Task: Look for space in Christiana, South Africa from 10th July, 2023 to 25th July, 2023 for 3 adults, 1 child in price range Rs.15000 to Rs.25000. Place can be shared room with 2 bedrooms having 3 beds and 2 bathrooms. Property type can be house, flat, guest house. Amenities needed are: wifi, TV, free parkinig on premises, gym, breakfast. Booking option can be shelf check-in. Required host language is English.
Action: Mouse moved to (608, 146)
Screenshot: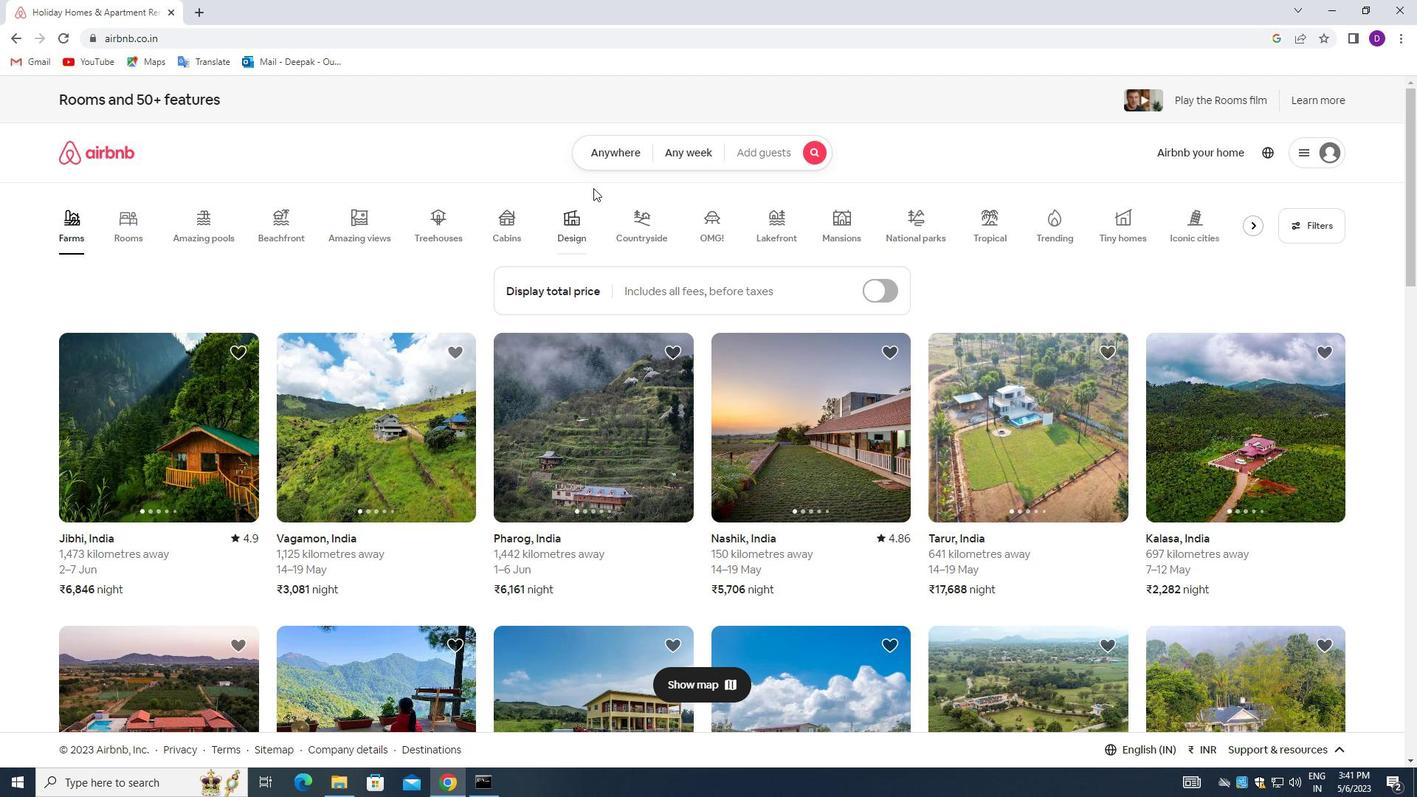 
Action: Mouse pressed left at (608, 146)
Screenshot: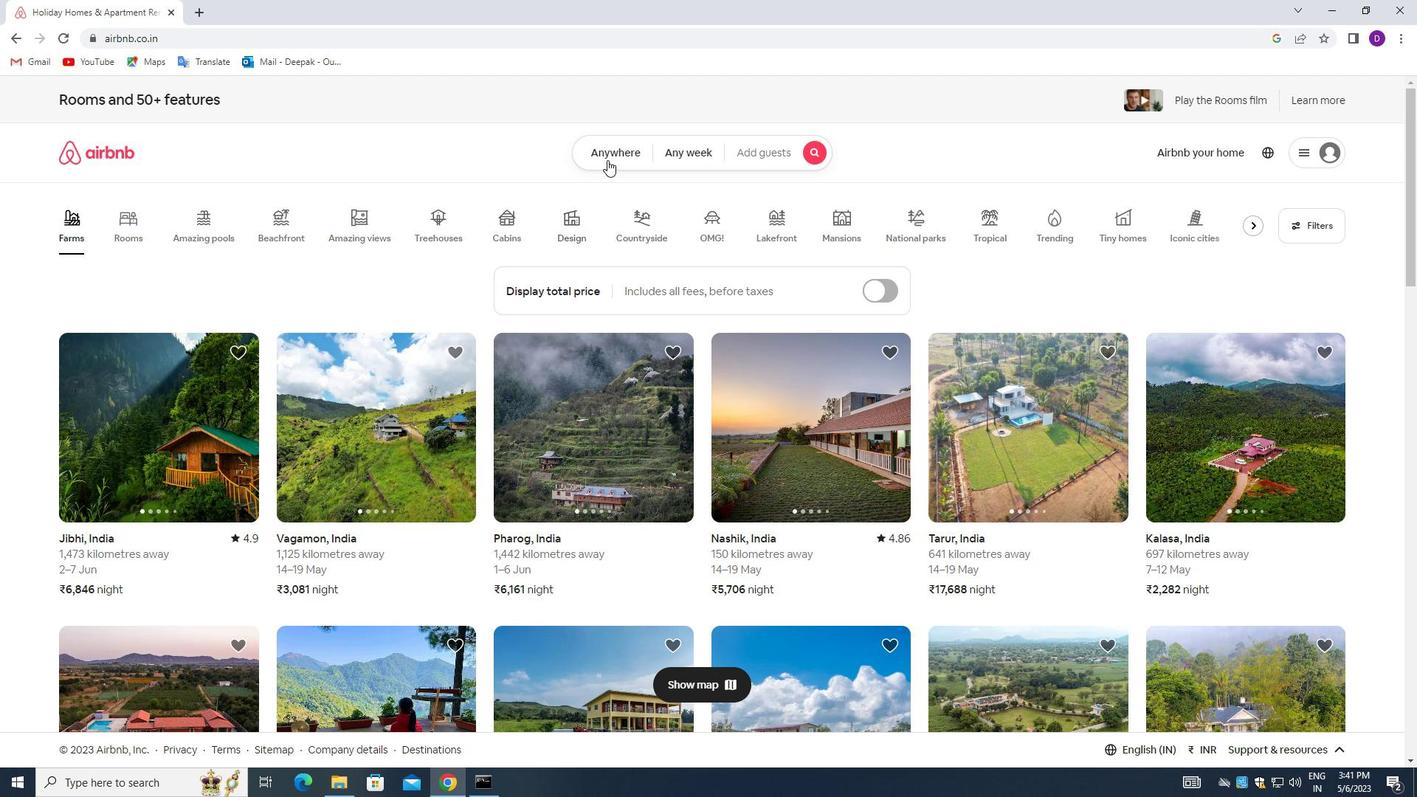 
Action: Mouse moved to (556, 207)
Screenshot: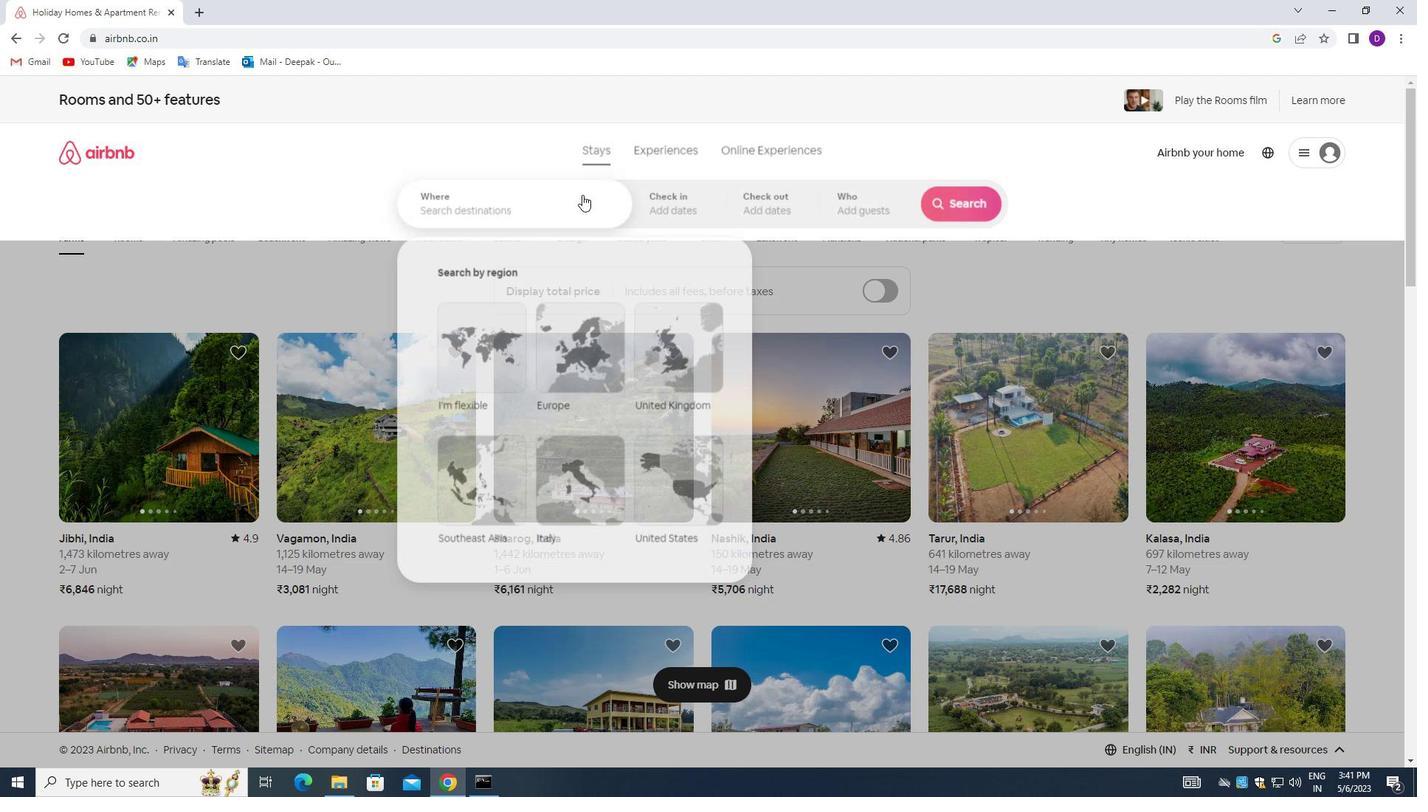 
Action: Mouse pressed left at (556, 207)
Screenshot: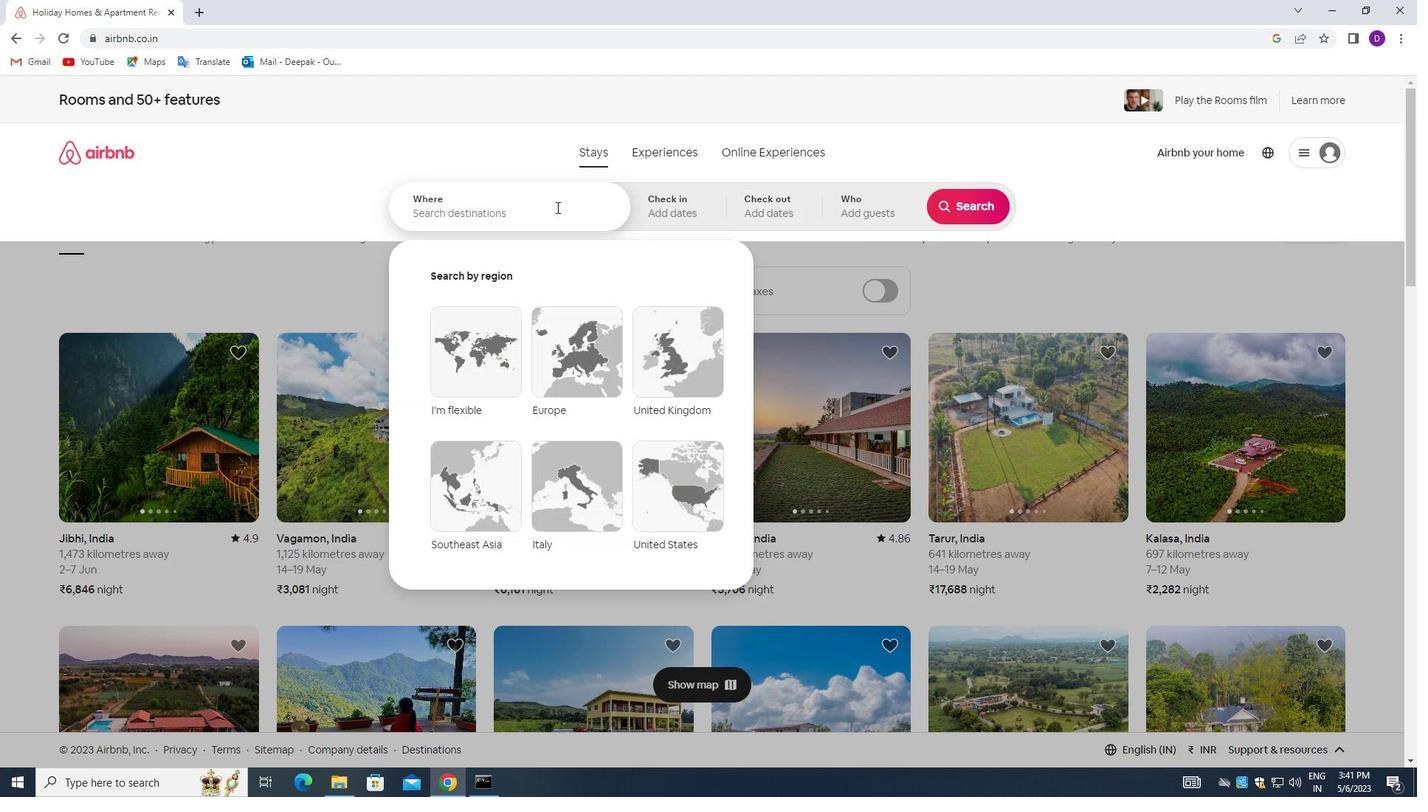 
Action: Mouse moved to (183, 350)
Screenshot: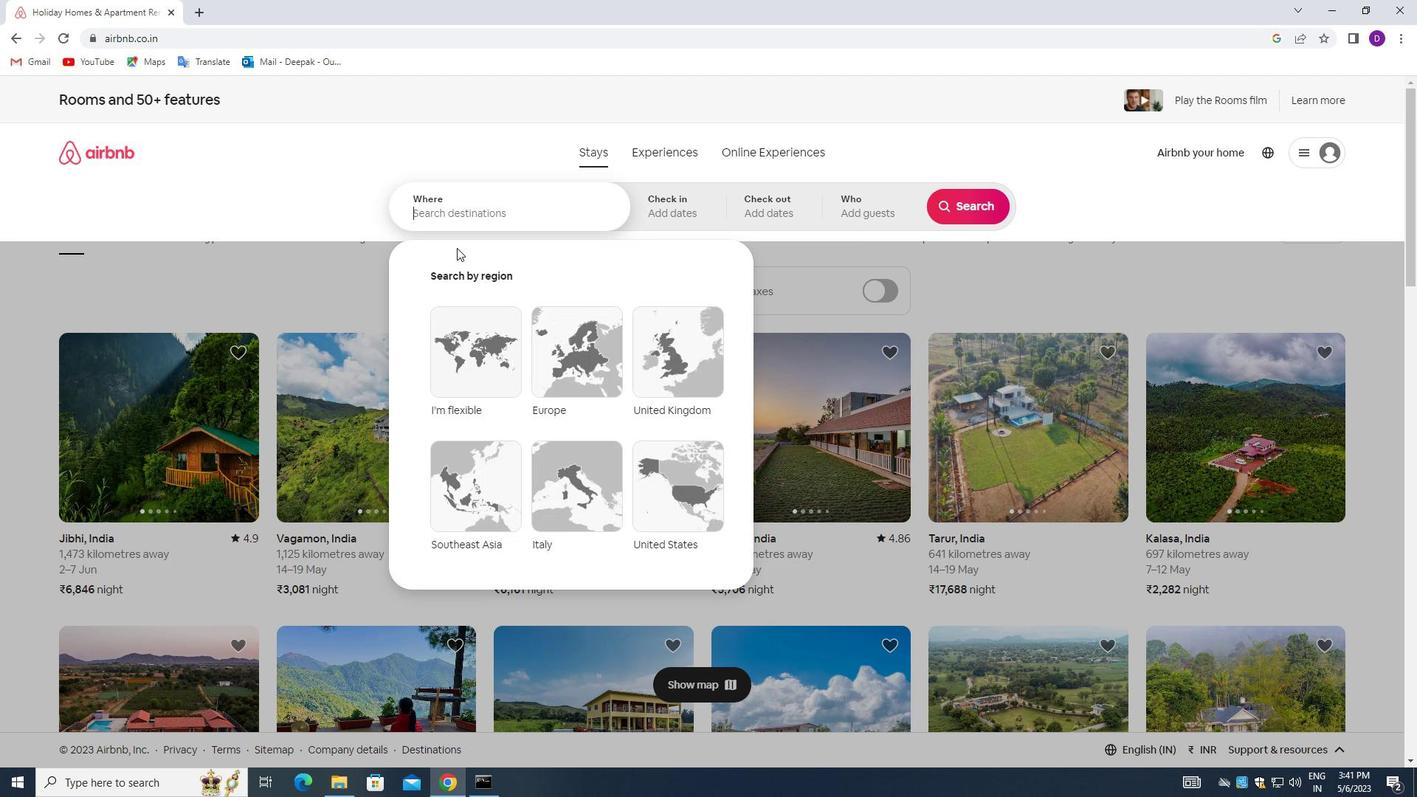 
Action: Key pressed <Key.shift_r>Christiana,<Key.space><Key.shift_r>South<Key.space><Key.shift_r><Key.shift_r>Africa<Key.down><Key.enter>
Screenshot: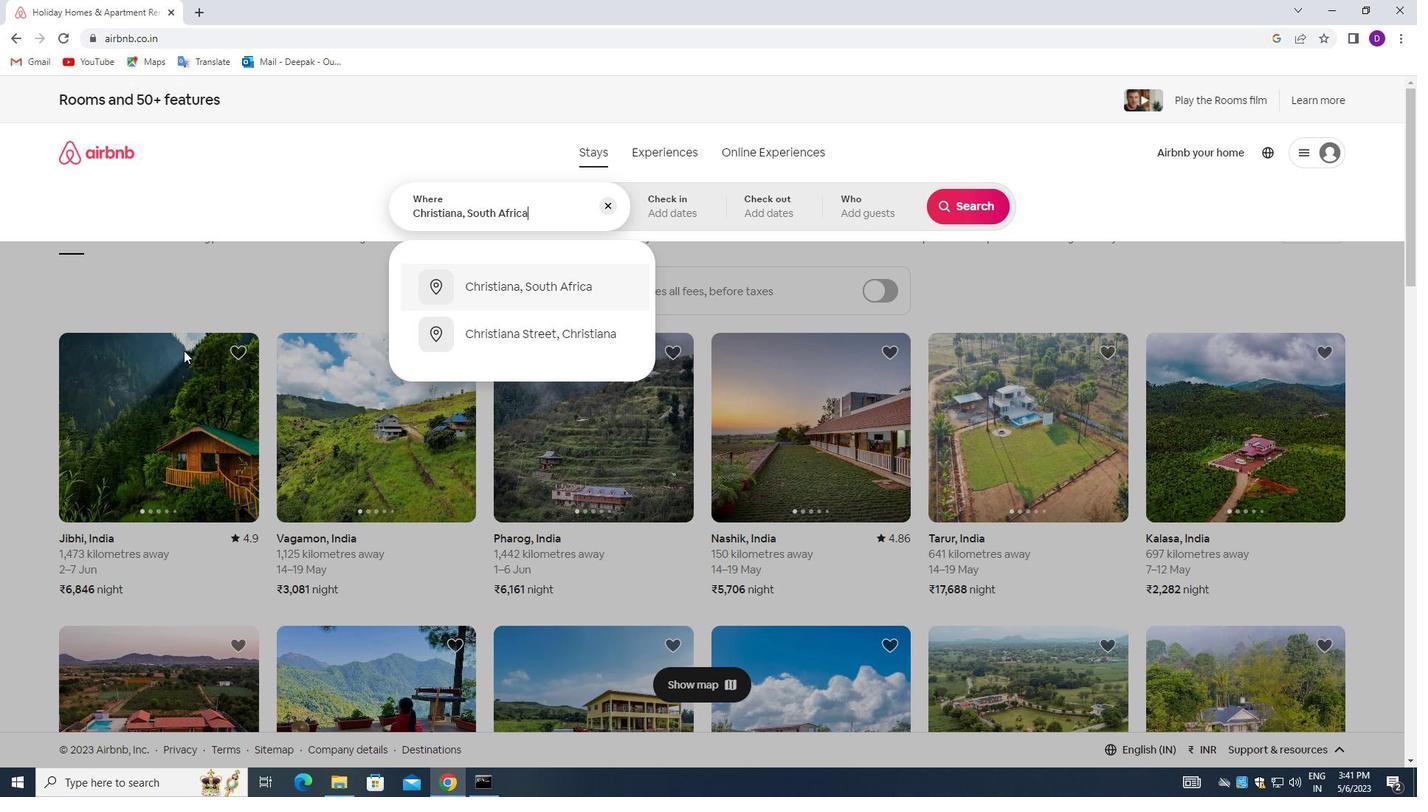
Action: Mouse moved to (964, 330)
Screenshot: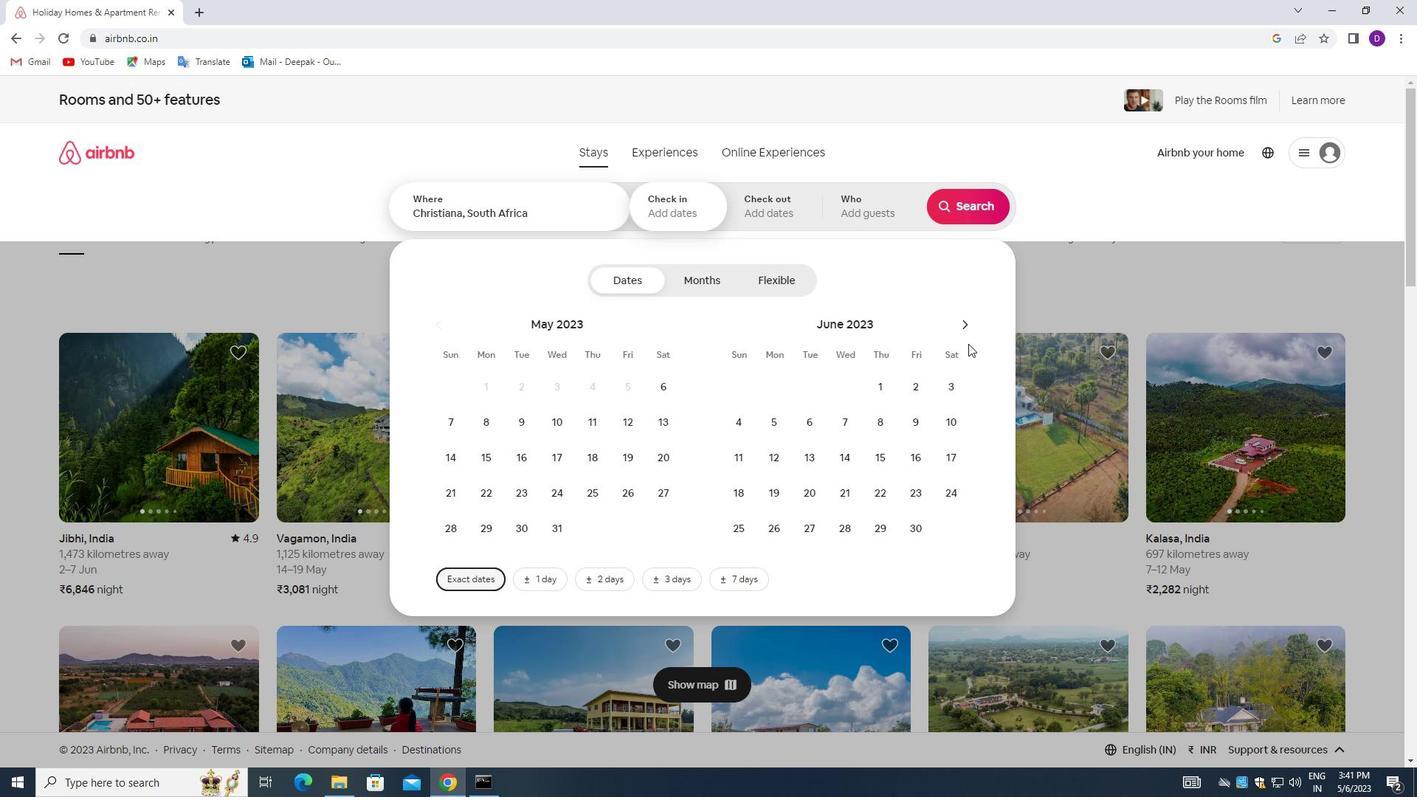 
Action: Mouse pressed left at (964, 330)
Screenshot: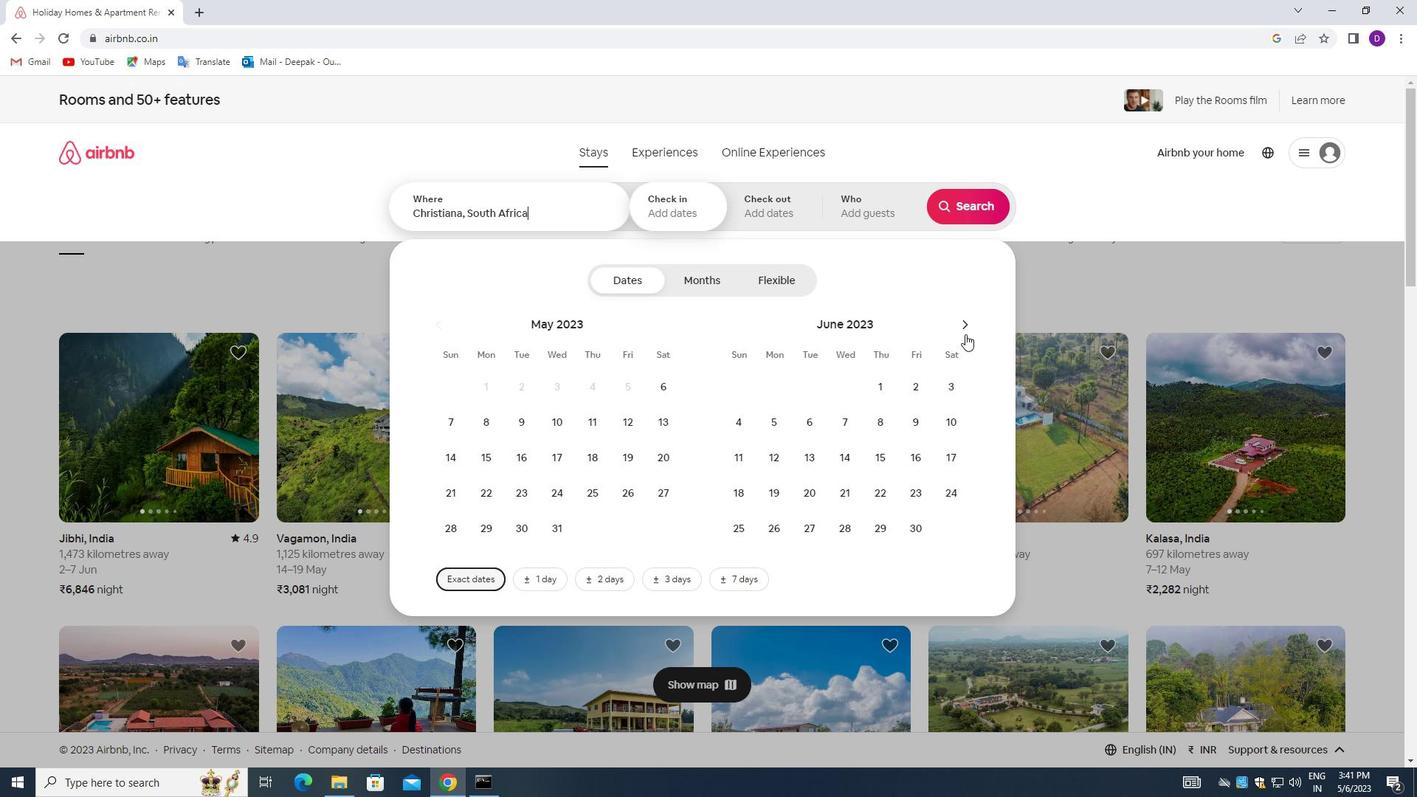 
Action: Mouse moved to (779, 463)
Screenshot: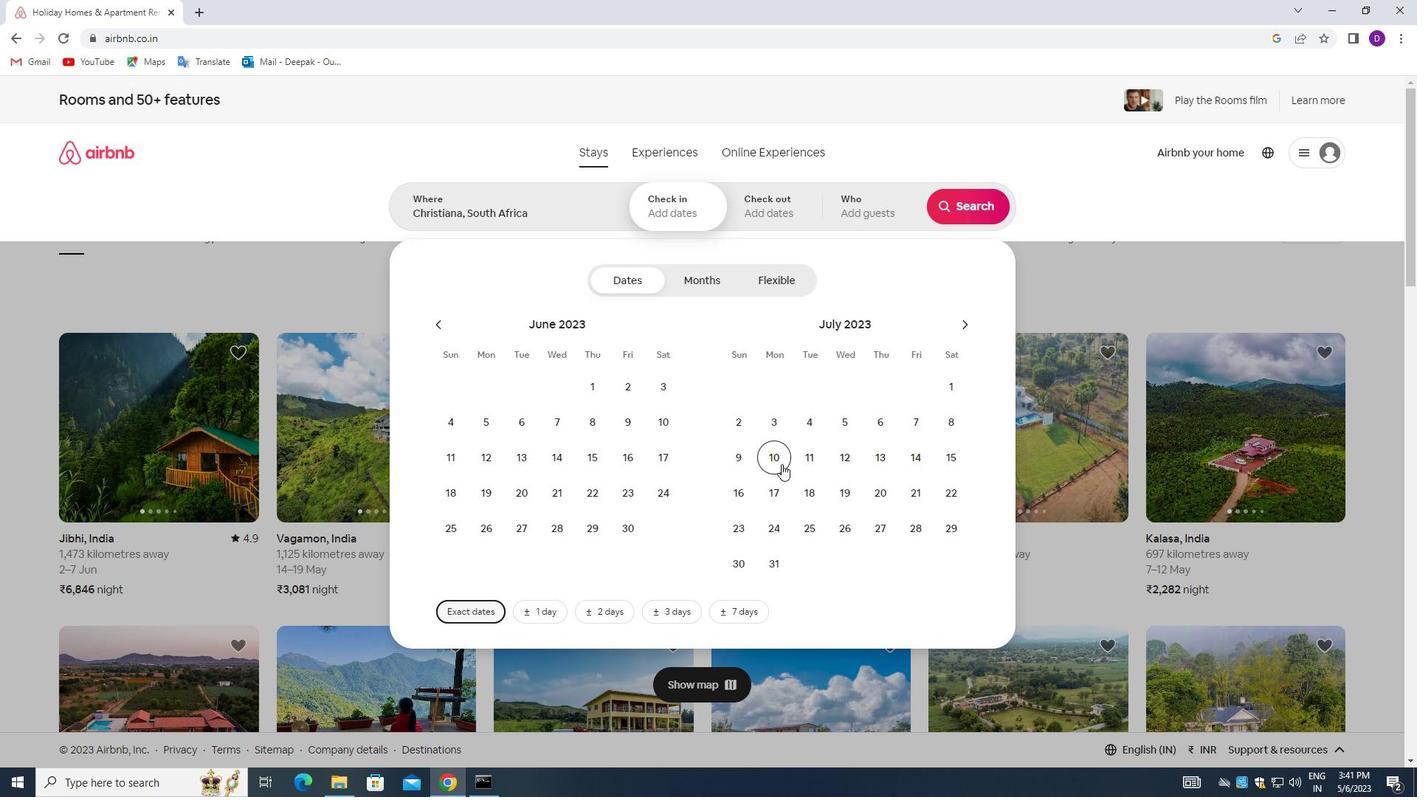 
Action: Mouse pressed left at (779, 463)
Screenshot: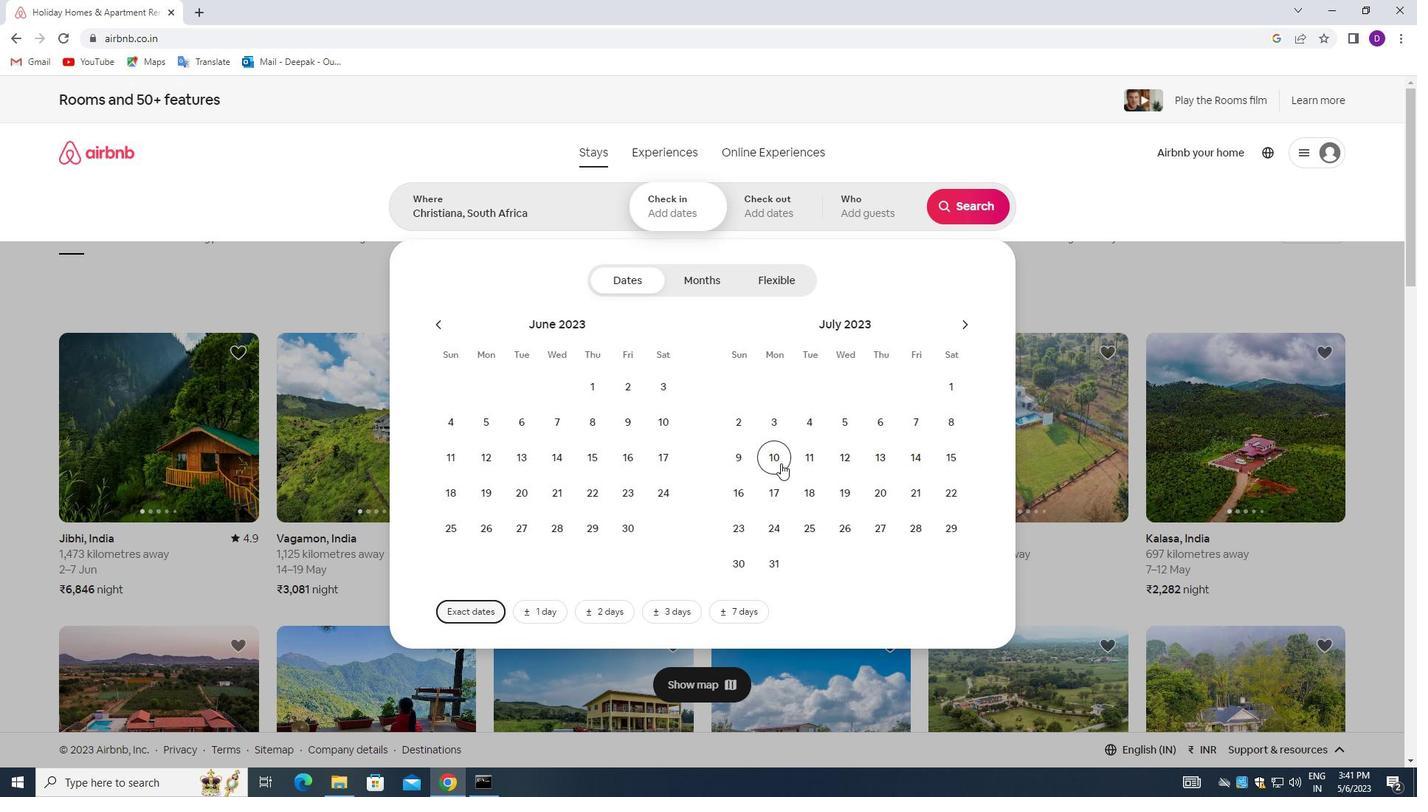 
Action: Mouse moved to (818, 524)
Screenshot: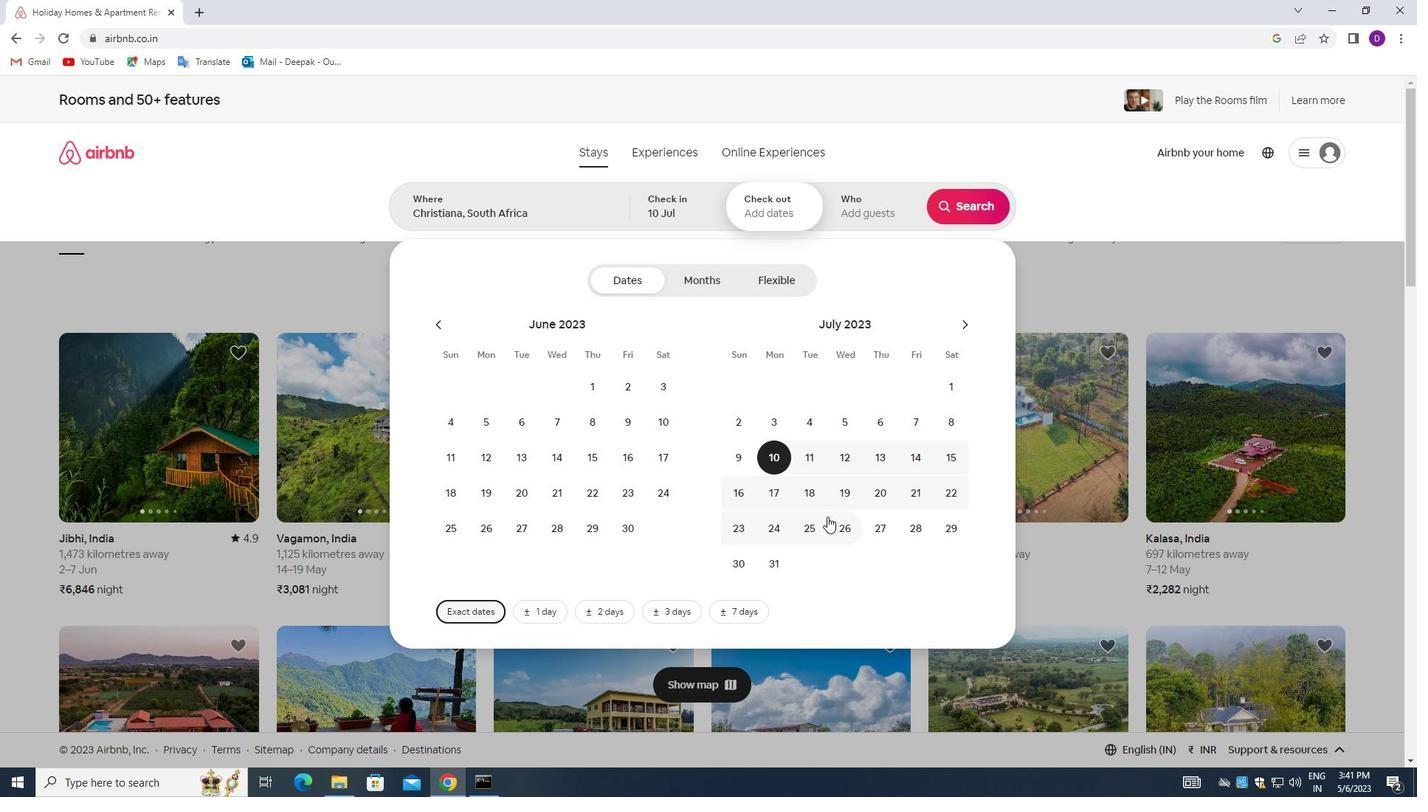 
Action: Mouse pressed left at (818, 524)
Screenshot: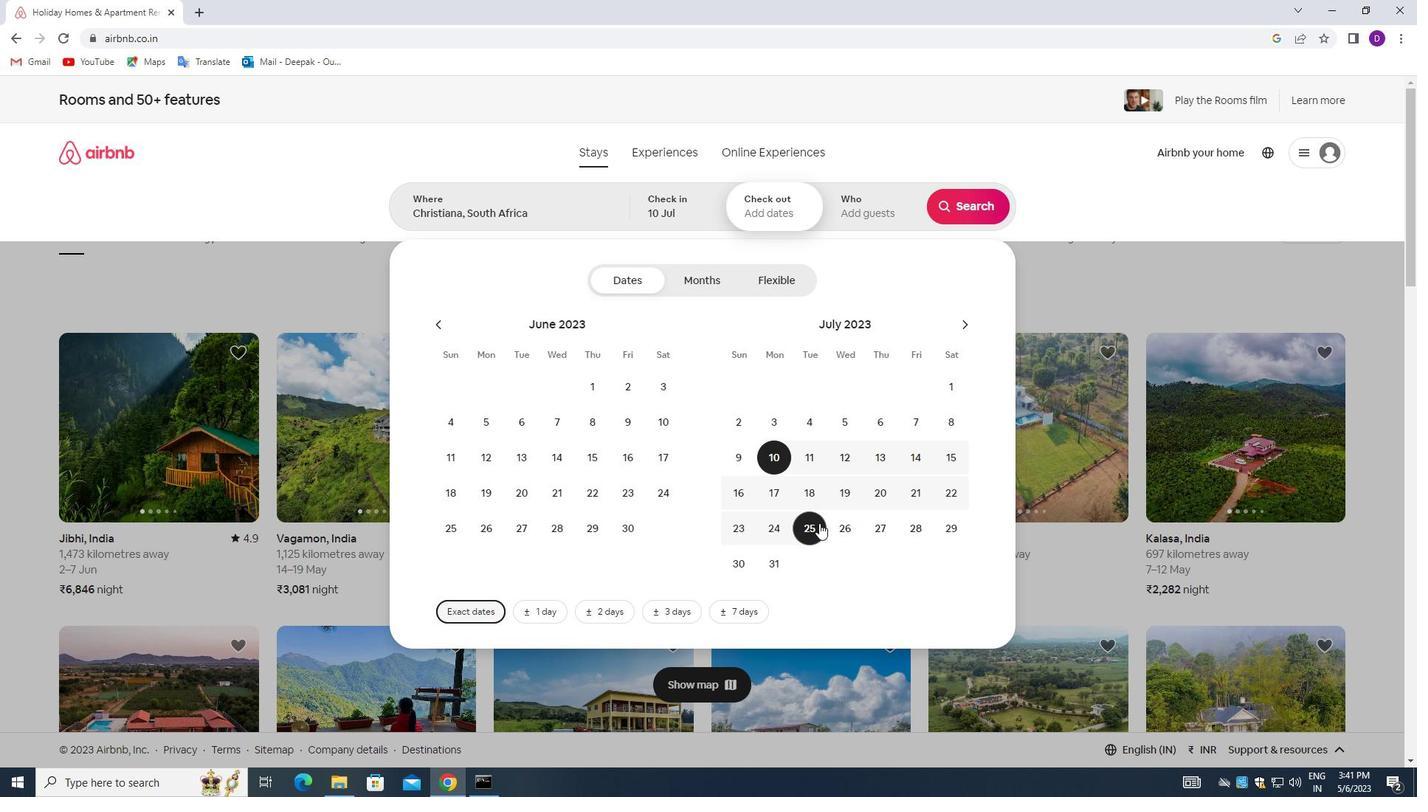 
Action: Mouse moved to (864, 209)
Screenshot: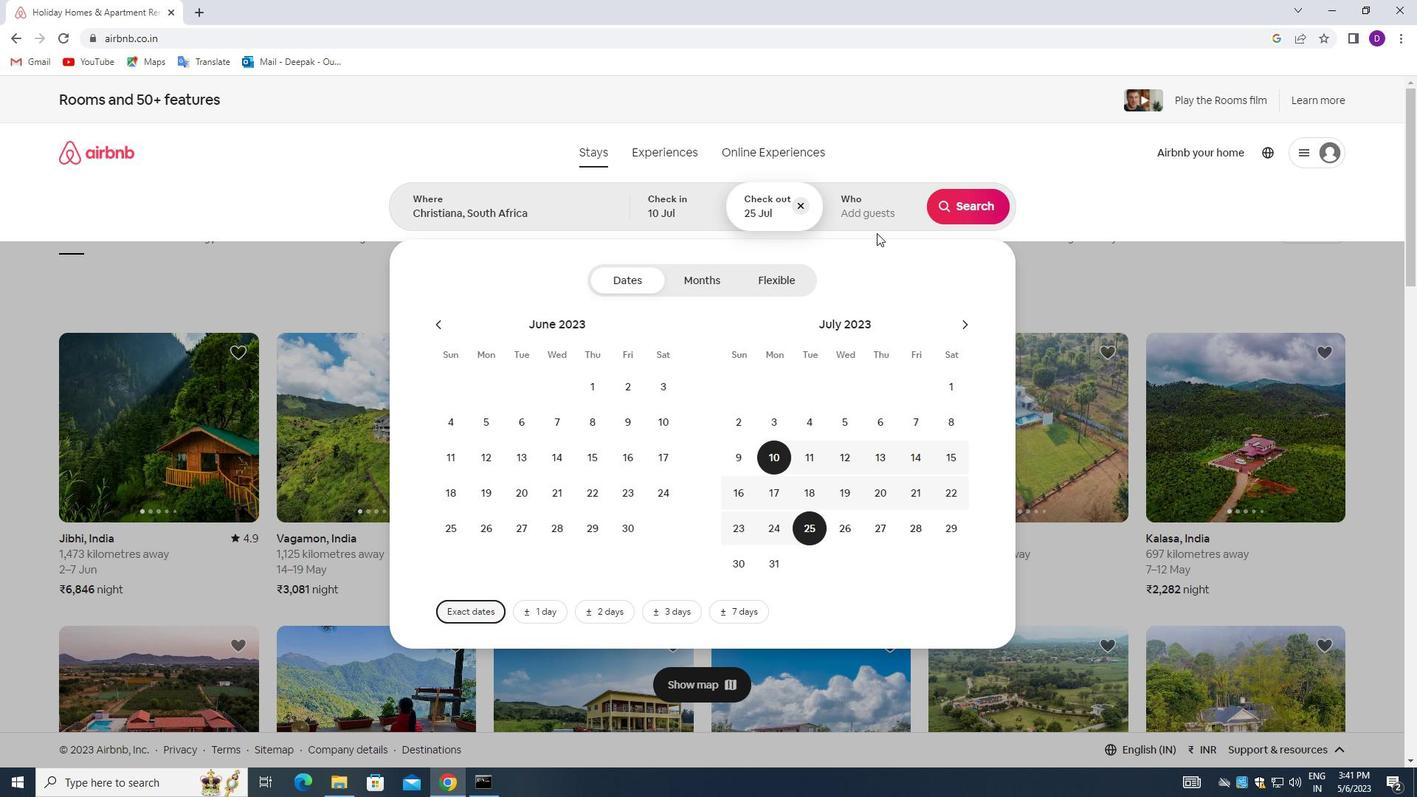 
Action: Mouse pressed left at (864, 209)
Screenshot: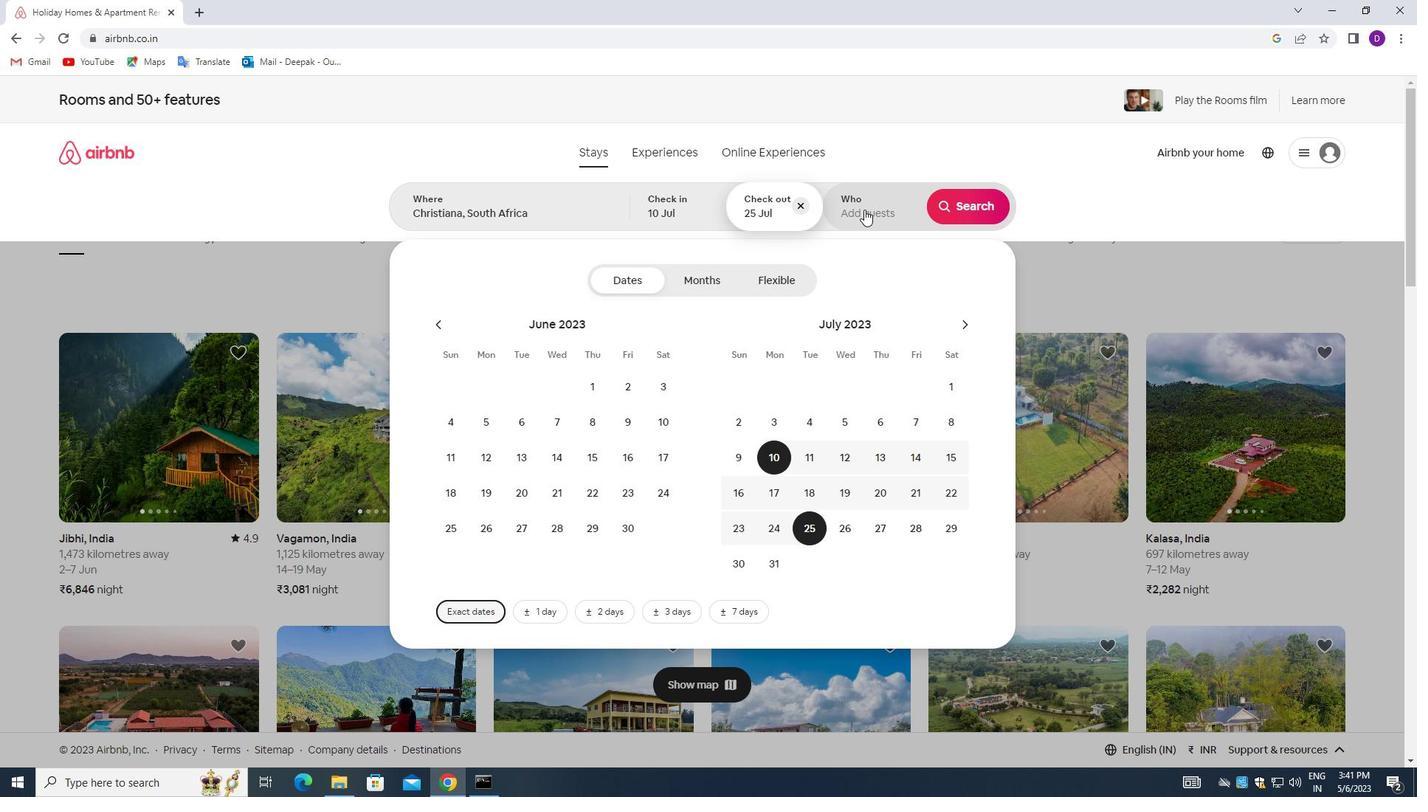 
Action: Mouse moved to (977, 281)
Screenshot: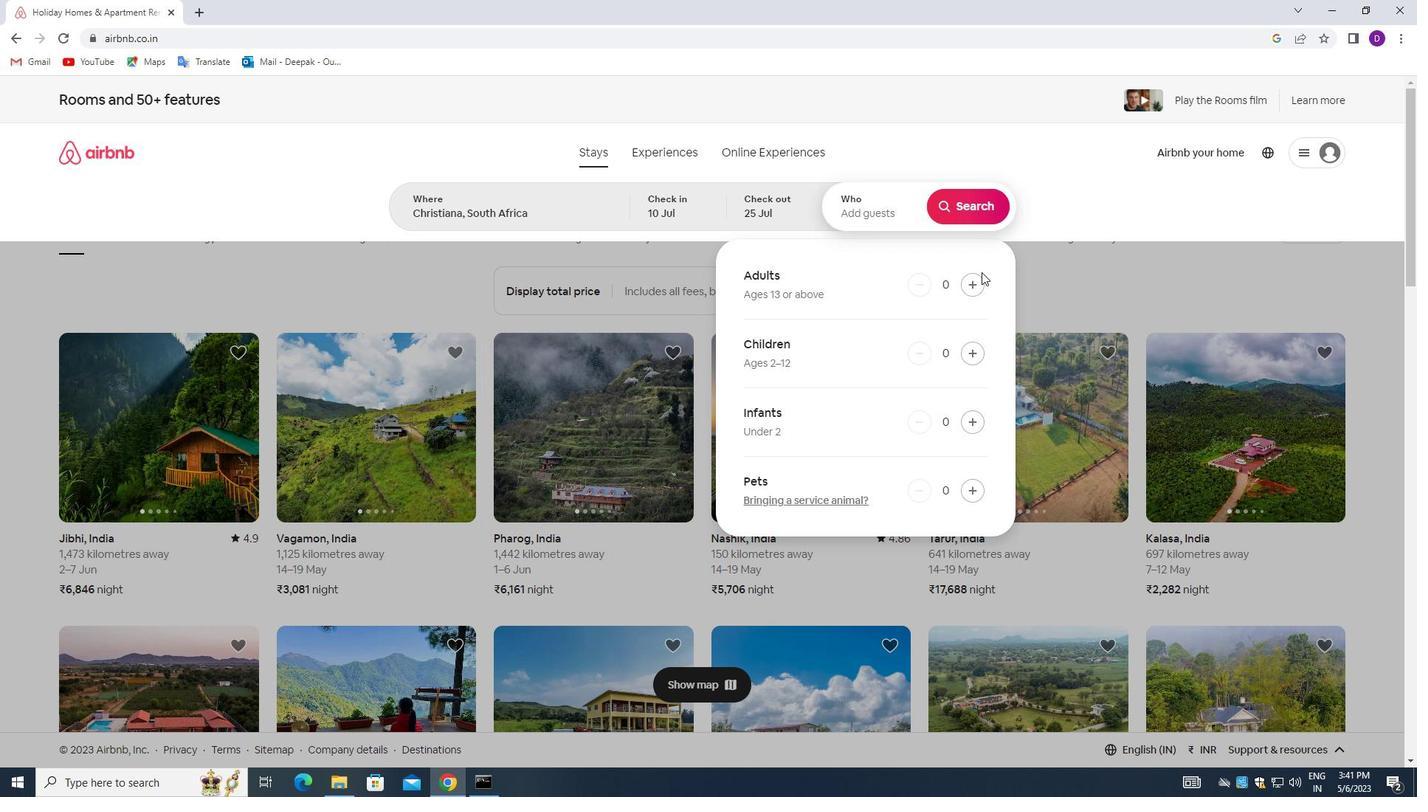 
Action: Mouse pressed left at (977, 281)
Screenshot: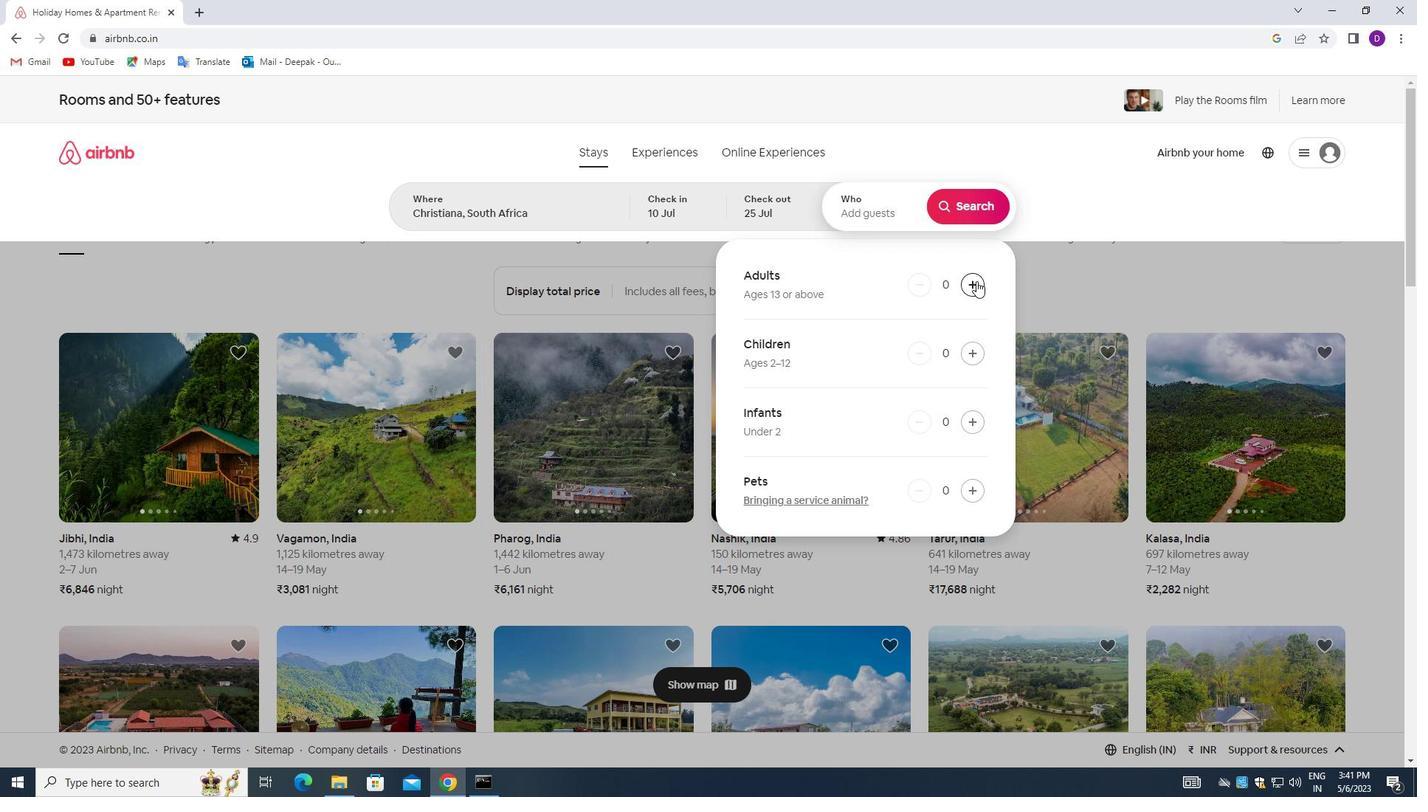 
Action: Mouse pressed left at (977, 281)
Screenshot: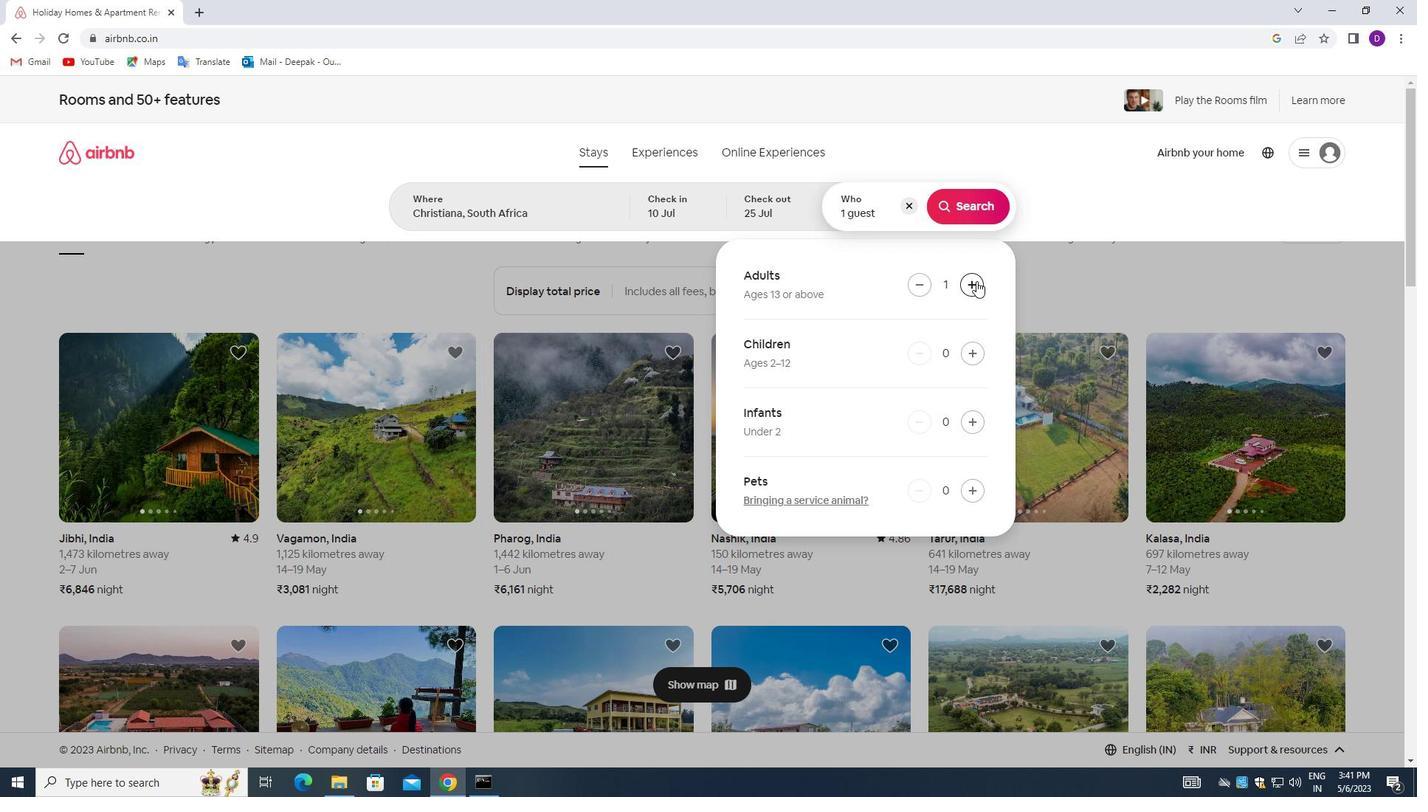
Action: Mouse pressed left at (977, 281)
Screenshot: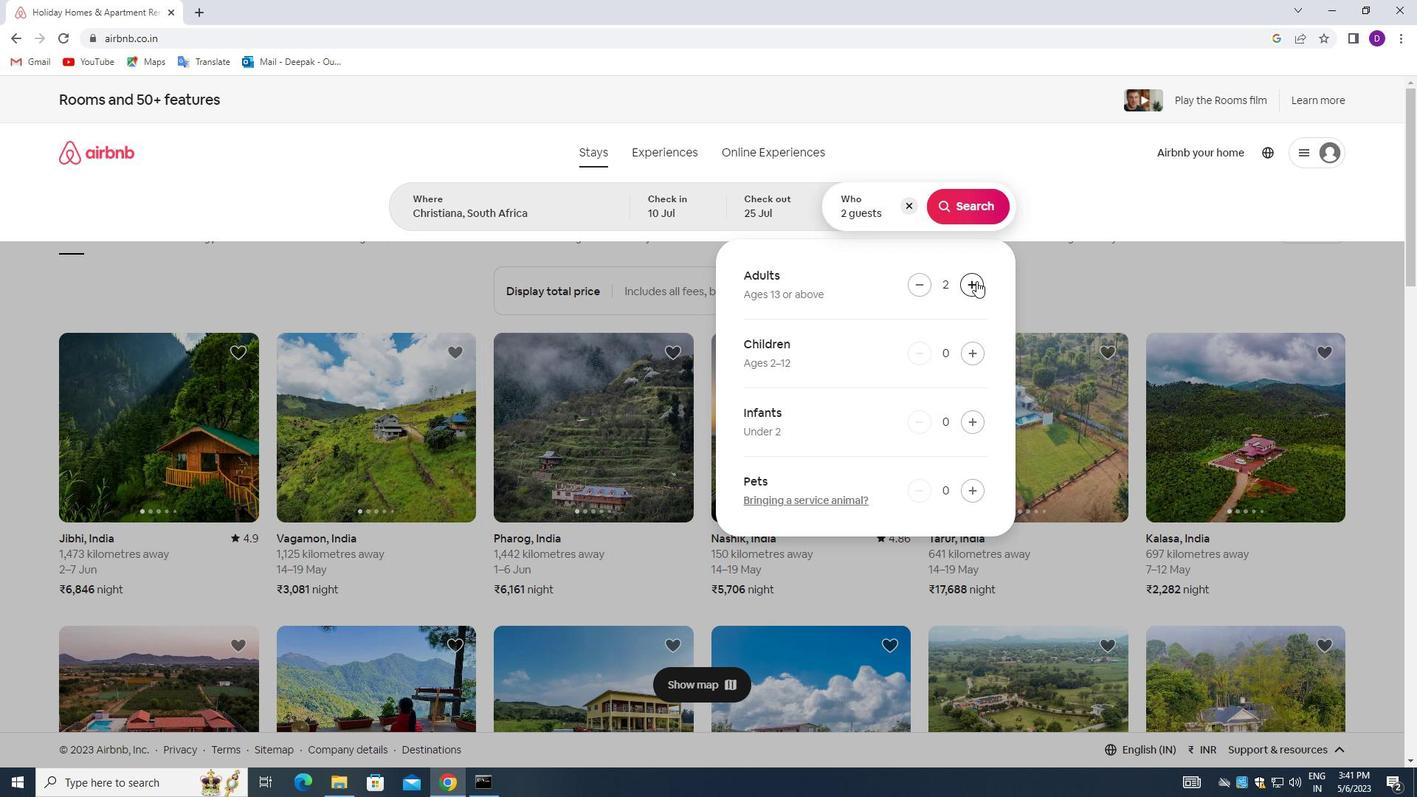 
Action: Mouse moved to (974, 349)
Screenshot: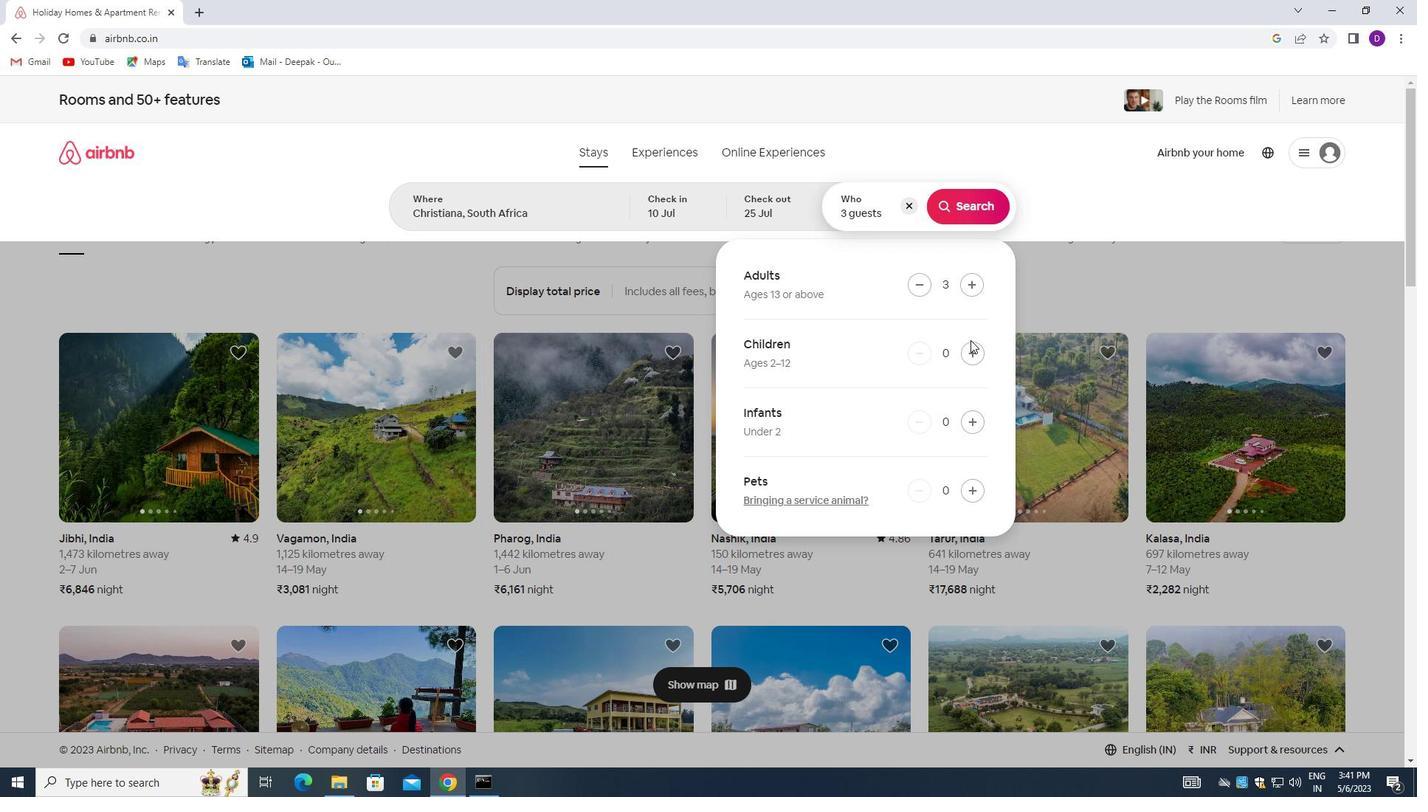 
Action: Mouse pressed left at (974, 349)
Screenshot: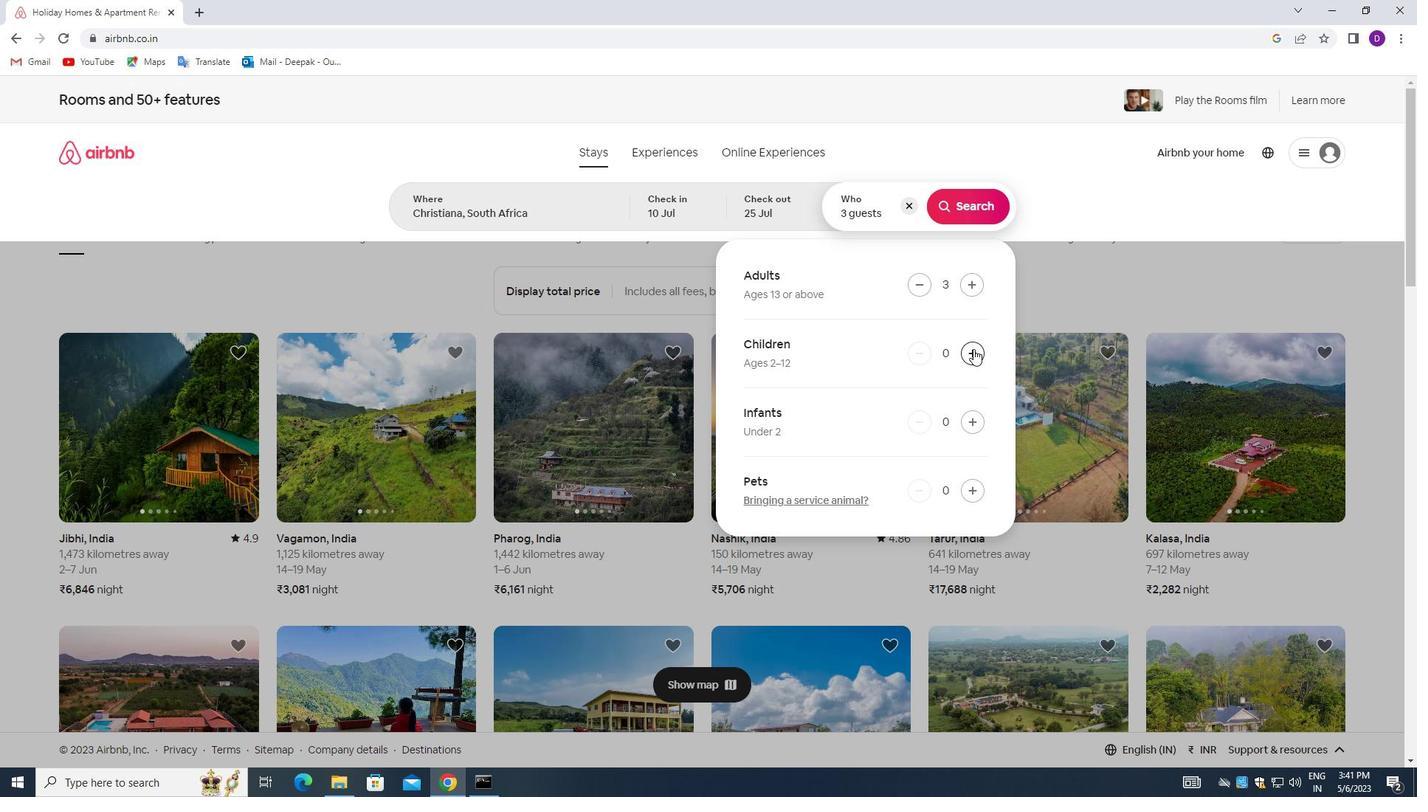 
Action: Mouse moved to (961, 192)
Screenshot: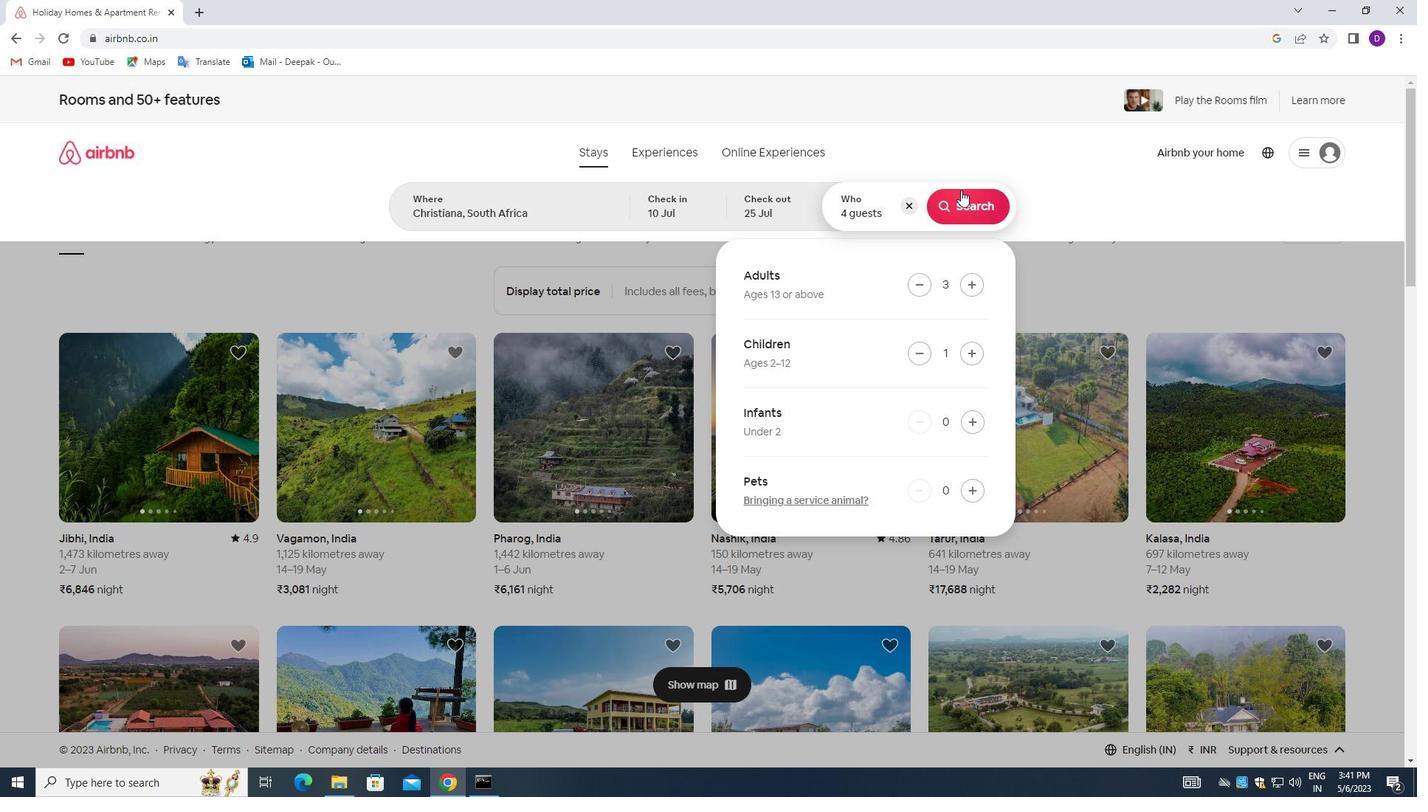 
Action: Mouse pressed left at (961, 192)
Screenshot: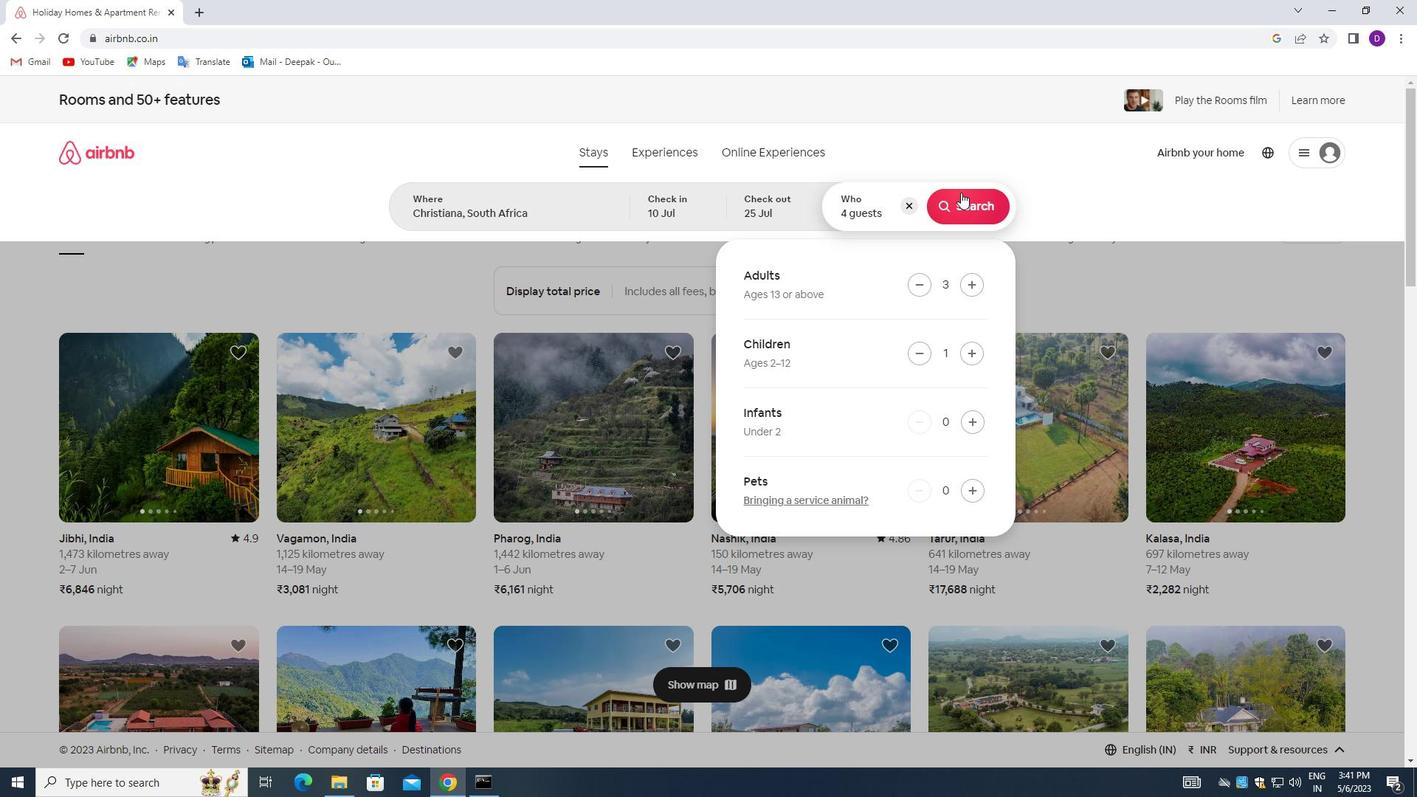 
Action: Mouse moved to (1362, 164)
Screenshot: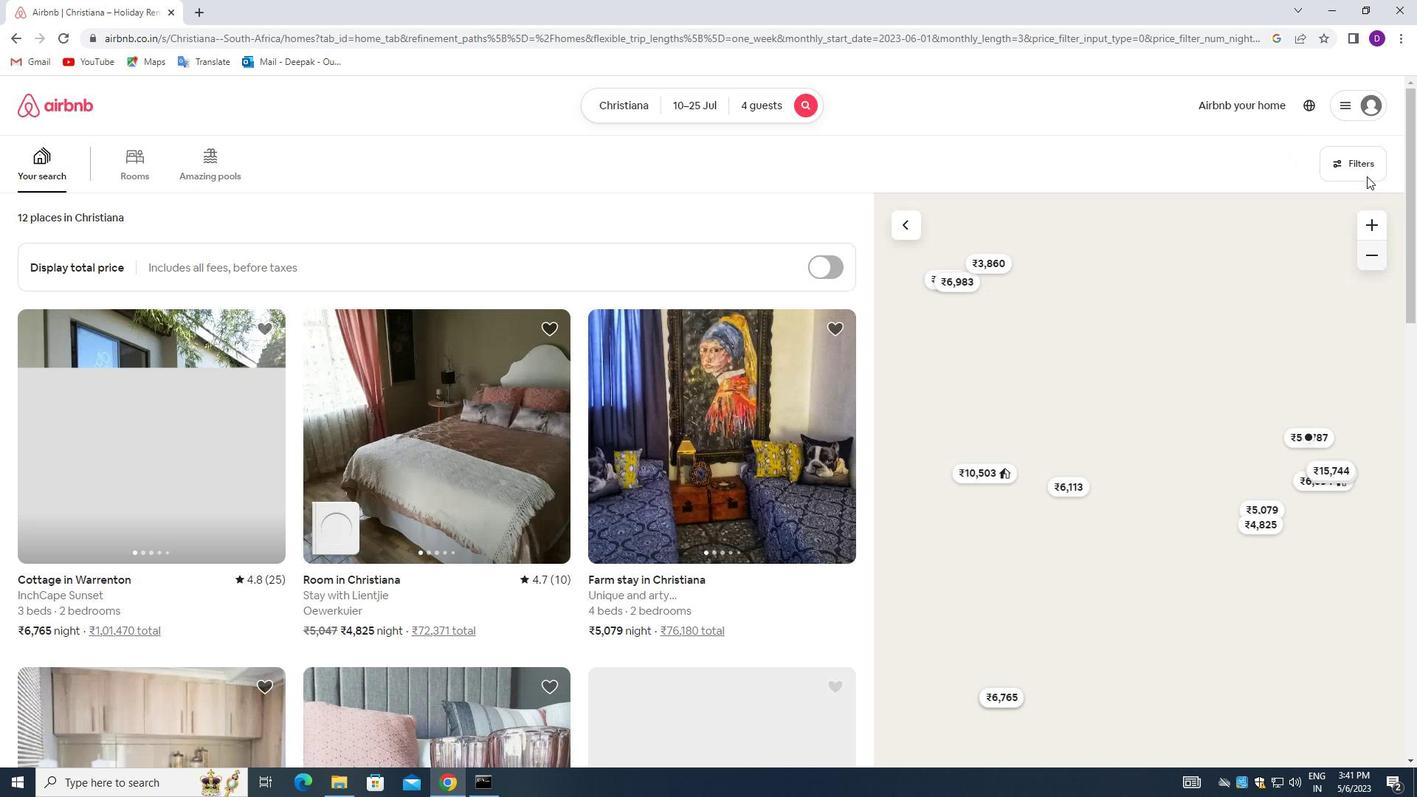 
Action: Mouse pressed left at (1362, 164)
Screenshot: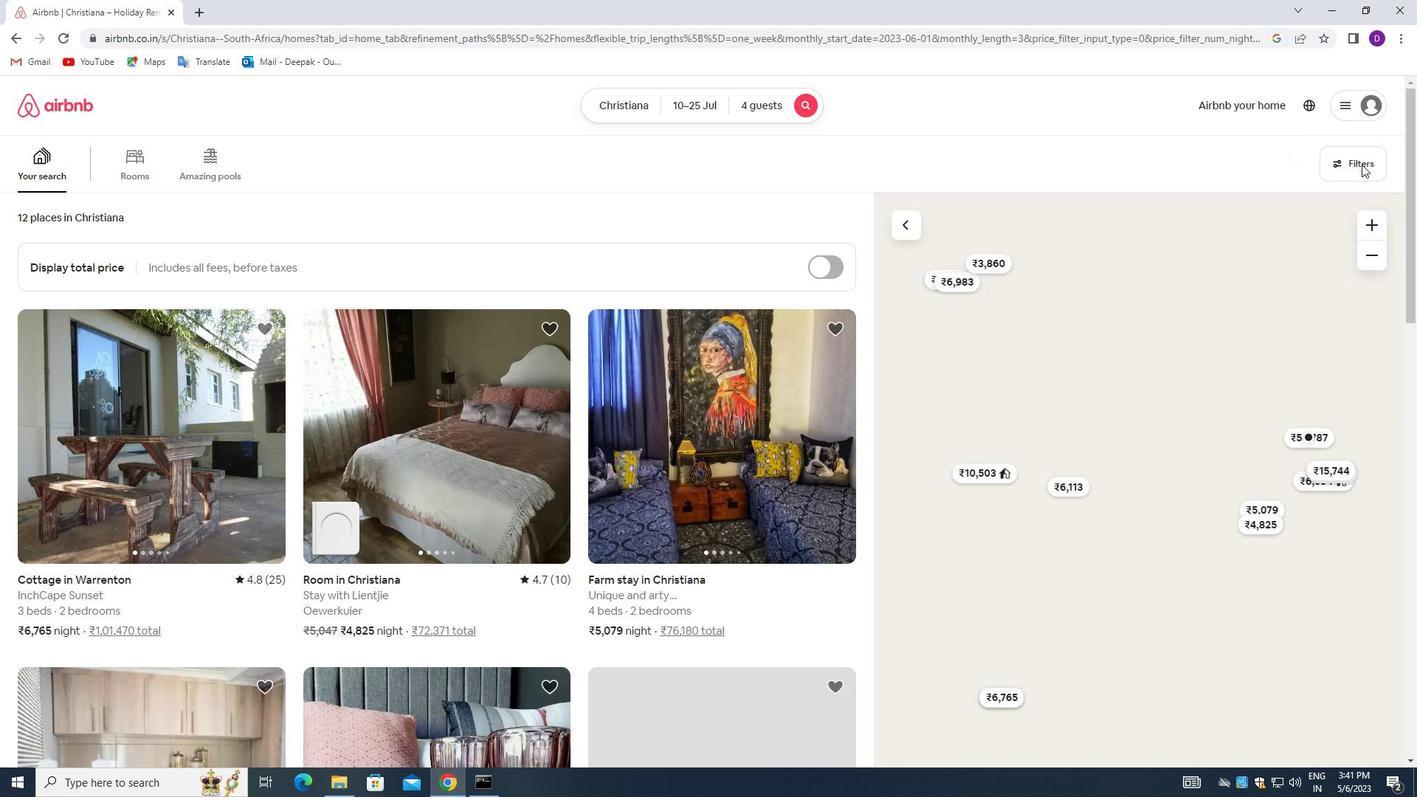 
Action: Mouse moved to (532, 530)
Screenshot: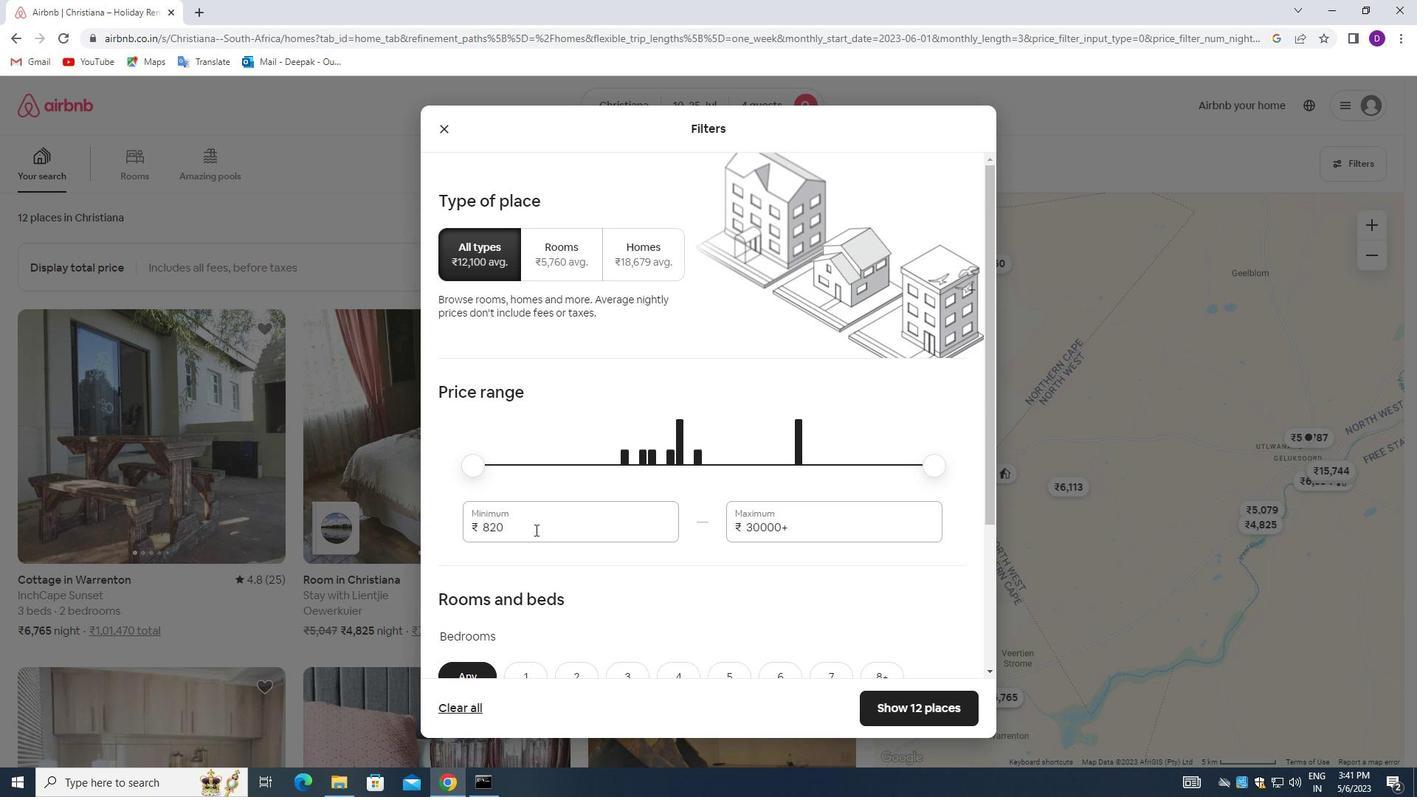 
Action: Mouse pressed left at (532, 530)
Screenshot: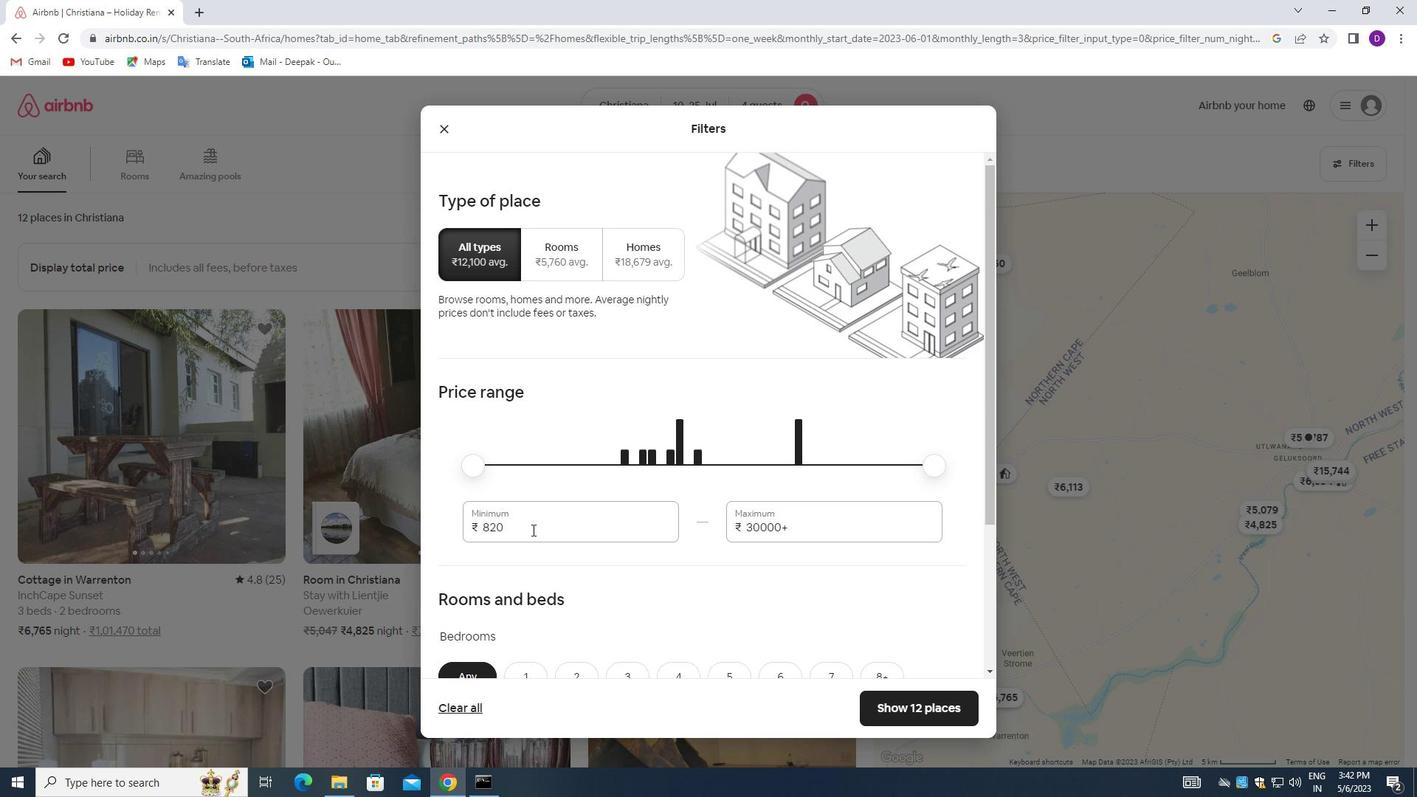 
Action: Mouse pressed left at (532, 530)
Screenshot: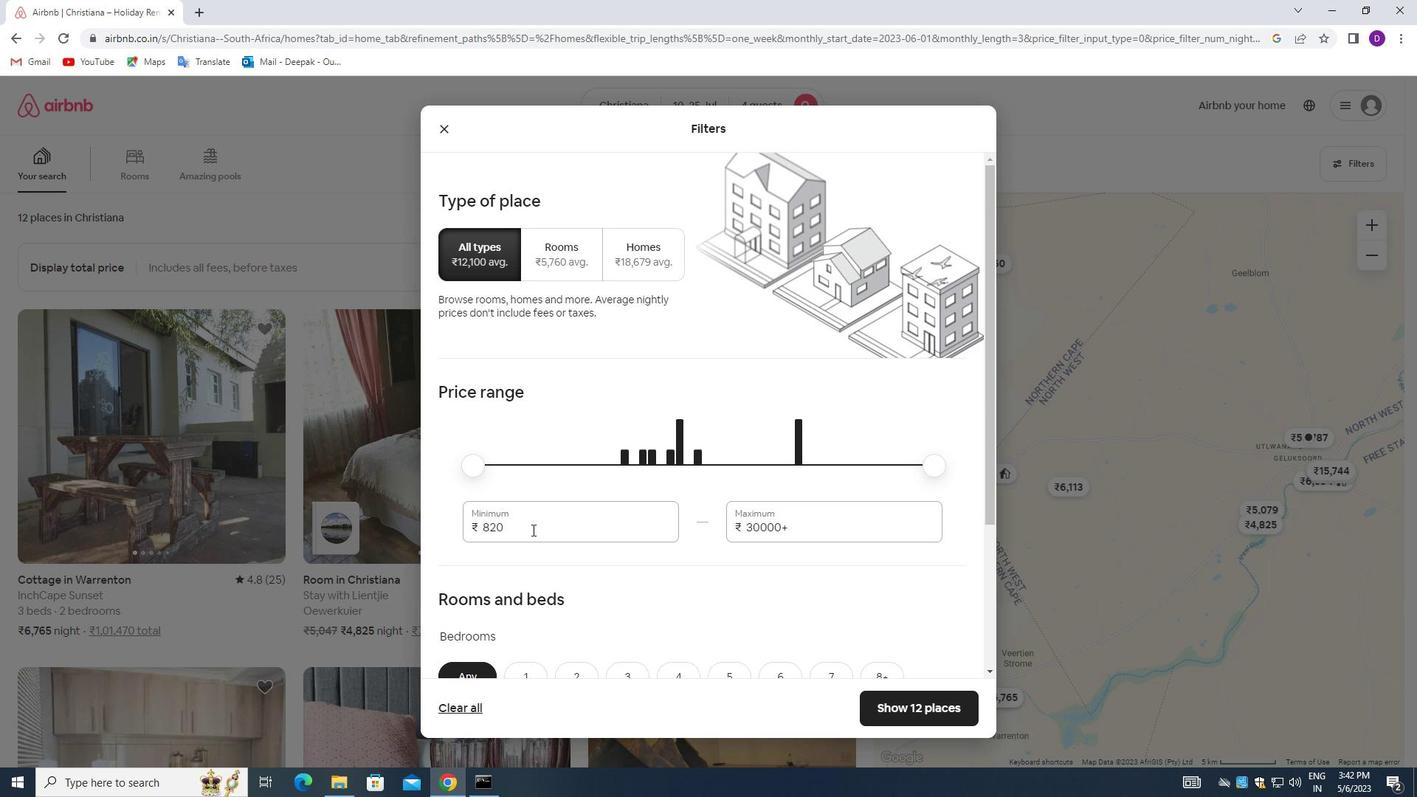 
Action: Key pressed 15000<Key.tab>20000
Screenshot: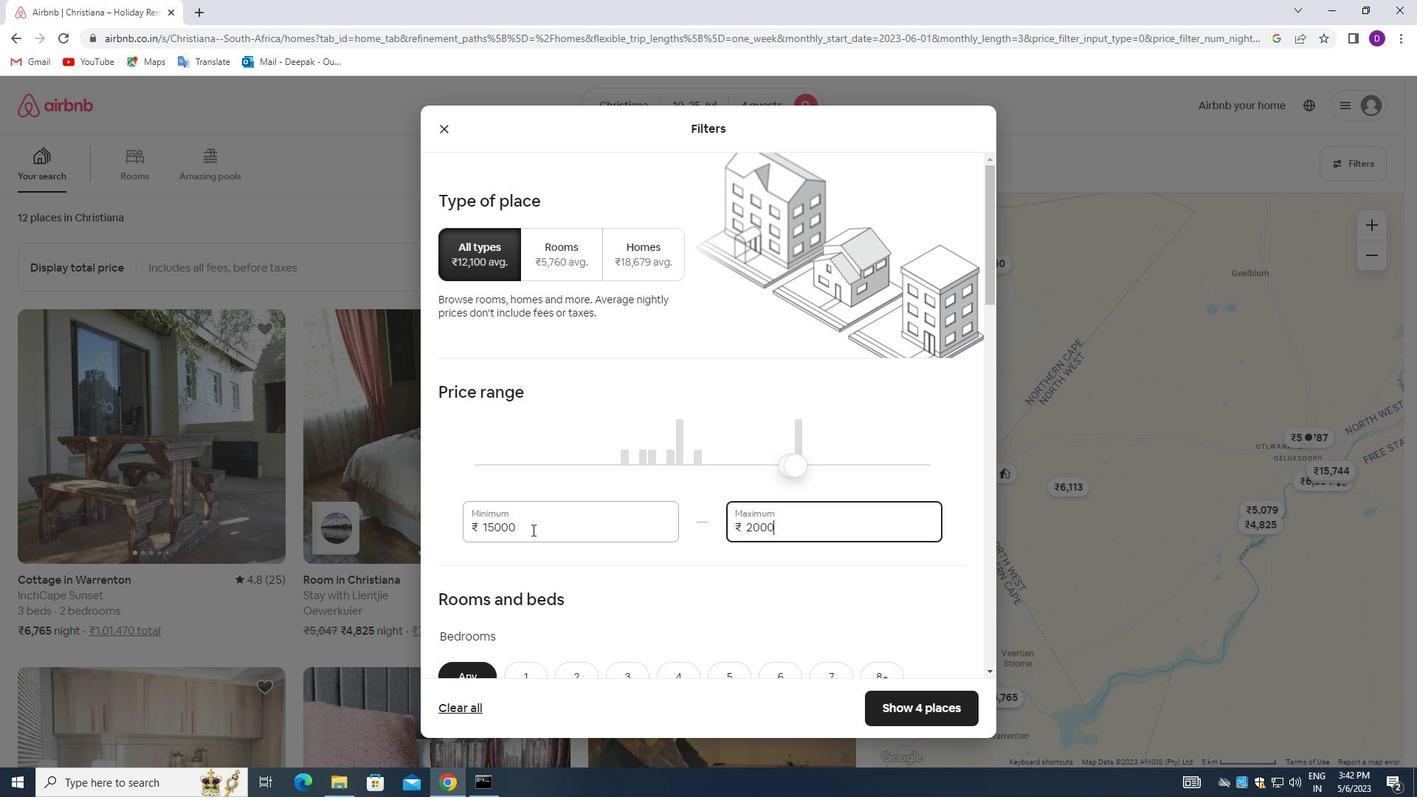 
Action: Mouse moved to (598, 538)
Screenshot: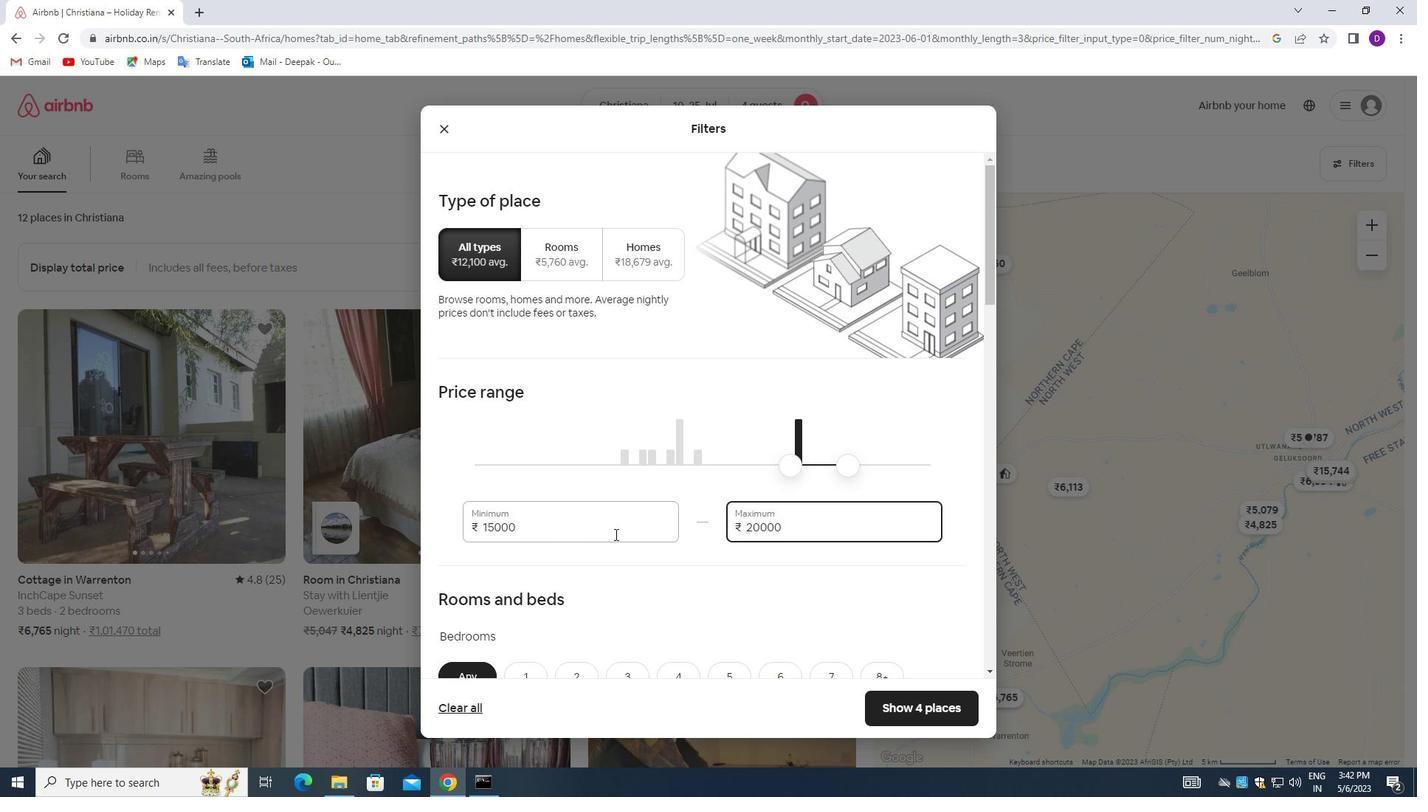
Action: Key pressed <Key.backspace><Key.backspace><Key.backspace><Key.backspace>5000
Screenshot: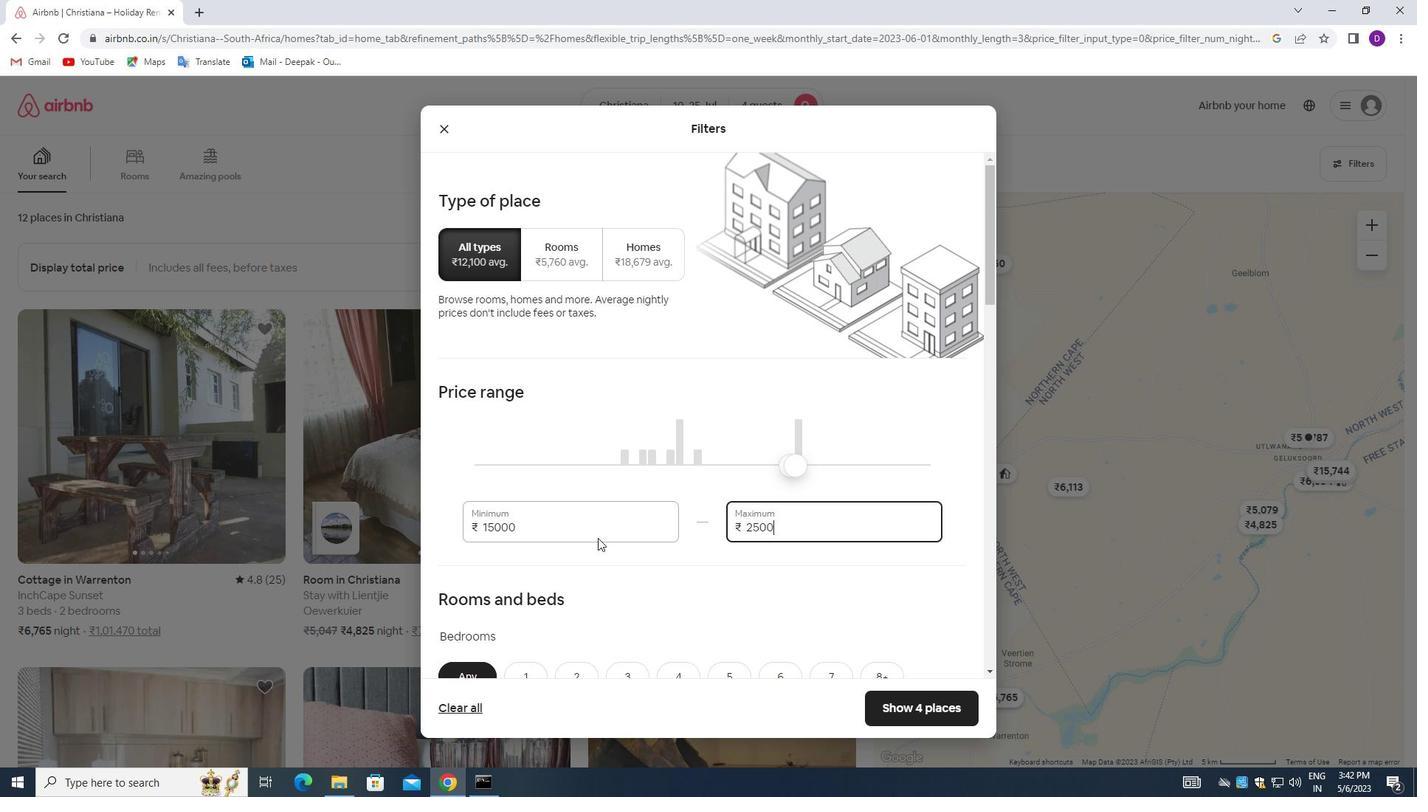 
Action: Mouse moved to (666, 536)
Screenshot: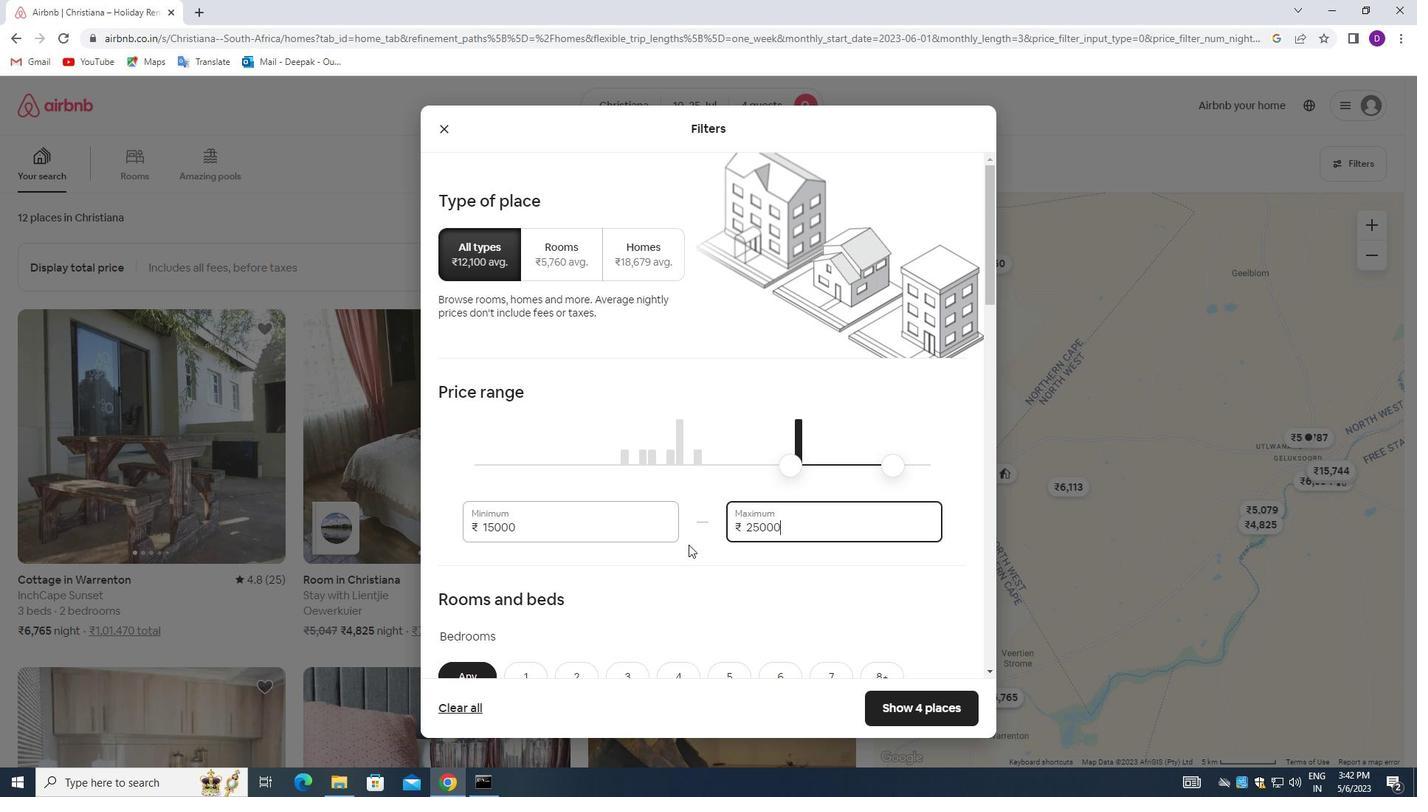 
Action: Mouse scrolled (666, 536) with delta (0, 0)
Screenshot: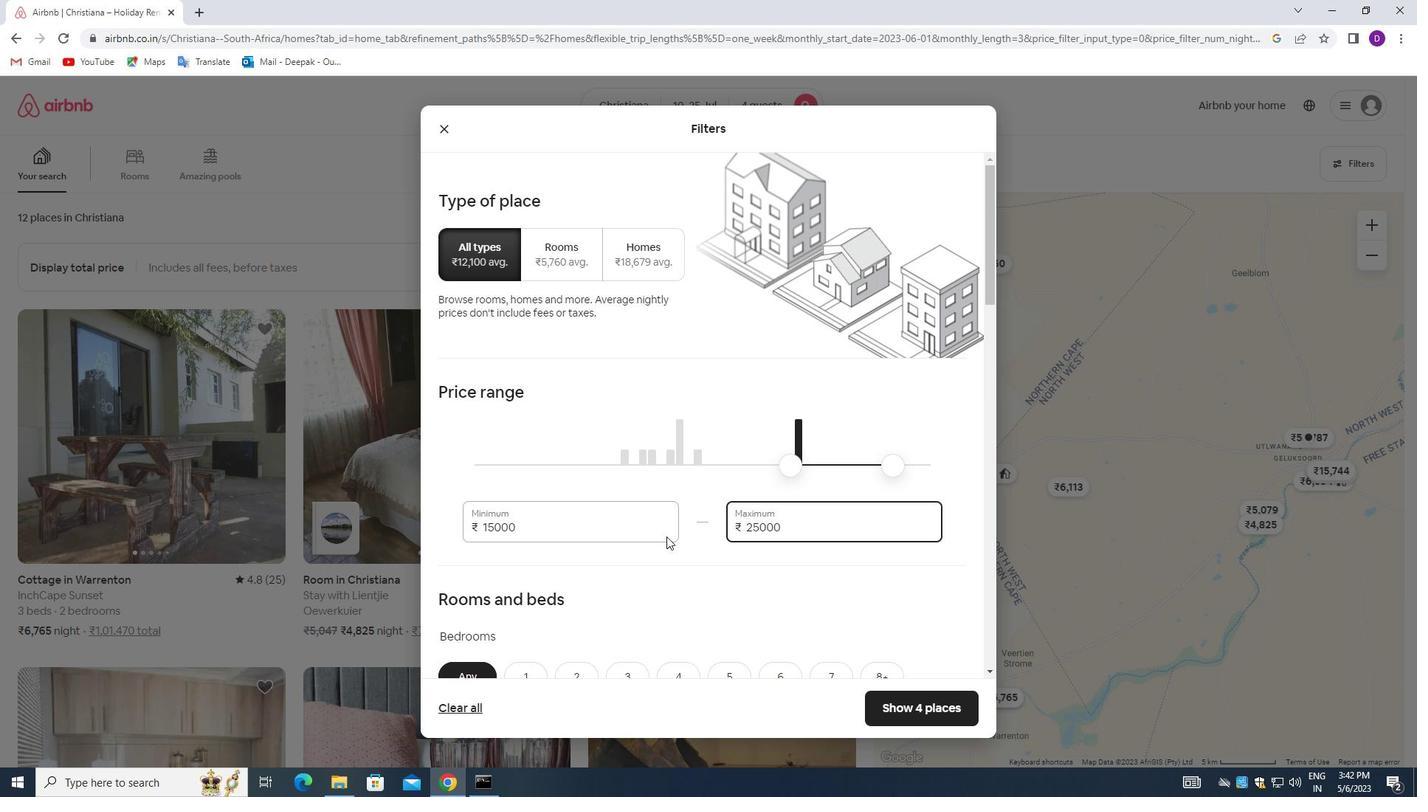 
Action: Mouse moved to (666, 536)
Screenshot: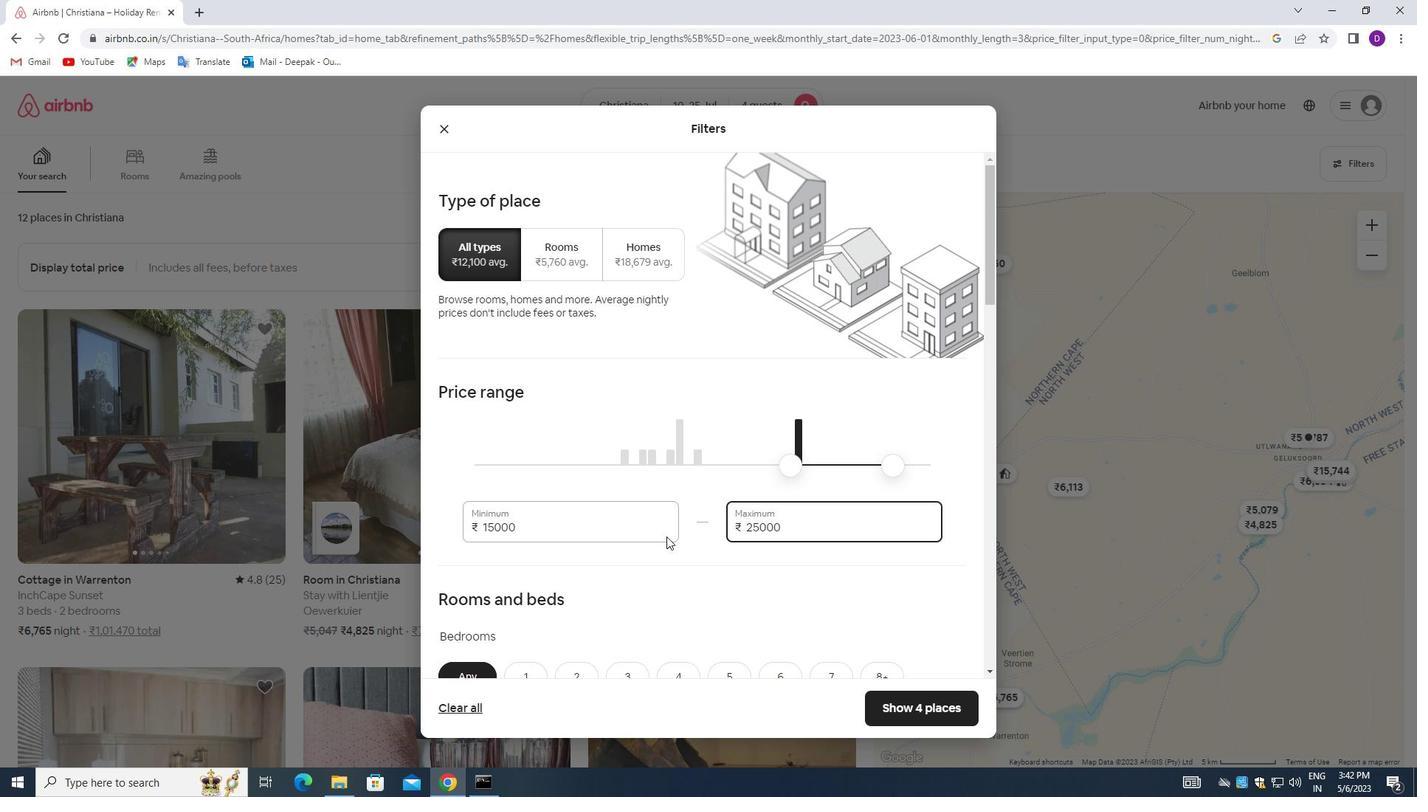 
Action: Mouse scrolled (666, 536) with delta (0, 0)
Screenshot: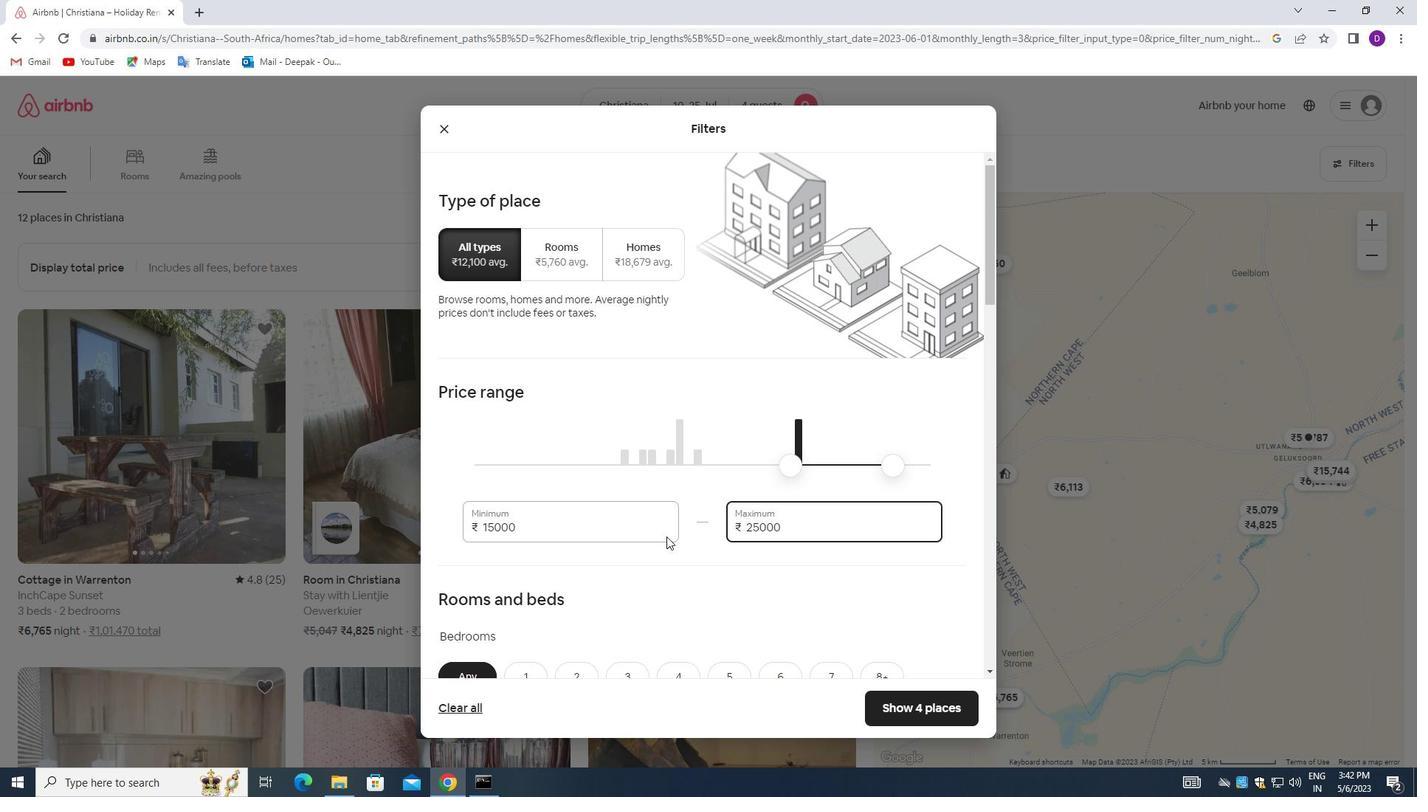 
Action: Mouse scrolled (666, 536) with delta (0, 0)
Screenshot: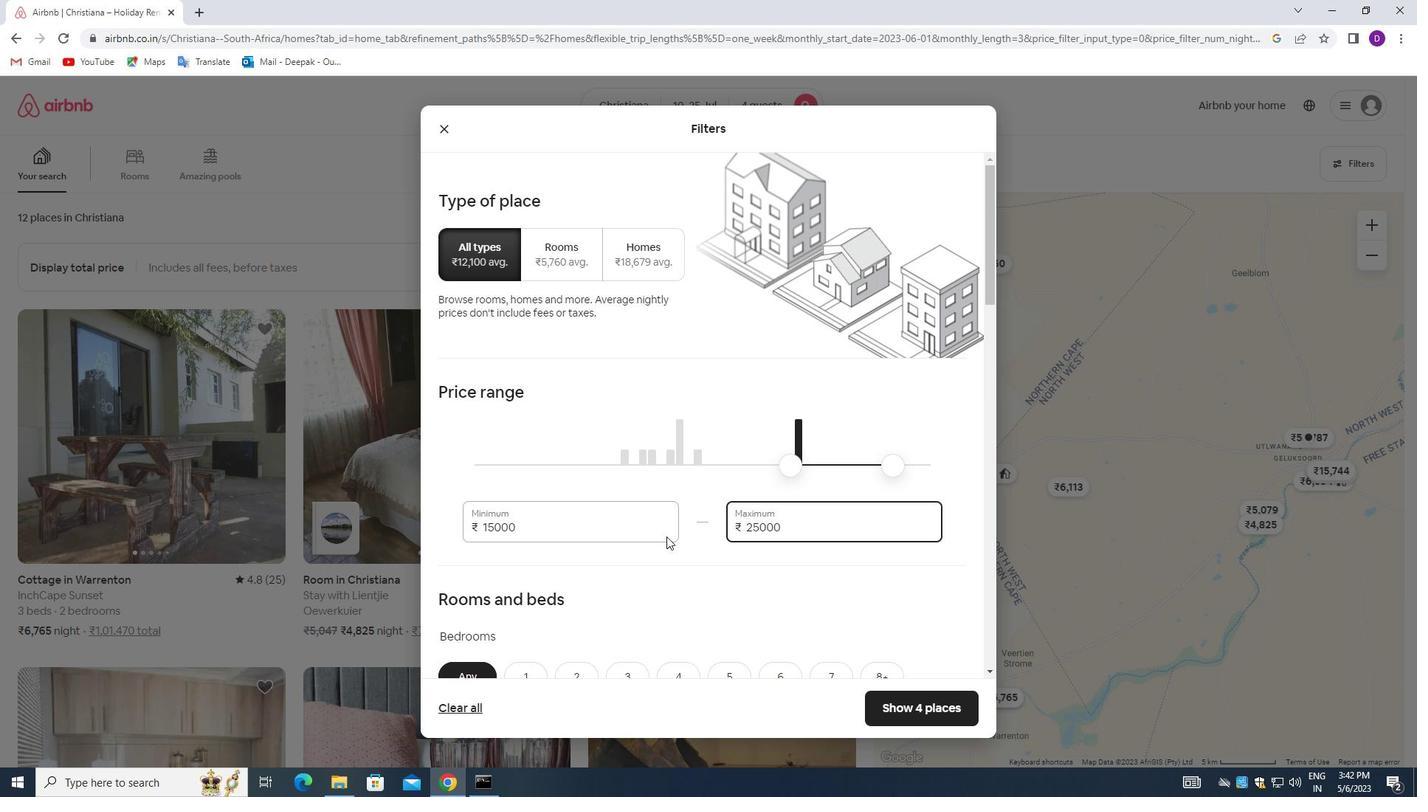 
Action: Mouse moved to (572, 459)
Screenshot: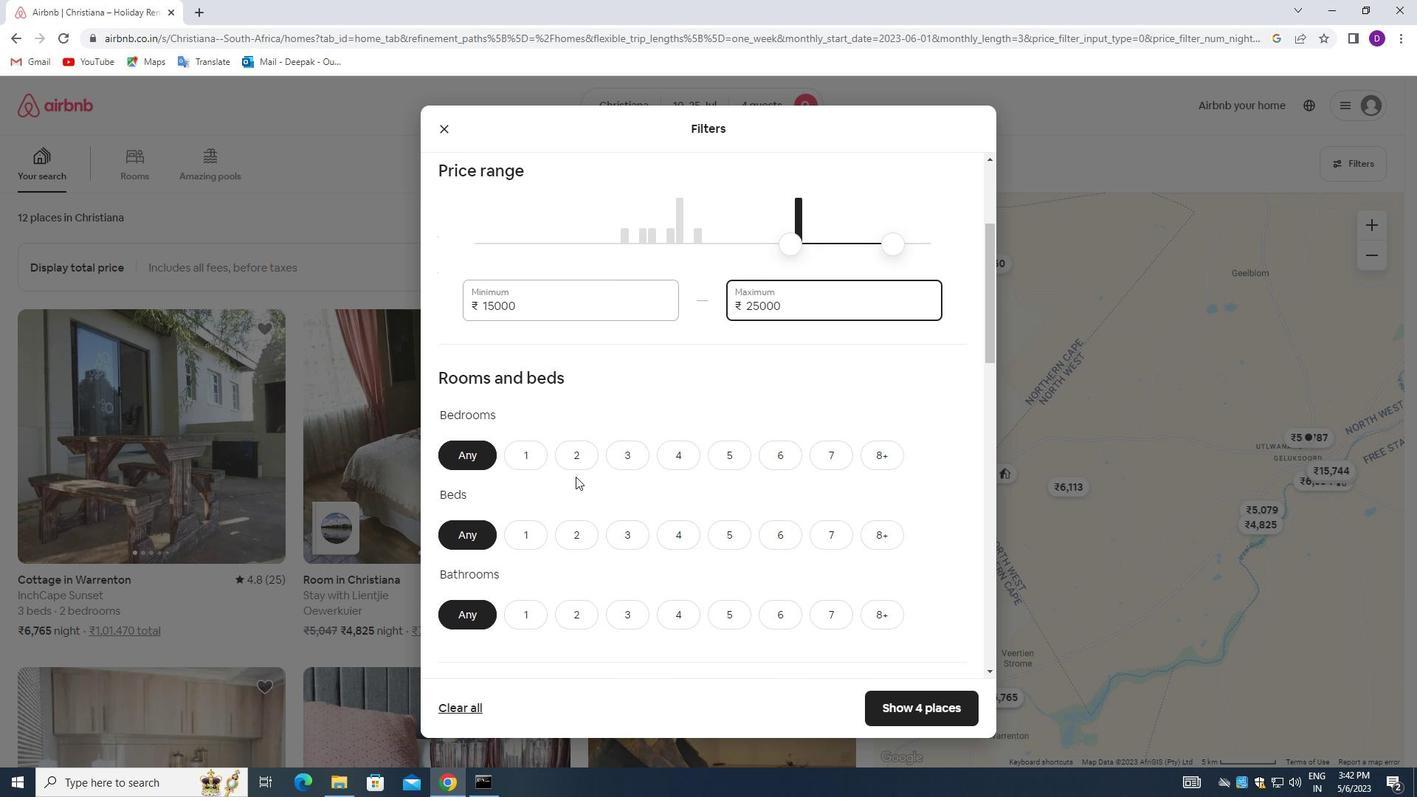 
Action: Mouse pressed left at (572, 459)
Screenshot: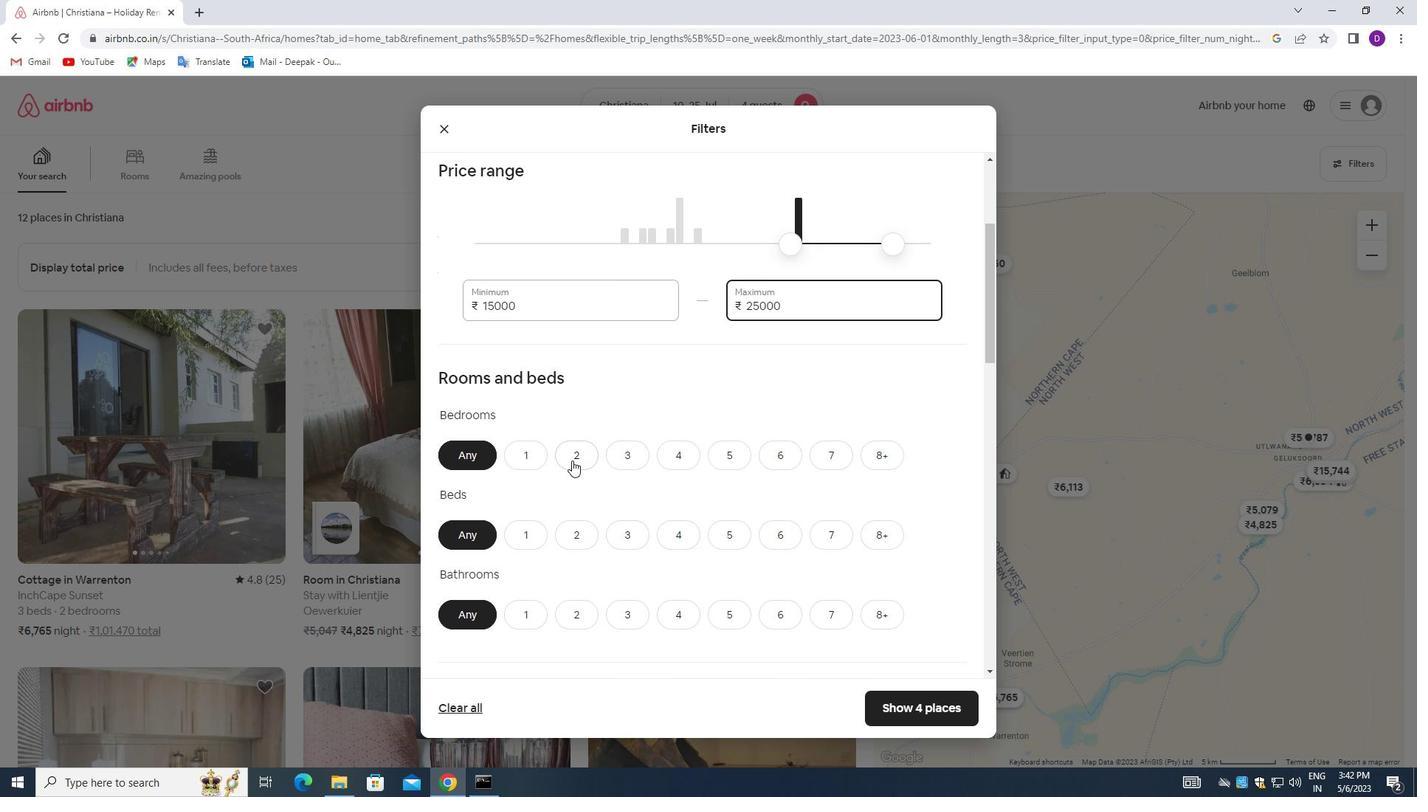 
Action: Mouse moved to (619, 536)
Screenshot: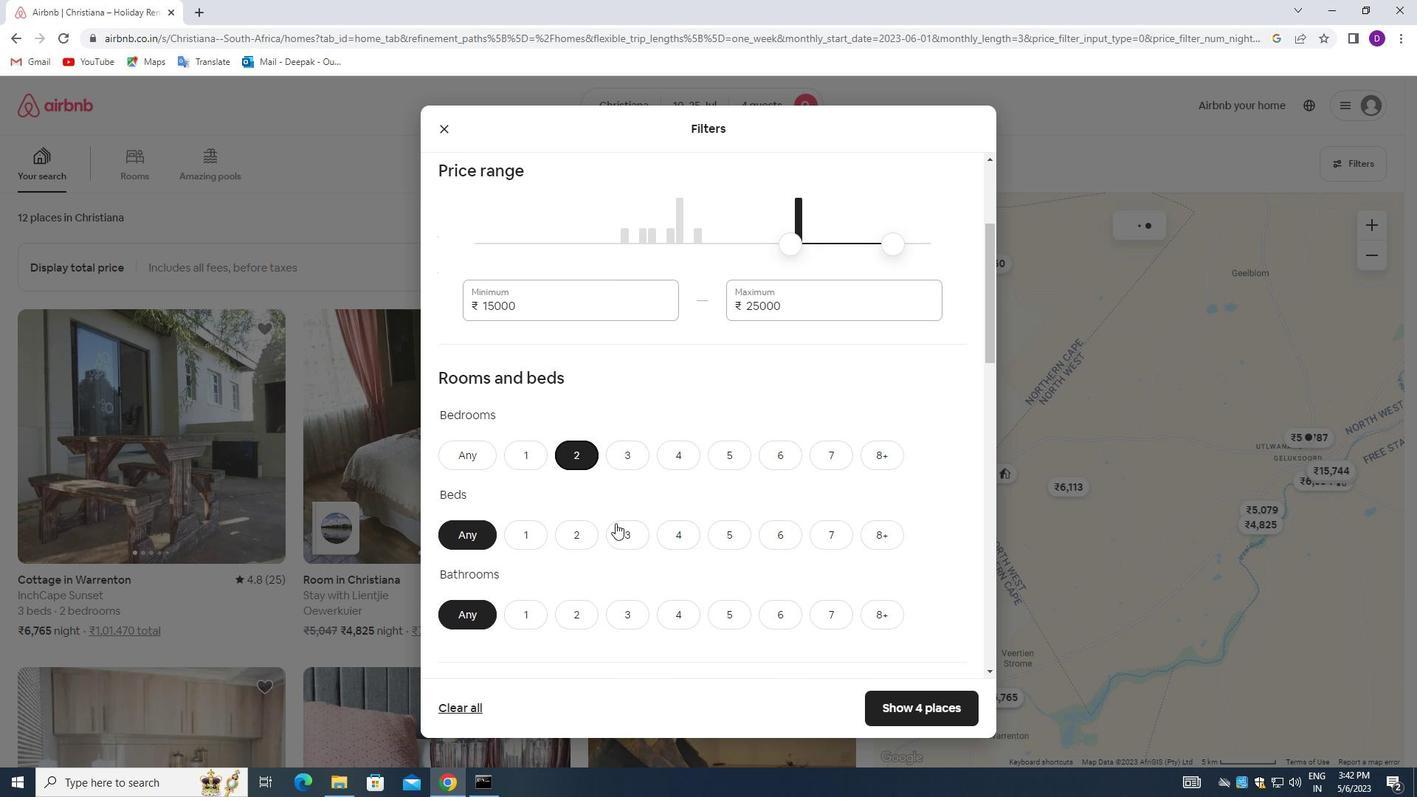 
Action: Mouse pressed left at (619, 536)
Screenshot: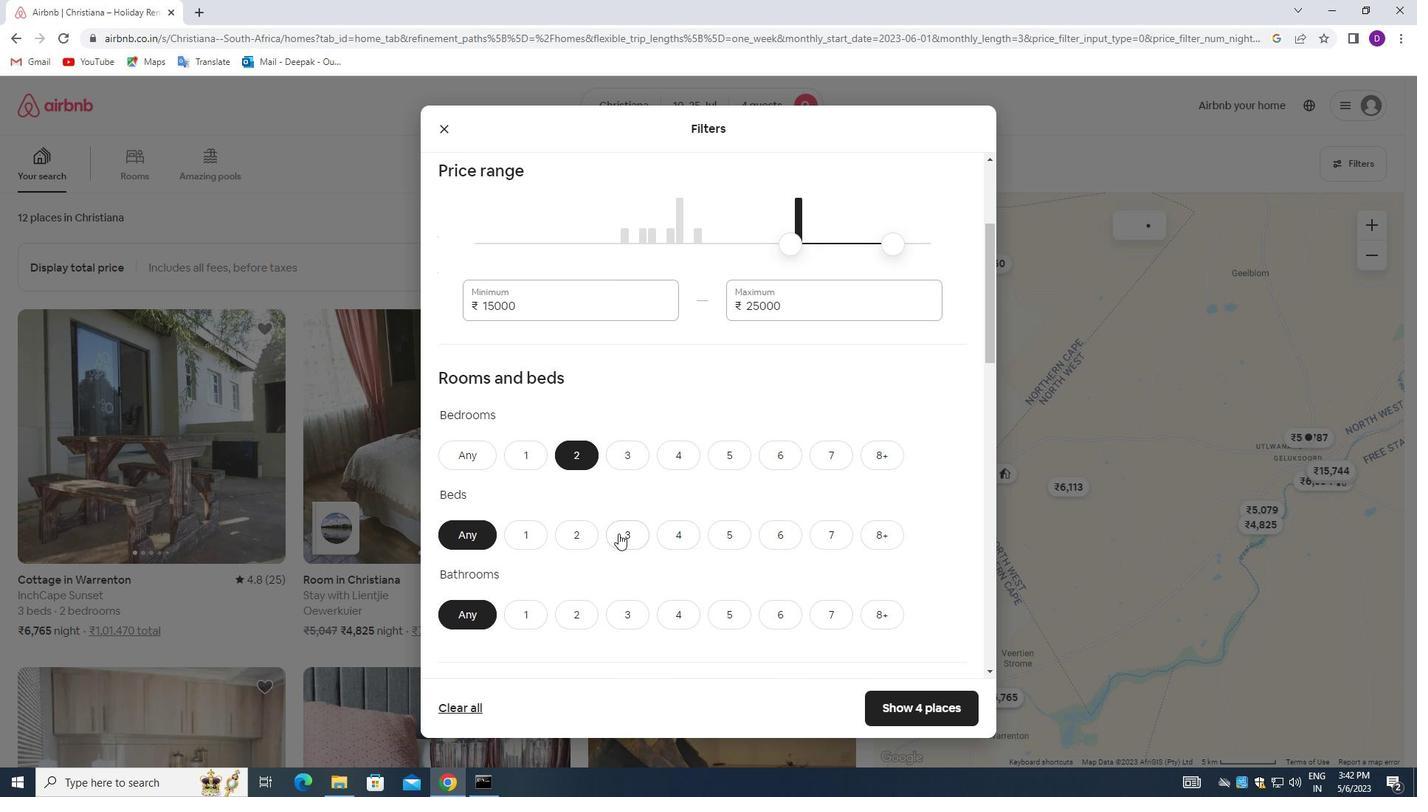
Action: Mouse moved to (567, 606)
Screenshot: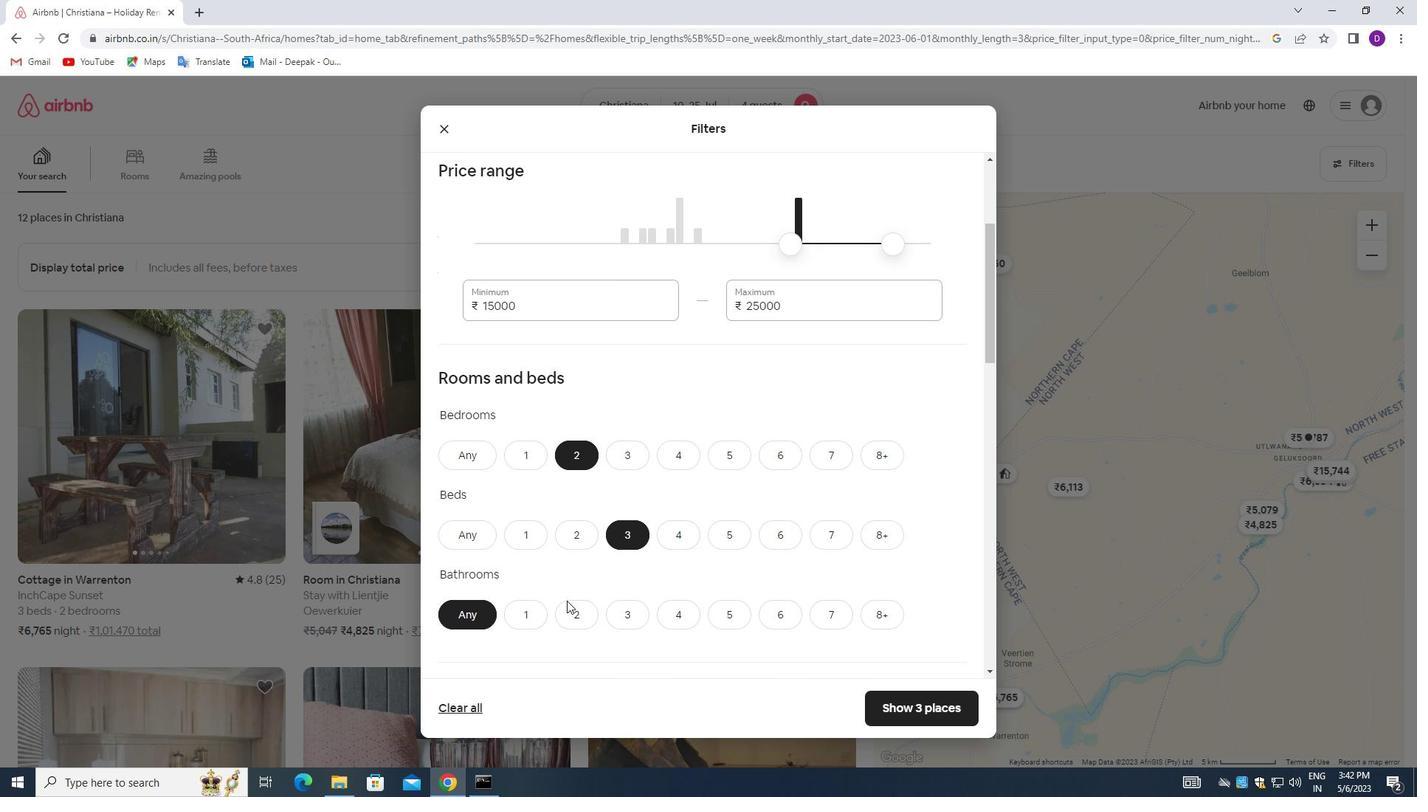 
Action: Mouse pressed left at (567, 606)
Screenshot: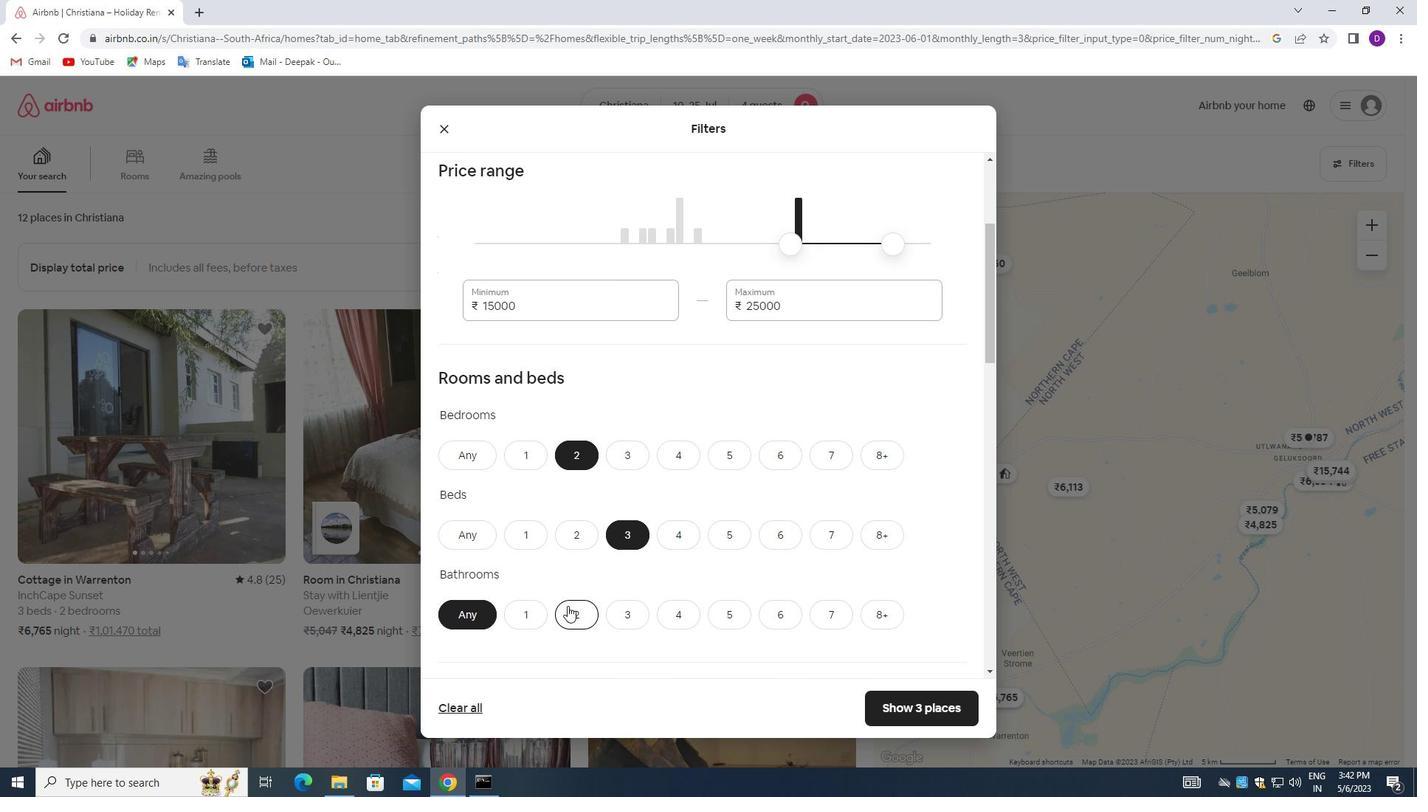
Action: Mouse moved to (624, 457)
Screenshot: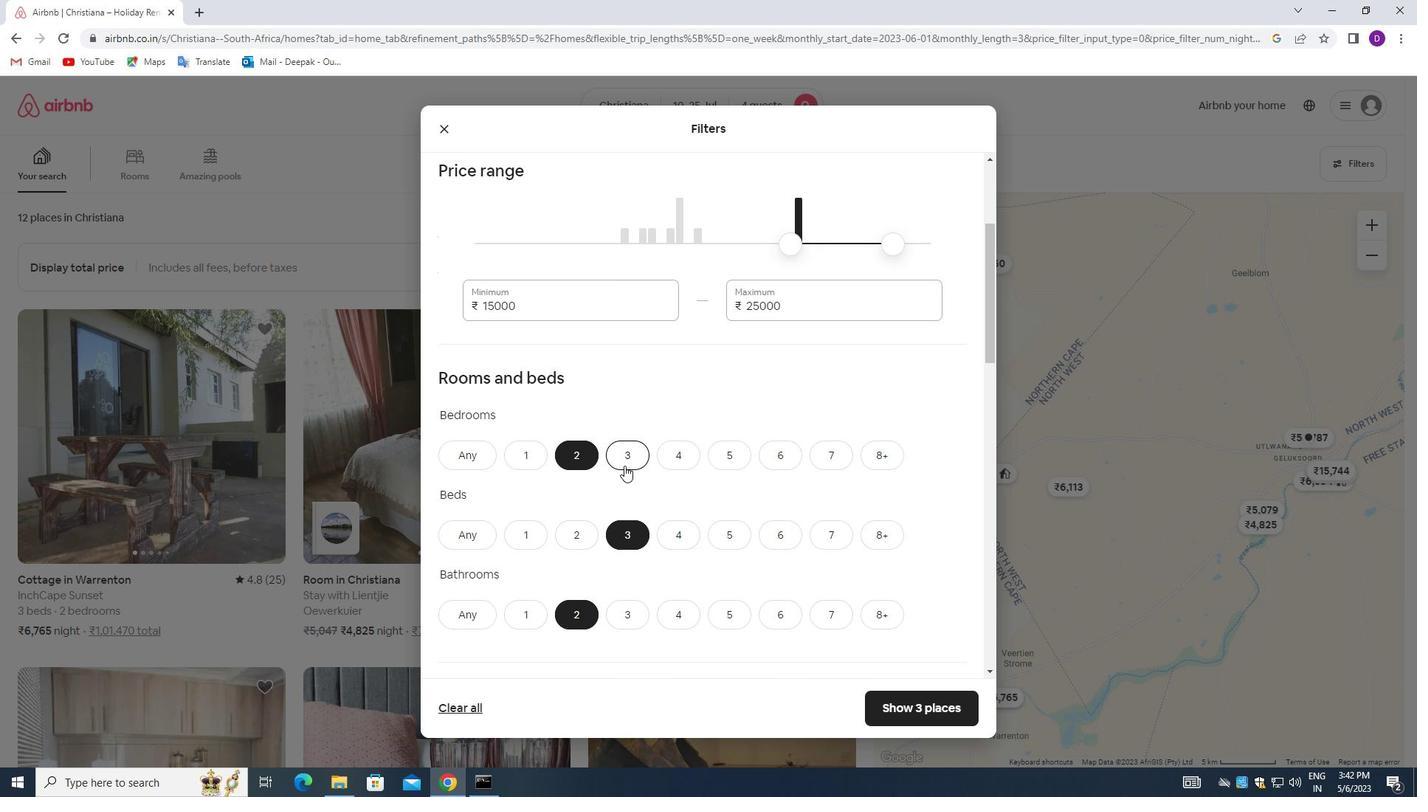 
Action: Mouse scrolled (624, 457) with delta (0, 0)
Screenshot: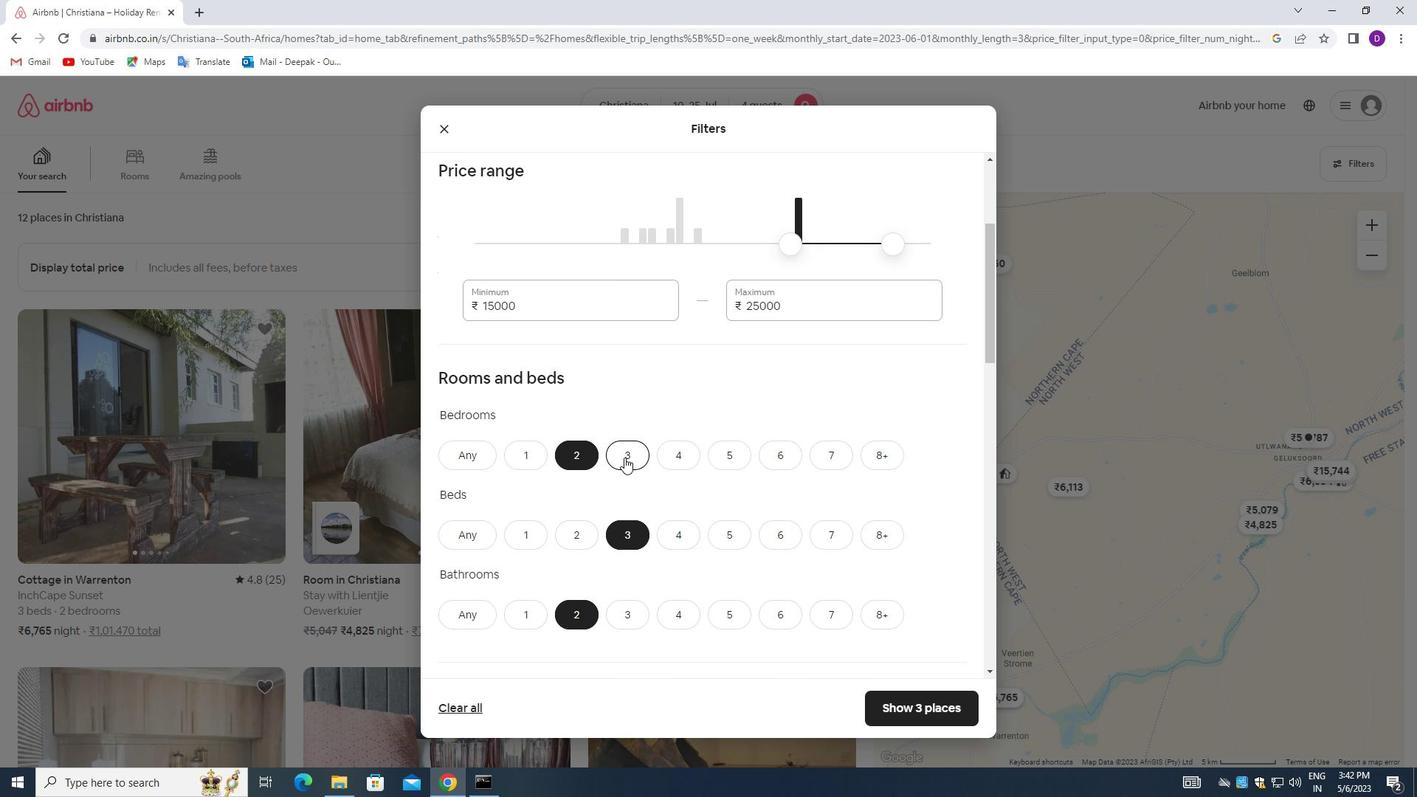 
Action: Mouse scrolled (624, 457) with delta (0, 0)
Screenshot: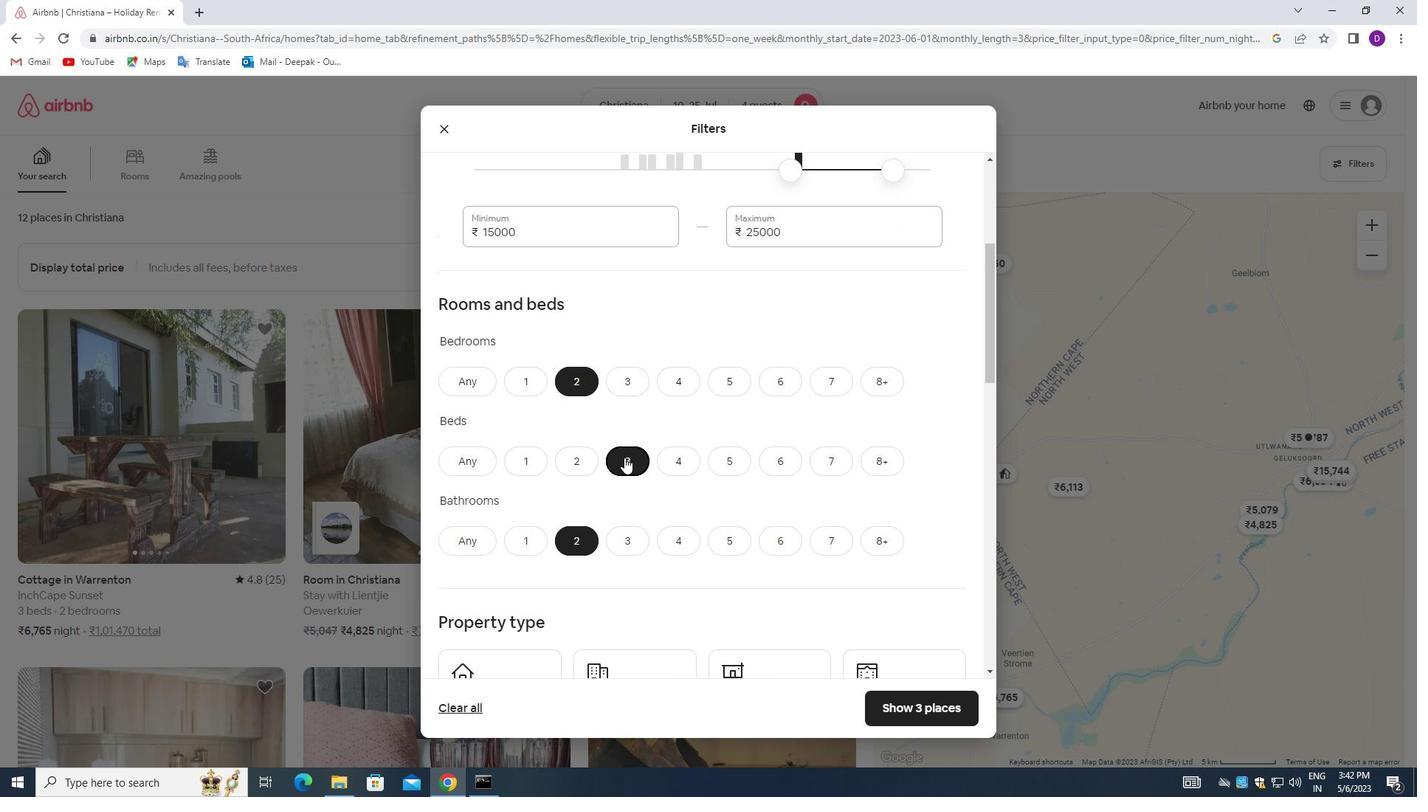 
Action: Mouse moved to (690, 462)
Screenshot: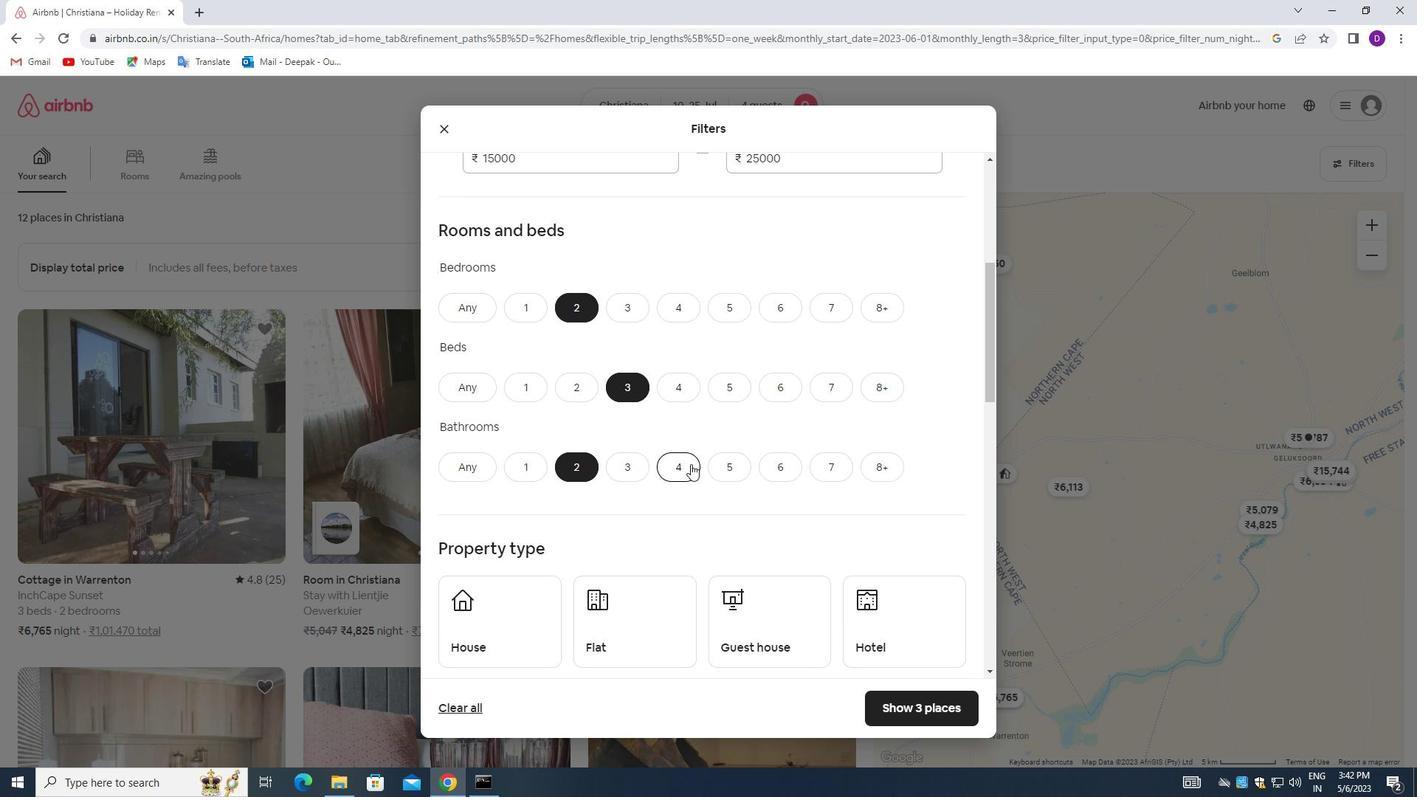 
Action: Mouse scrolled (690, 461) with delta (0, 0)
Screenshot: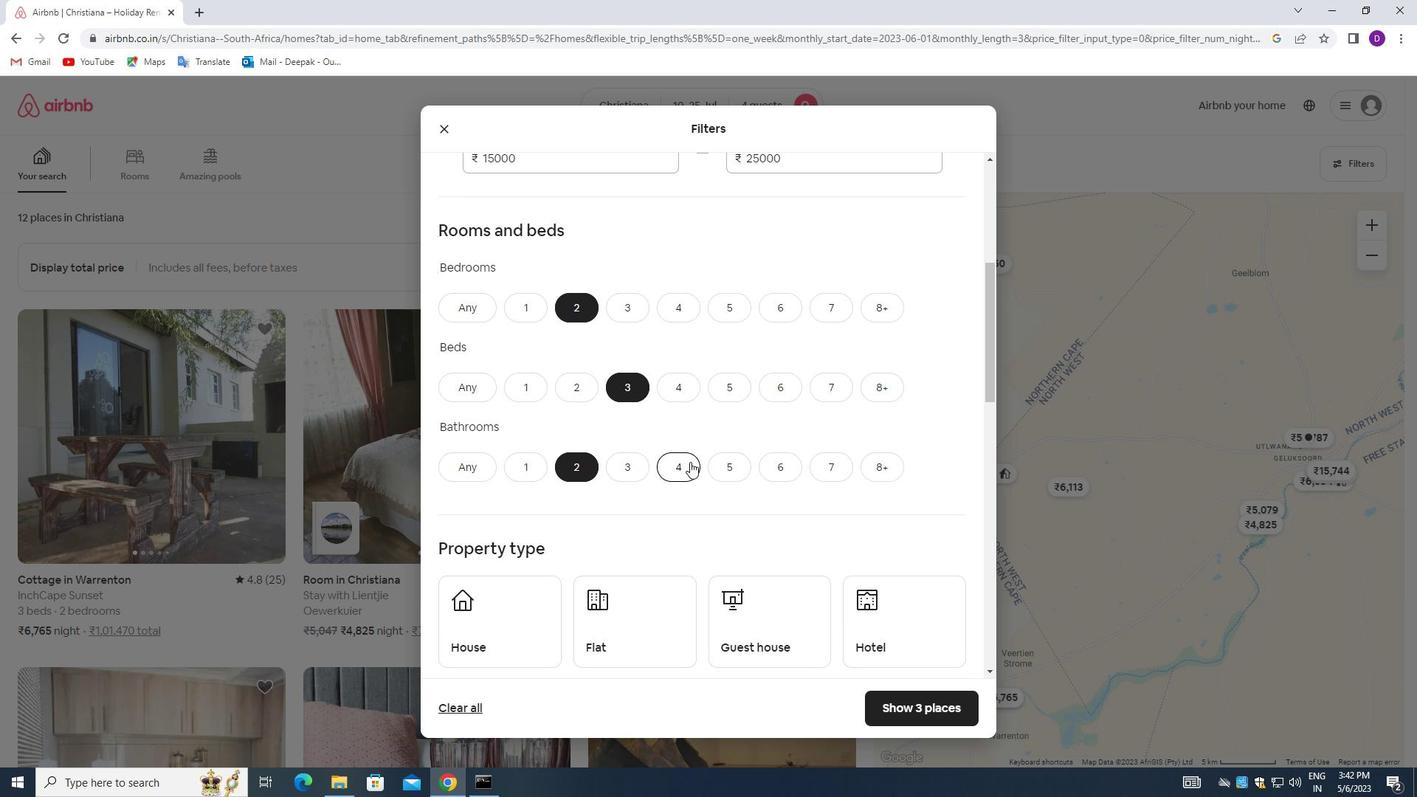 
Action: Mouse scrolled (690, 461) with delta (0, 0)
Screenshot: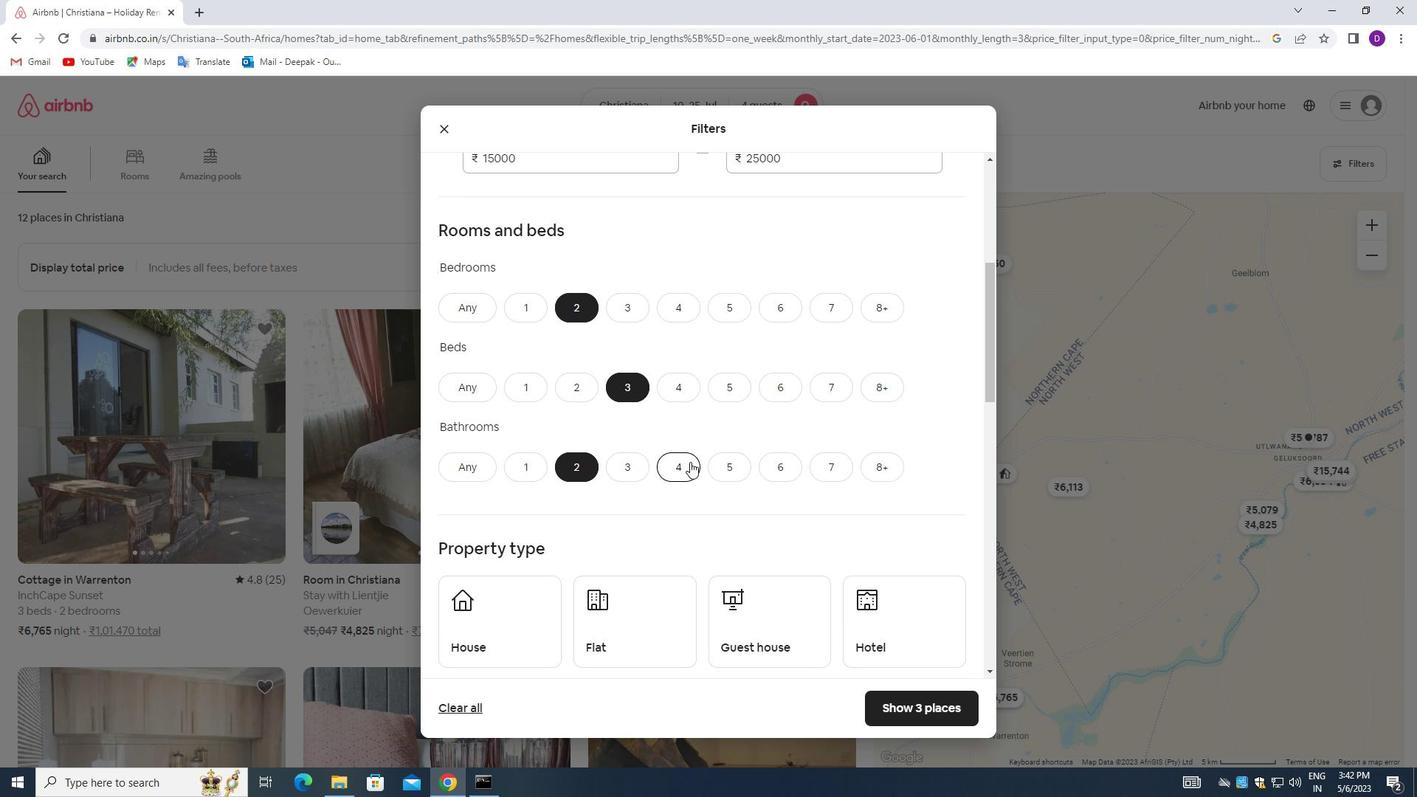 
Action: Mouse scrolled (690, 461) with delta (0, 0)
Screenshot: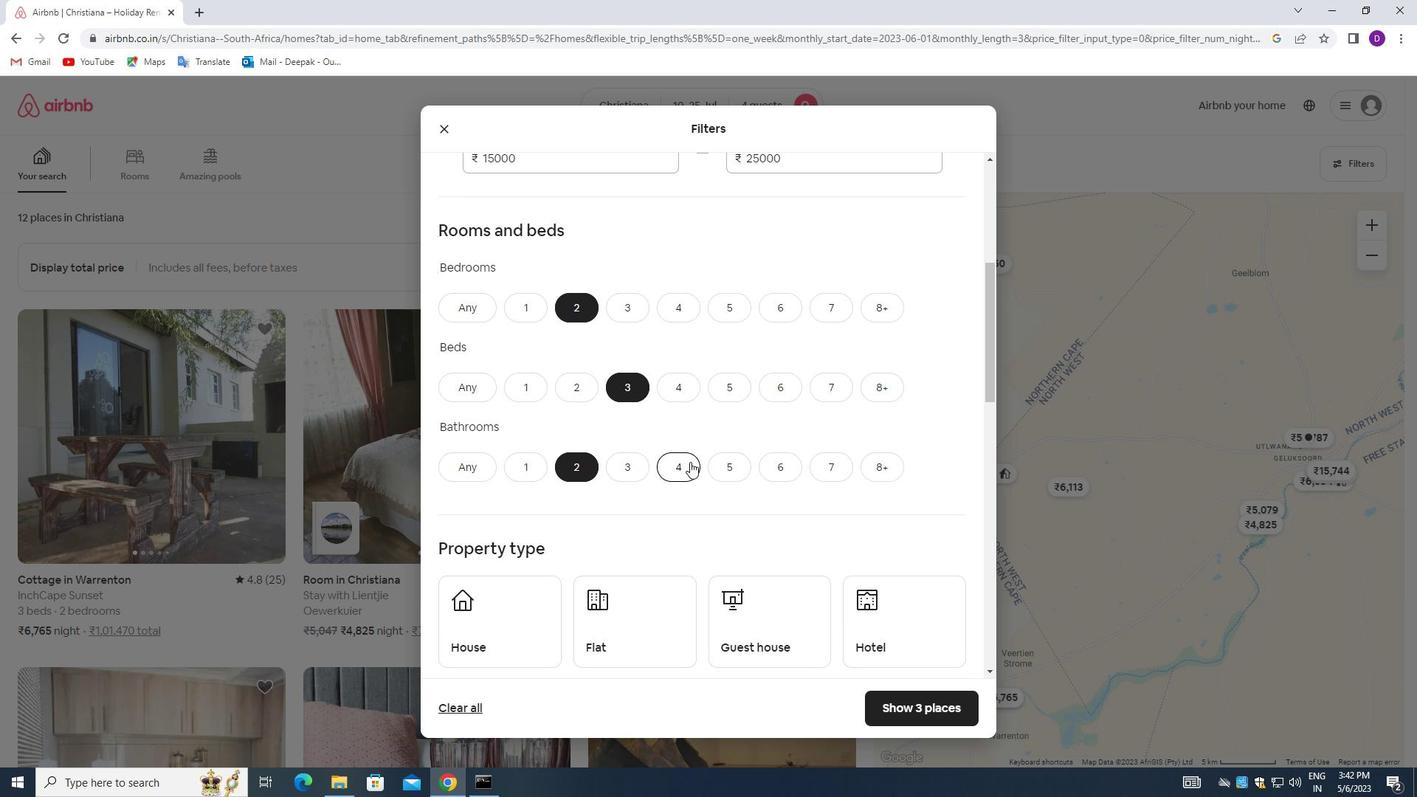 
Action: Mouse moved to (542, 414)
Screenshot: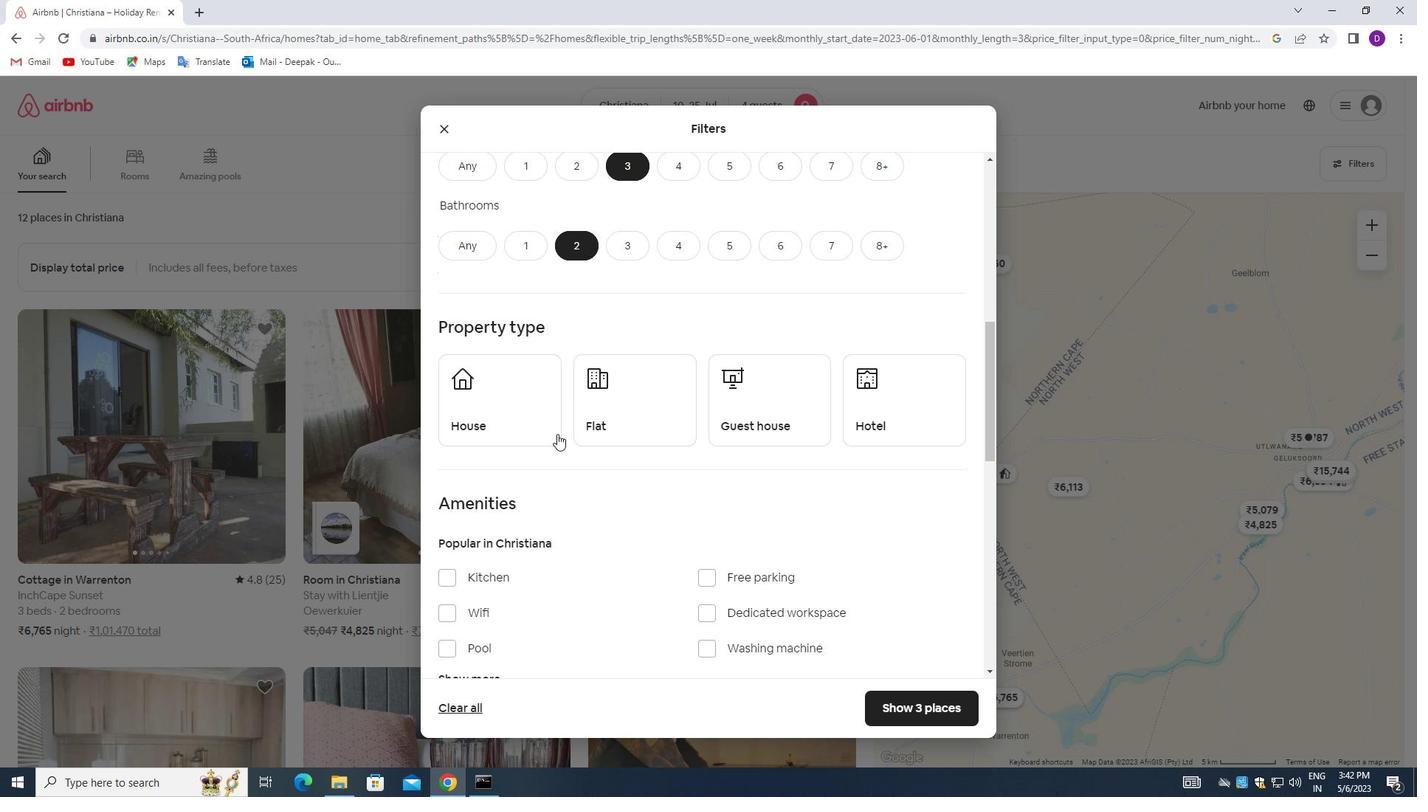 
Action: Mouse pressed left at (542, 414)
Screenshot: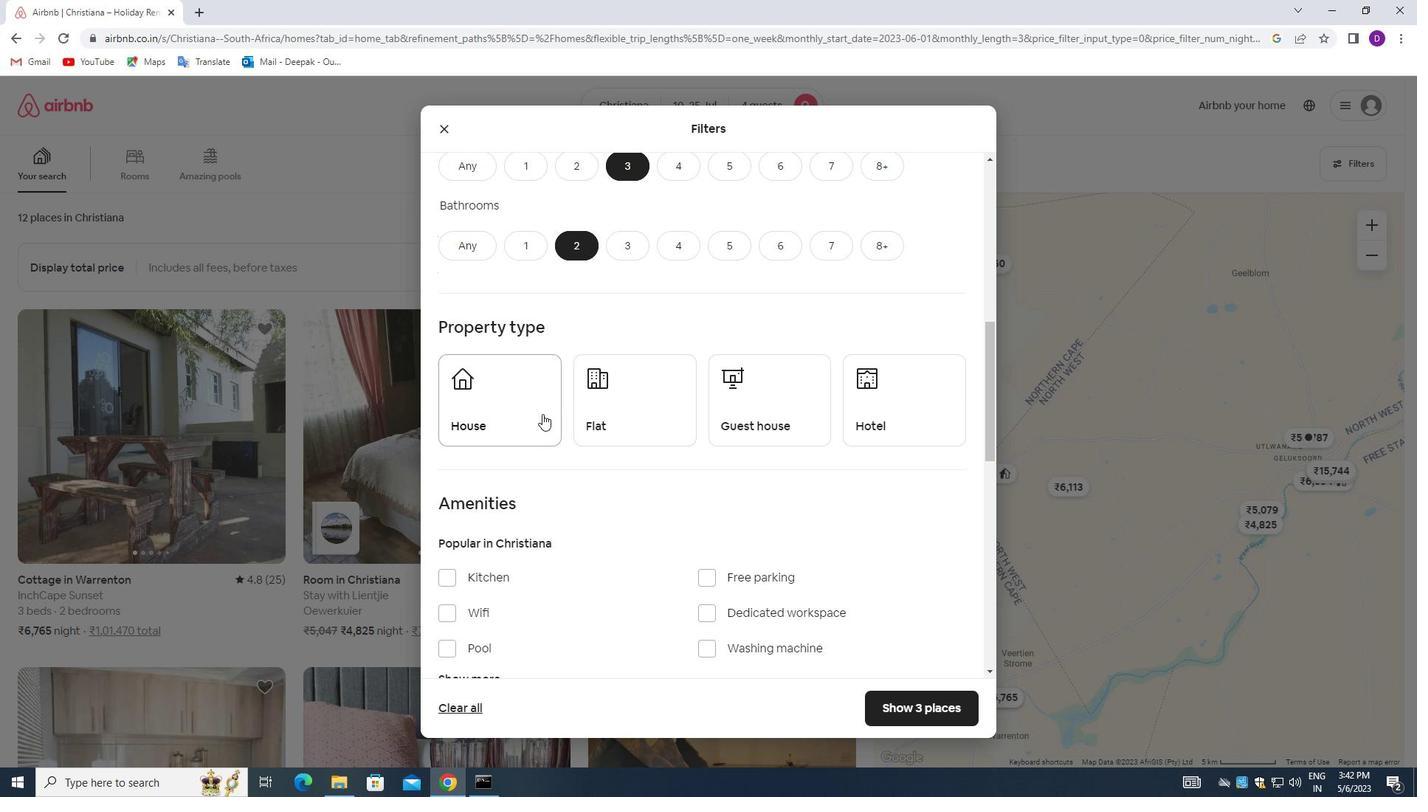 
Action: Mouse moved to (650, 430)
Screenshot: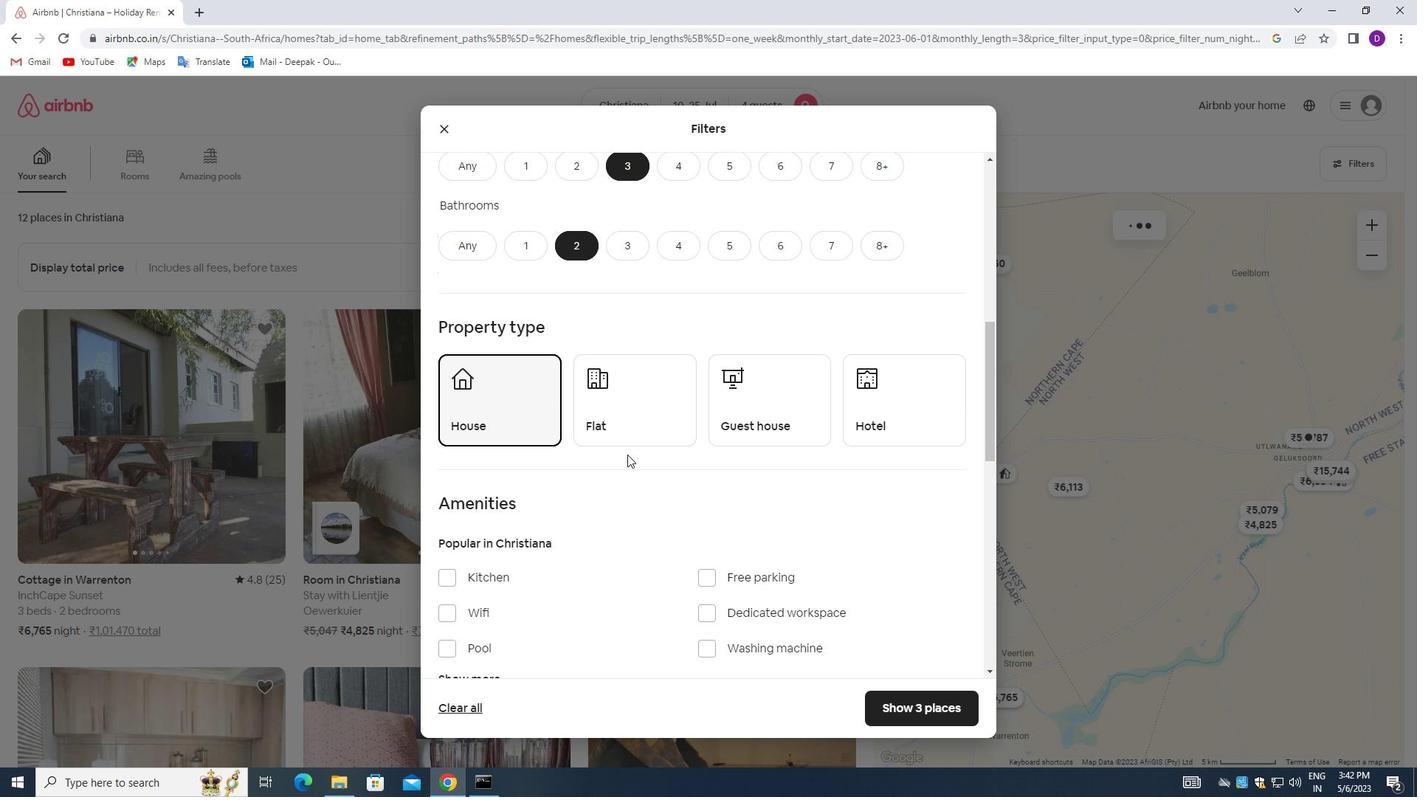 
Action: Mouse pressed left at (650, 430)
Screenshot: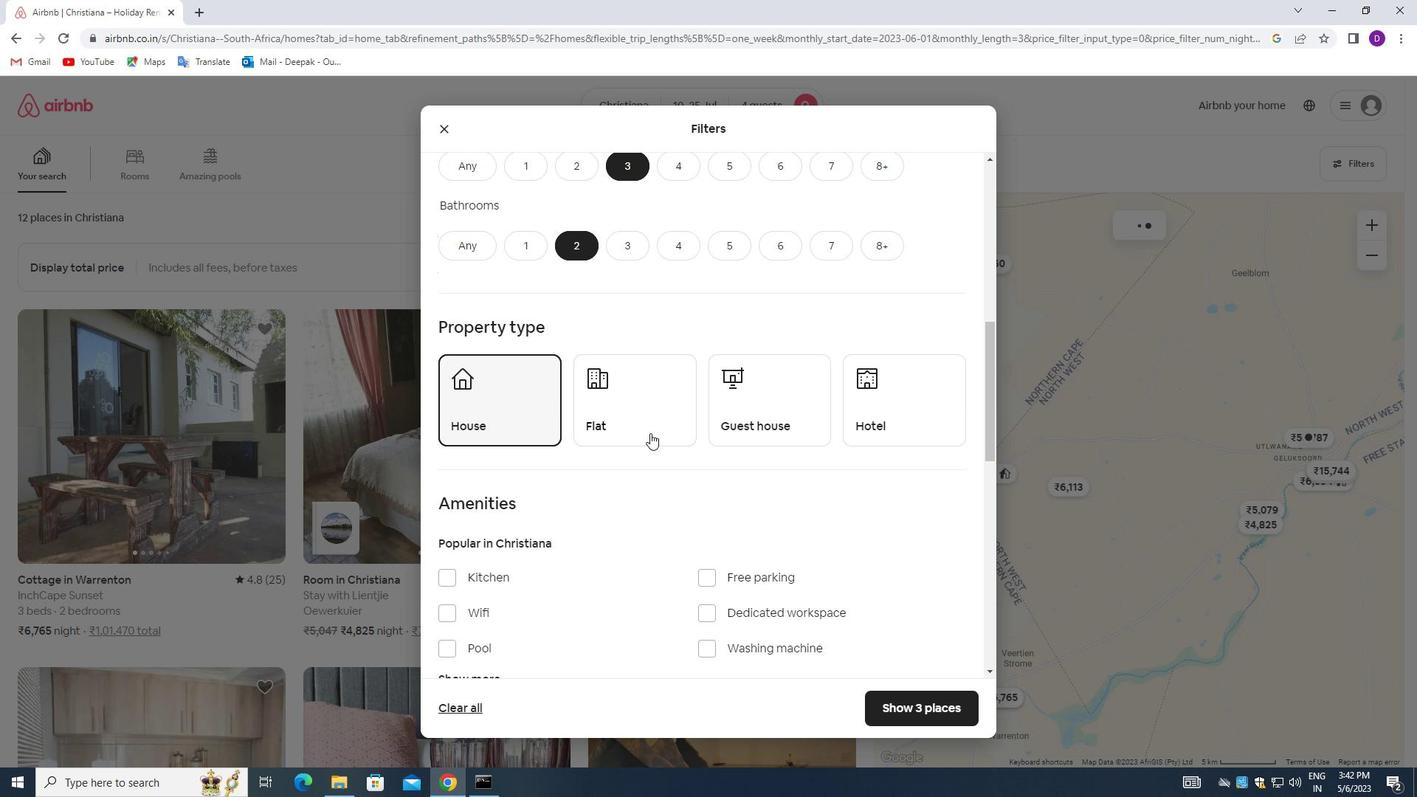 
Action: Mouse moved to (768, 438)
Screenshot: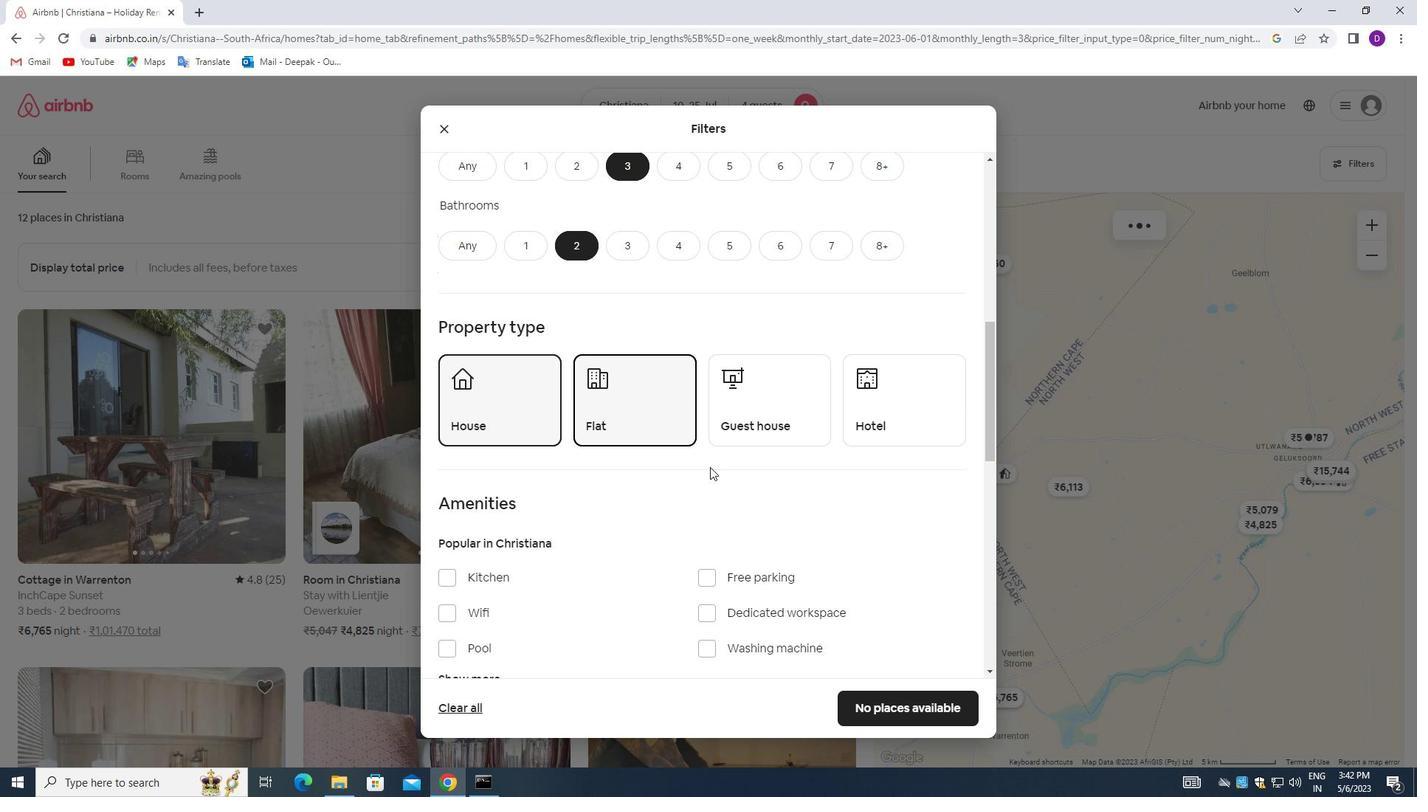 
Action: Mouse pressed left at (768, 438)
Screenshot: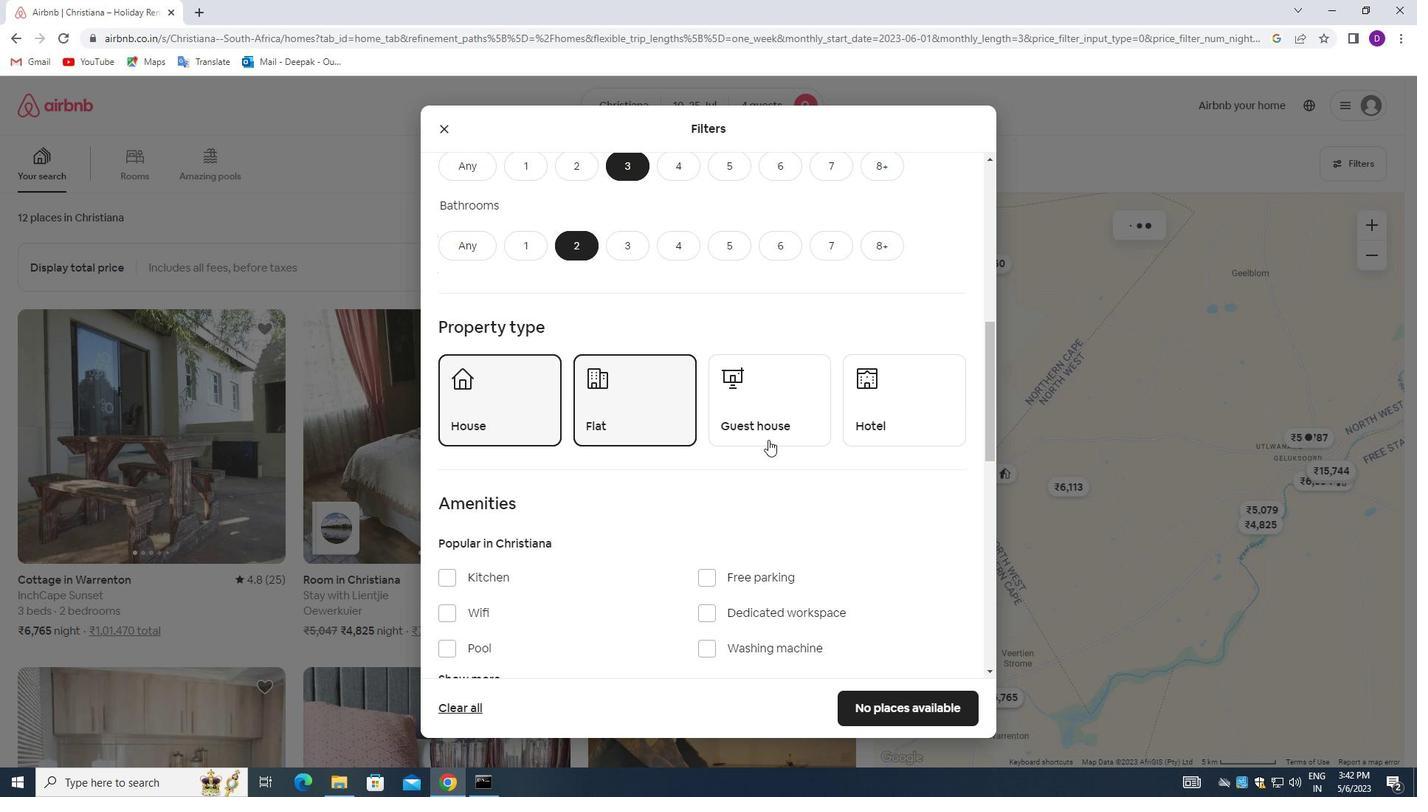 
Action: Mouse moved to (664, 468)
Screenshot: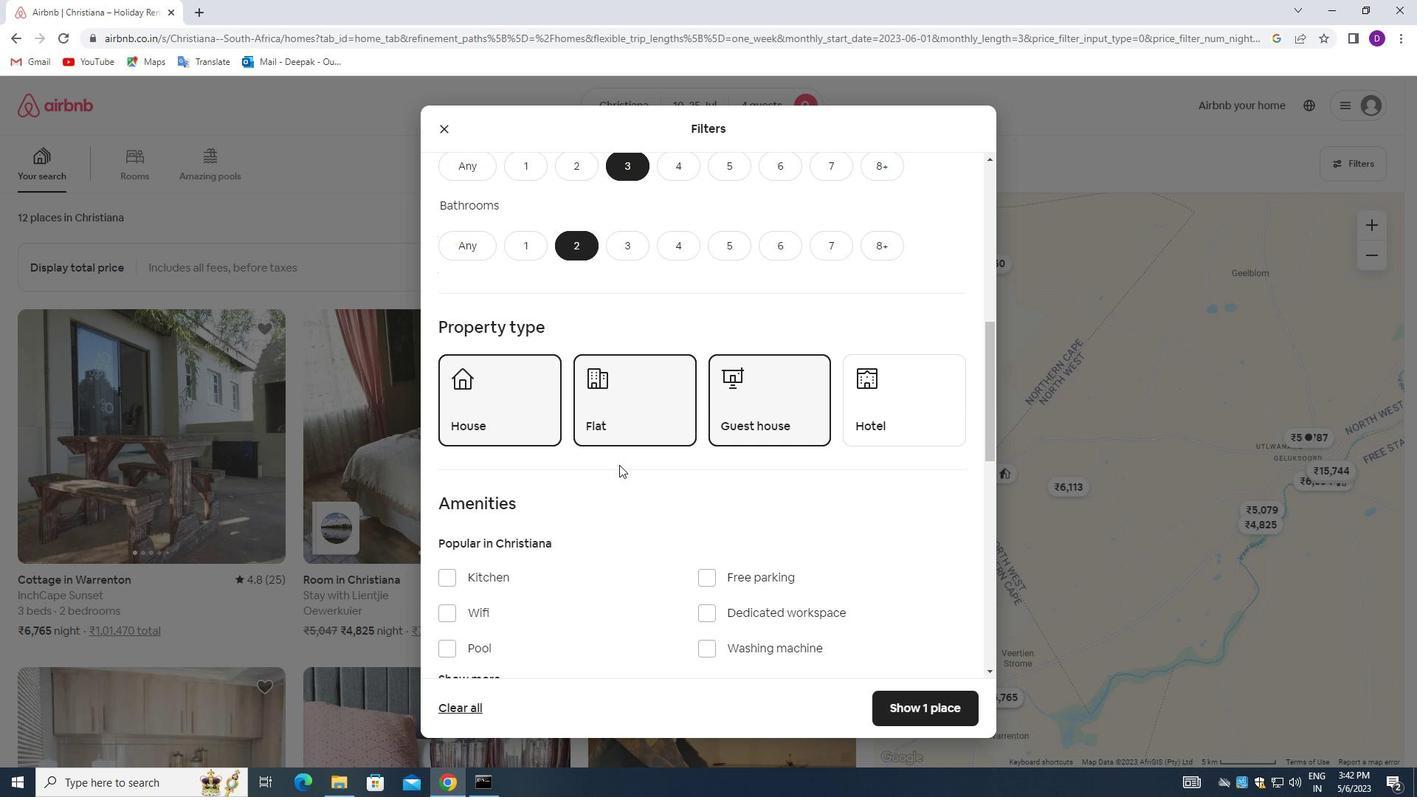 
Action: Mouse scrolled (664, 468) with delta (0, 0)
Screenshot: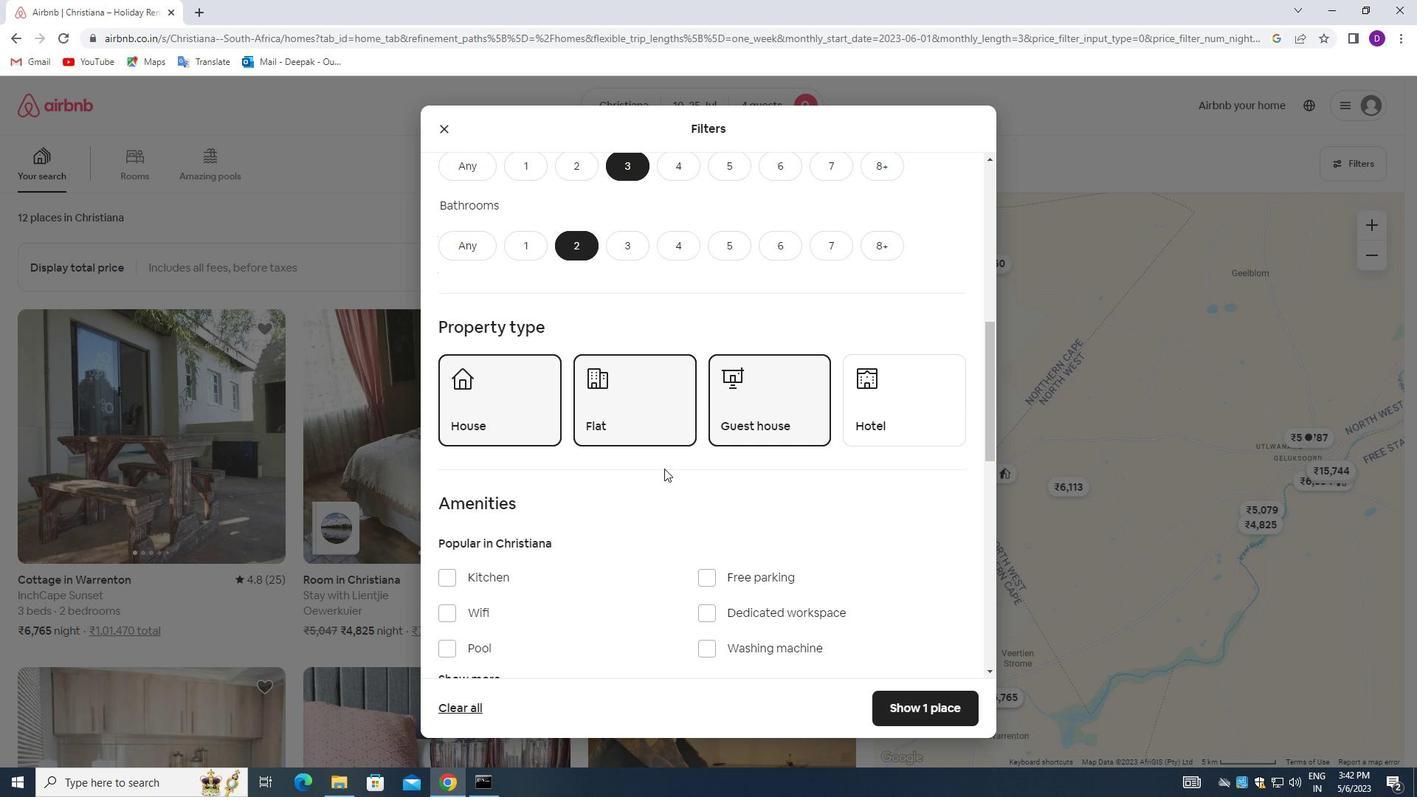 
Action: Mouse moved to (660, 468)
Screenshot: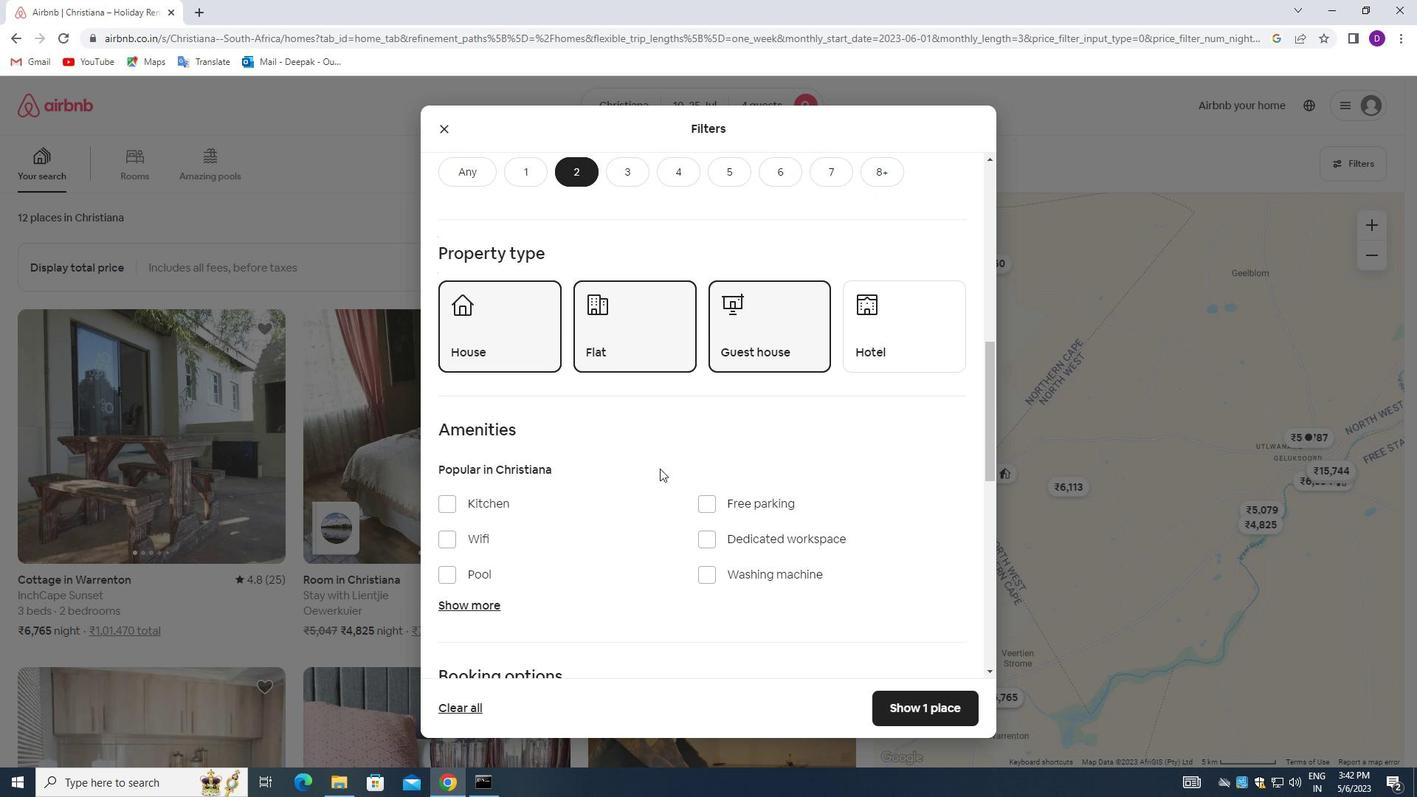 
Action: Mouse scrolled (660, 468) with delta (0, 0)
Screenshot: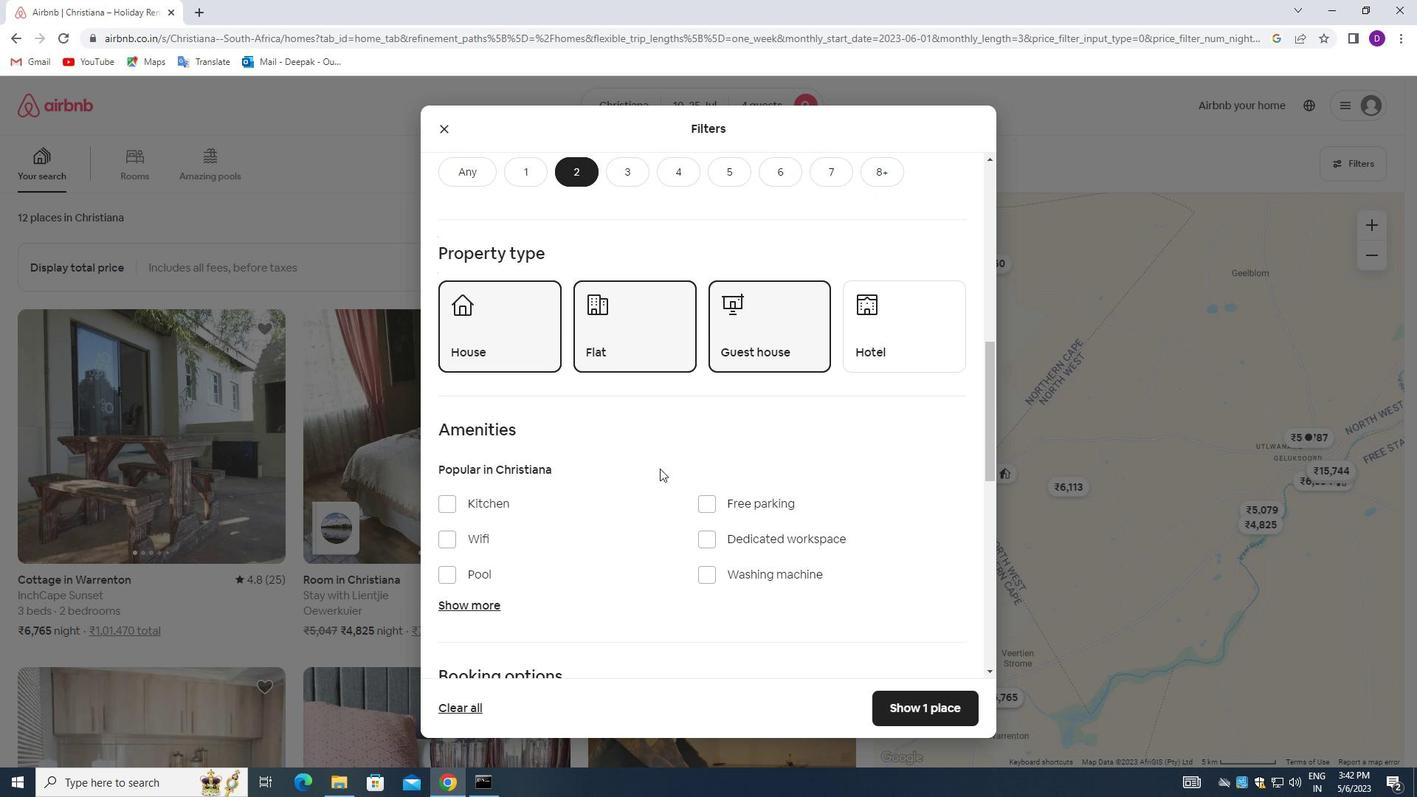 
Action: Mouse scrolled (660, 468) with delta (0, 0)
Screenshot: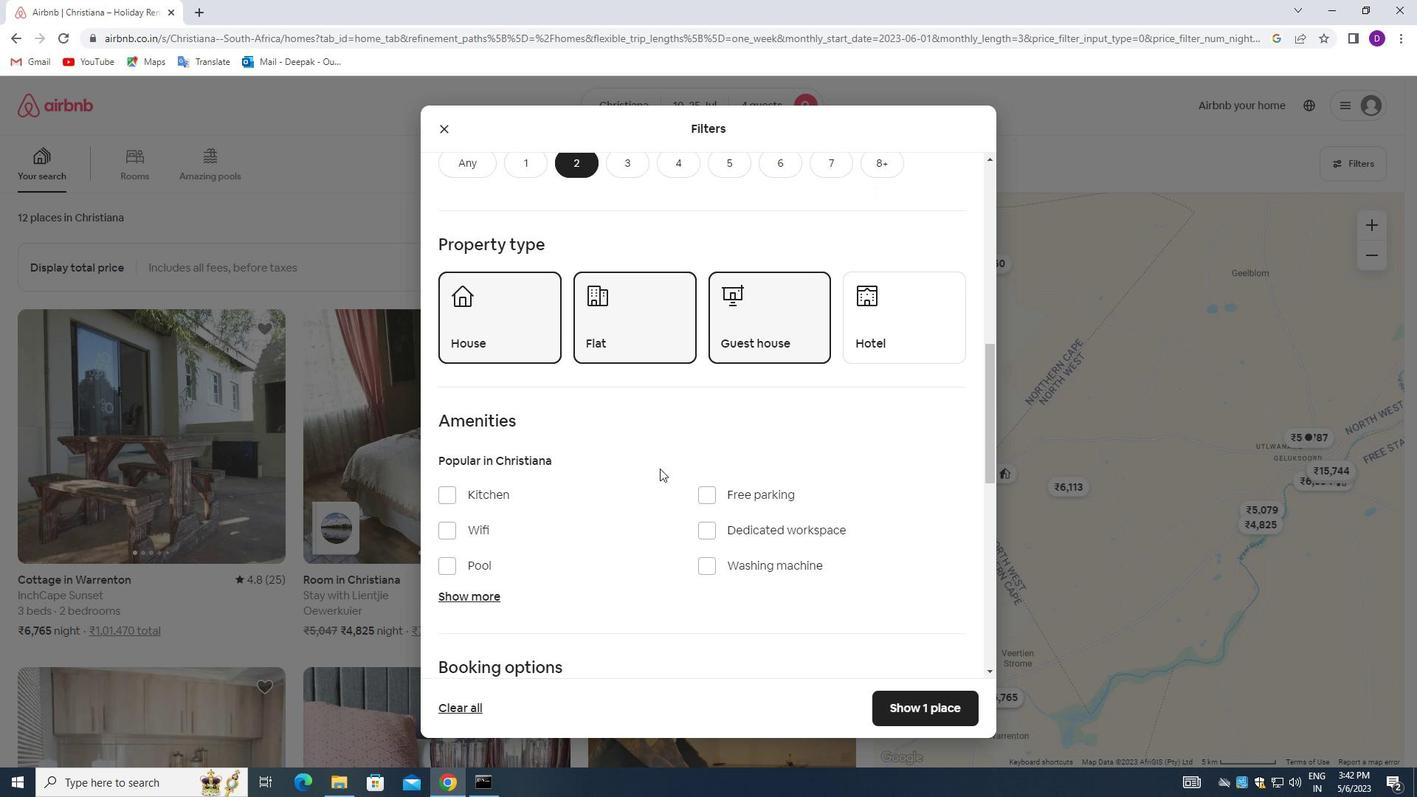 
Action: Mouse moved to (443, 390)
Screenshot: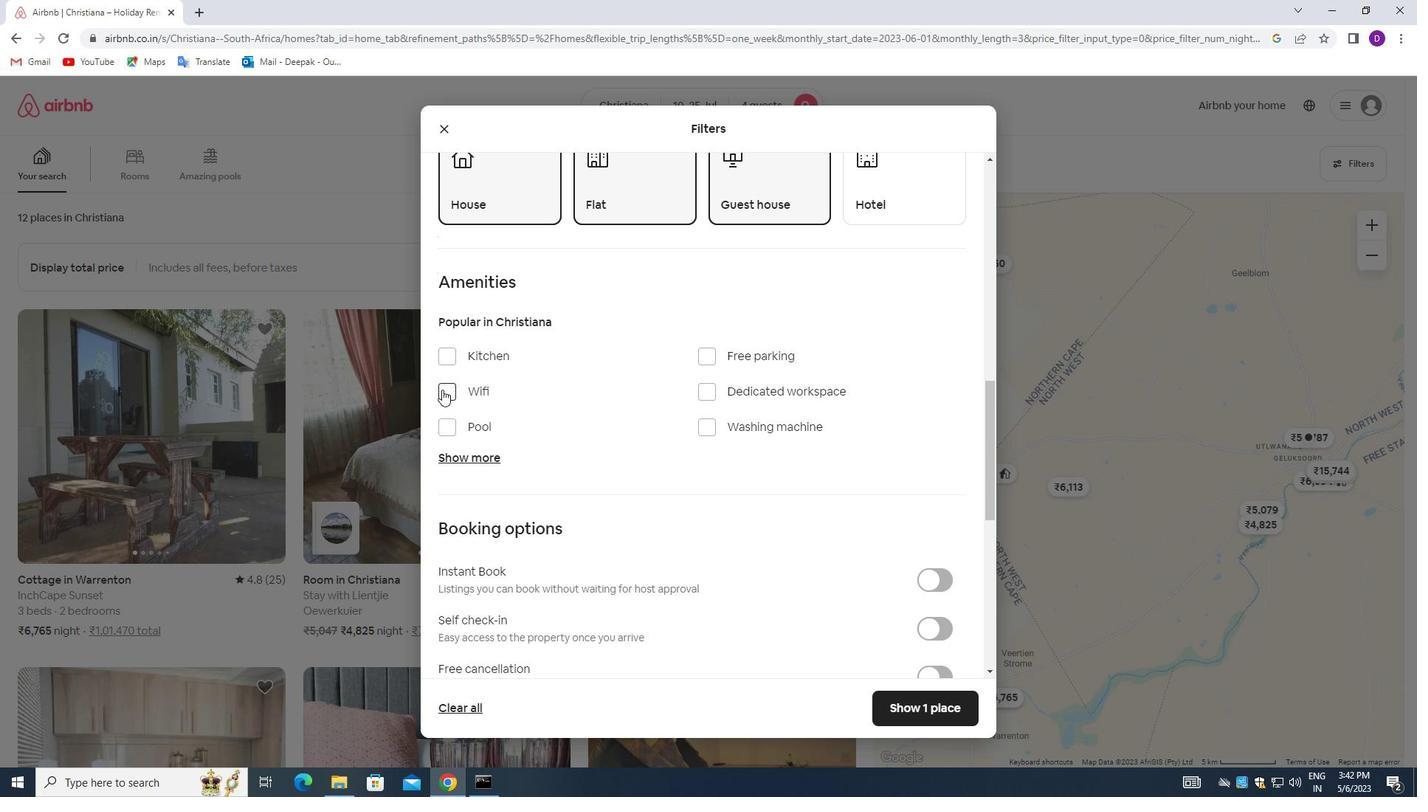 
Action: Mouse pressed left at (443, 390)
Screenshot: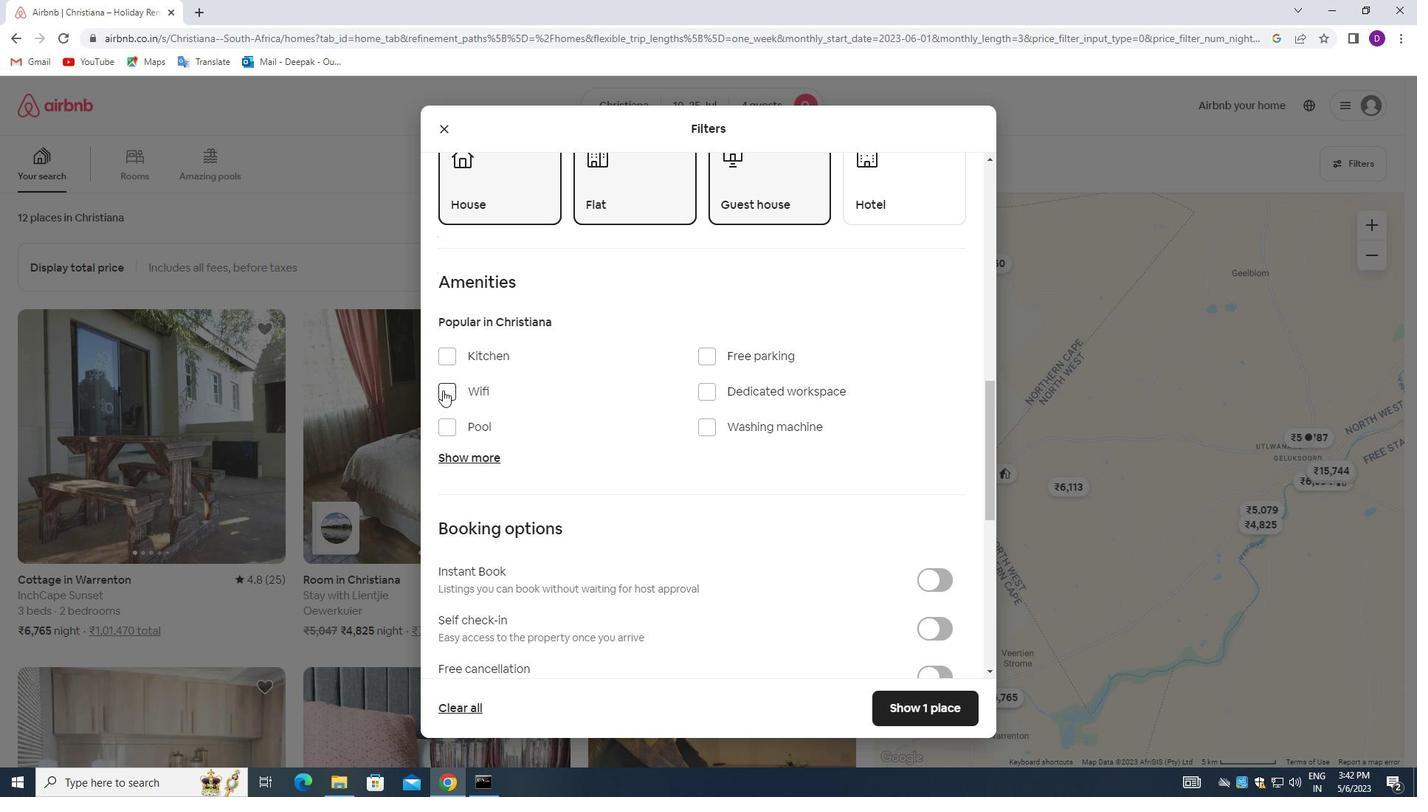 
Action: Mouse moved to (703, 355)
Screenshot: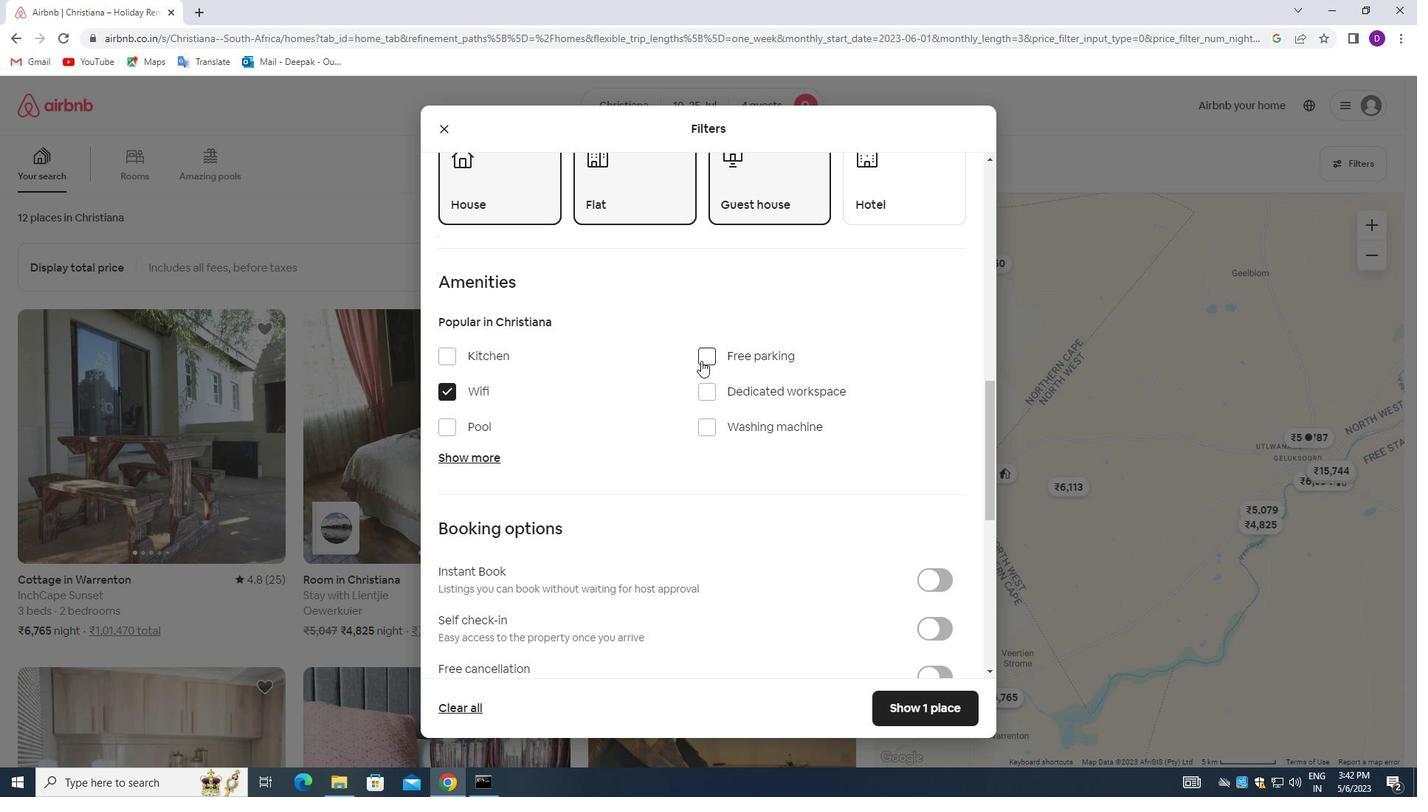 
Action: Mouse pressed left at (703, 355)
Screenshot: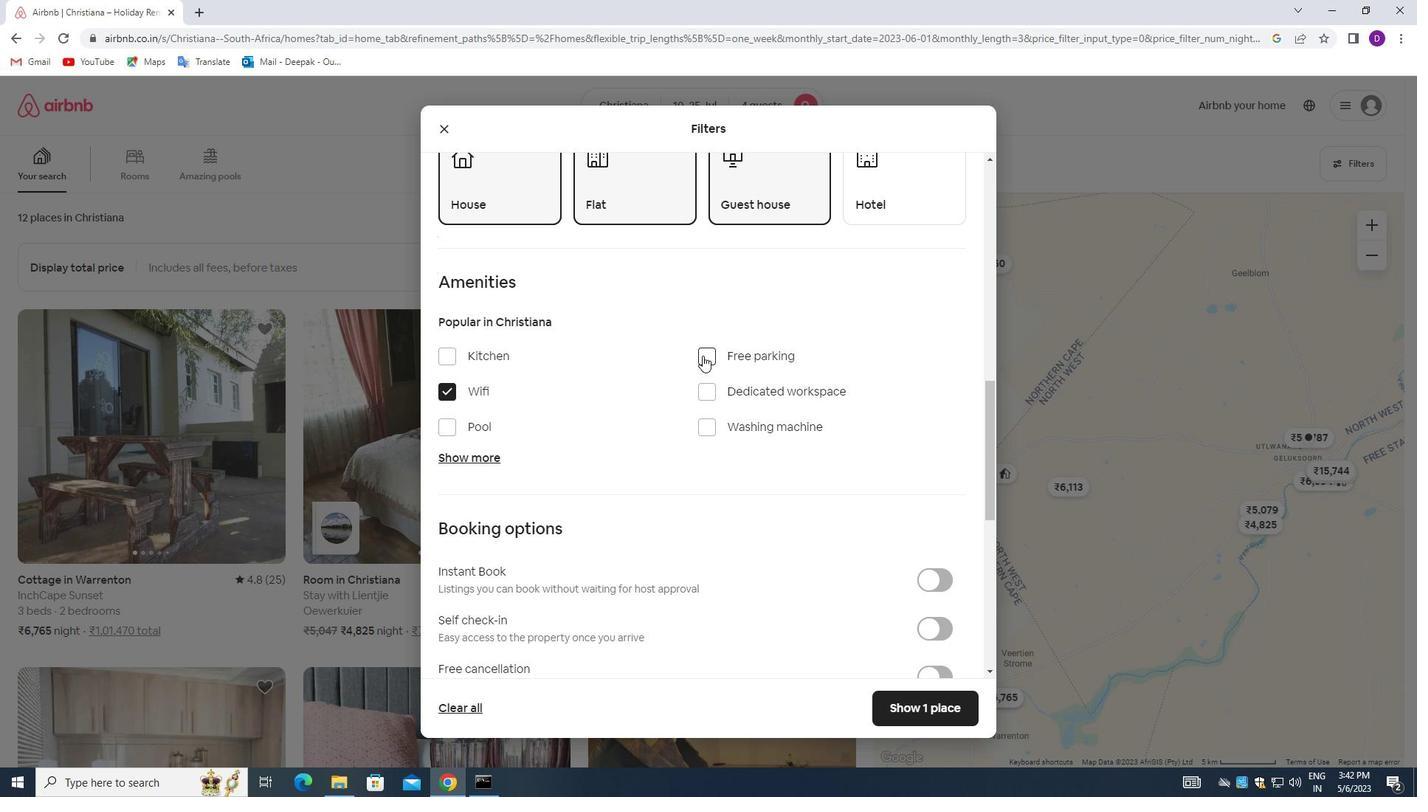 
Action: Mouse moved to (626, 390)
Screenshot: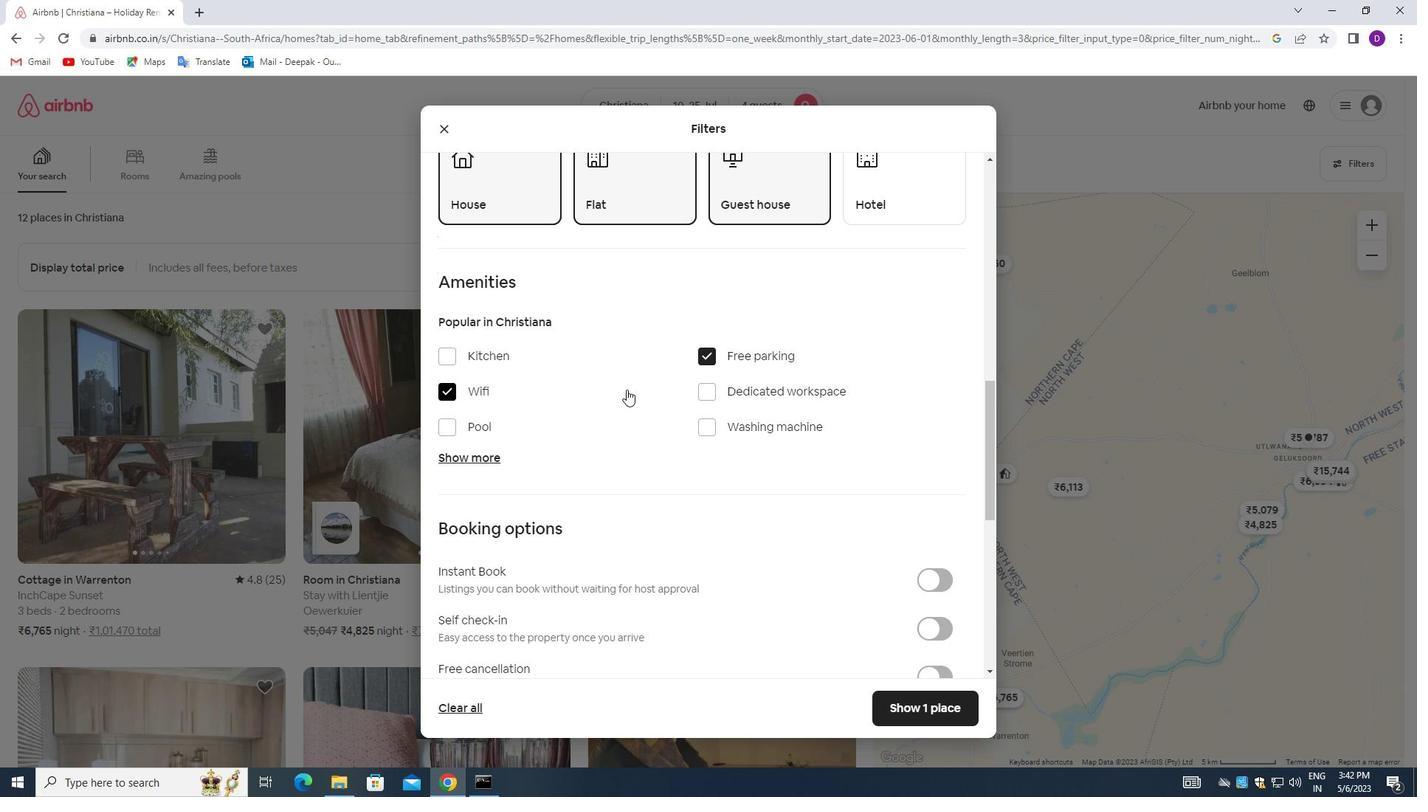 
Action: Mouse scrolled (626, 389) with delta (0, 0)
Screenshot: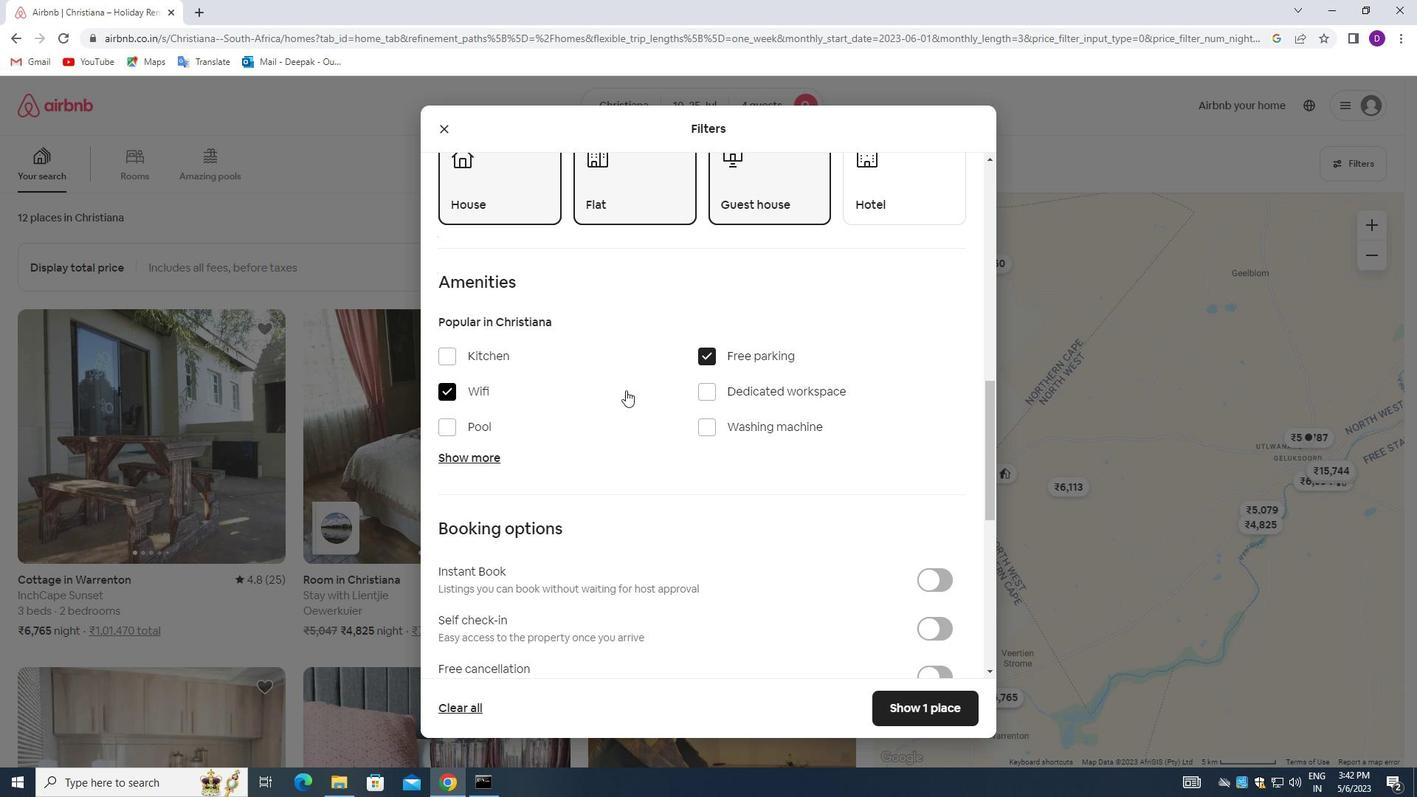 
Action: Mouse moved to (659, 378)
Screenshot: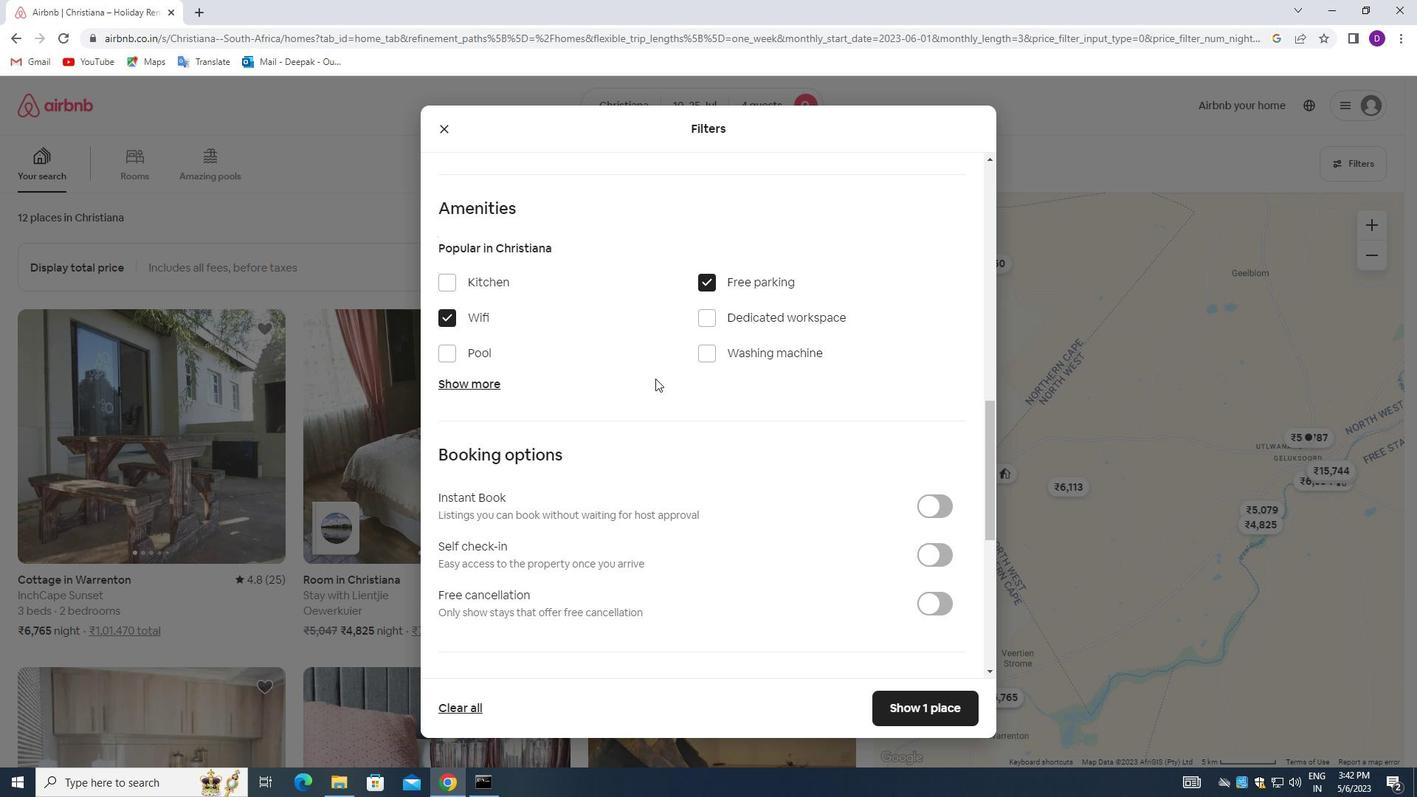 
Action: Mouse scrolled (659, 378) with delta (0, 0)
Screenshot: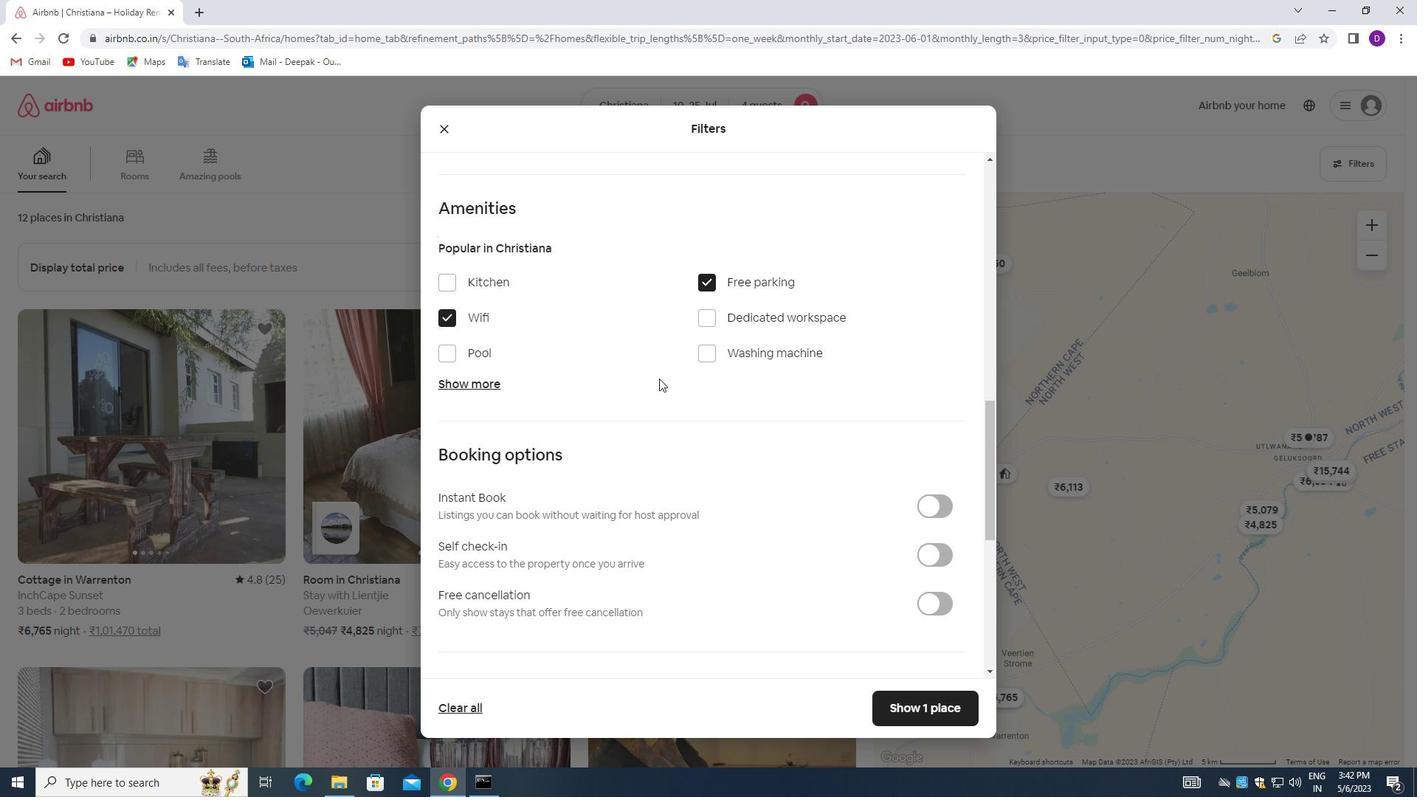 
Action: Mouse moved to (463, 313)
Screenshot: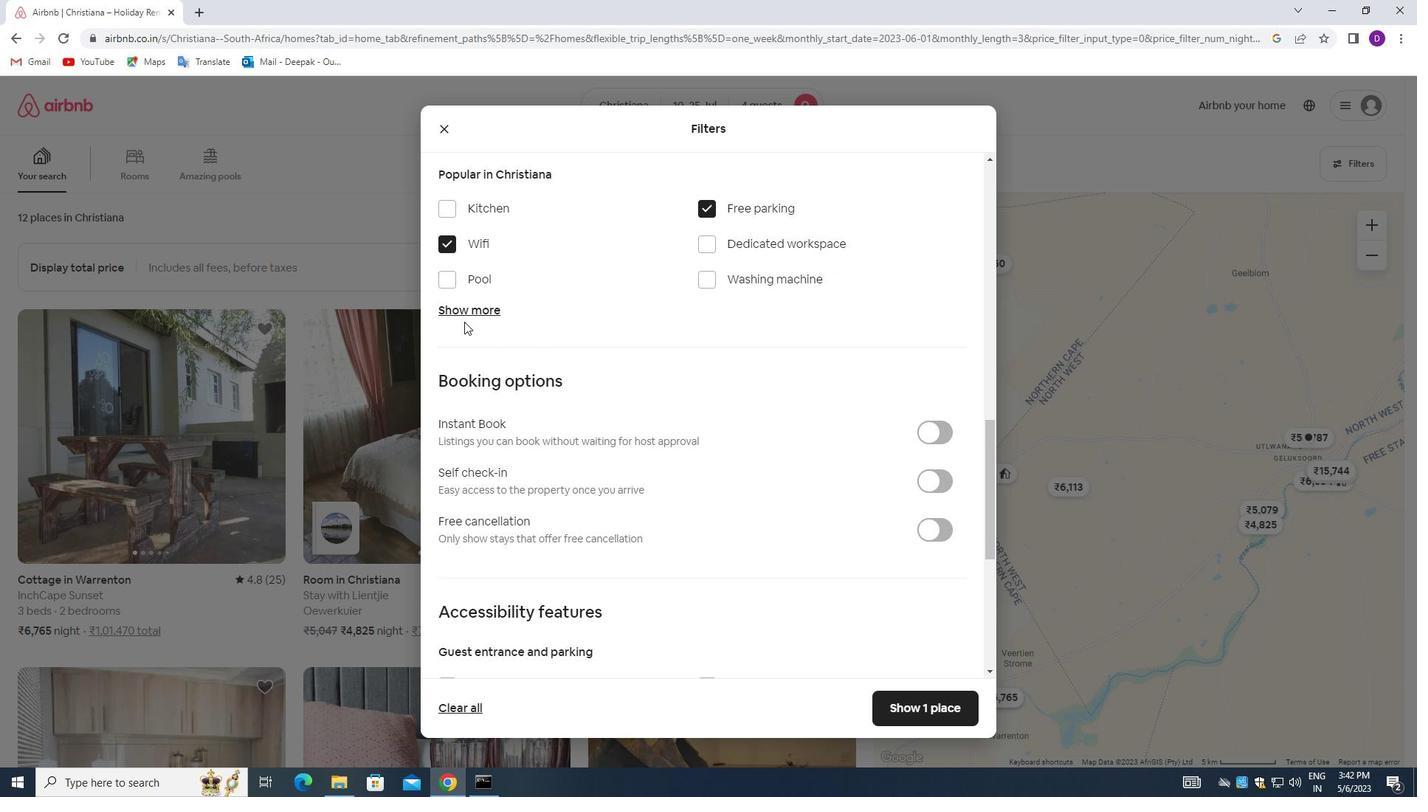 
Action: Mouse pressed left at (463, 313)
Screenshot: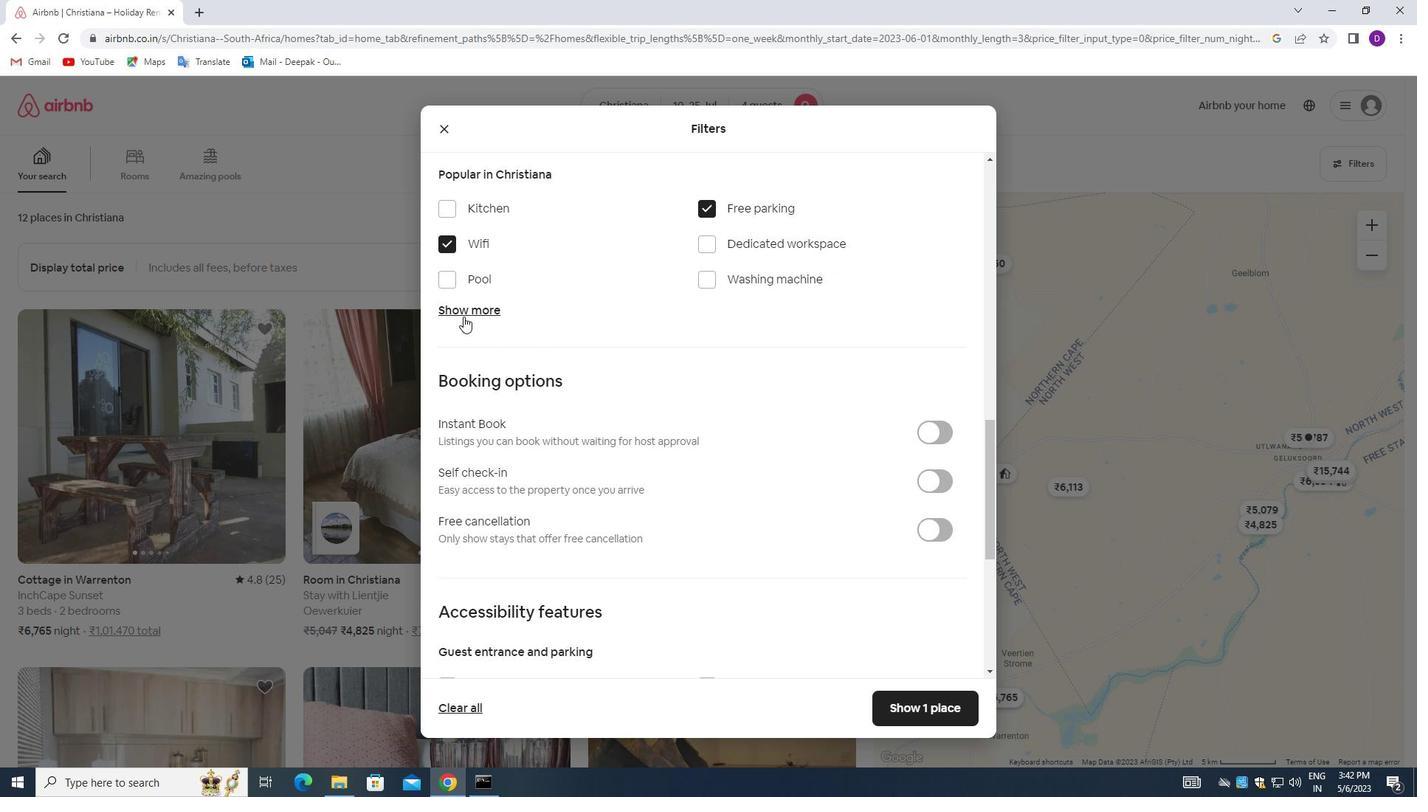 
Action: Mouse moved to (701, 399)
Screenshot: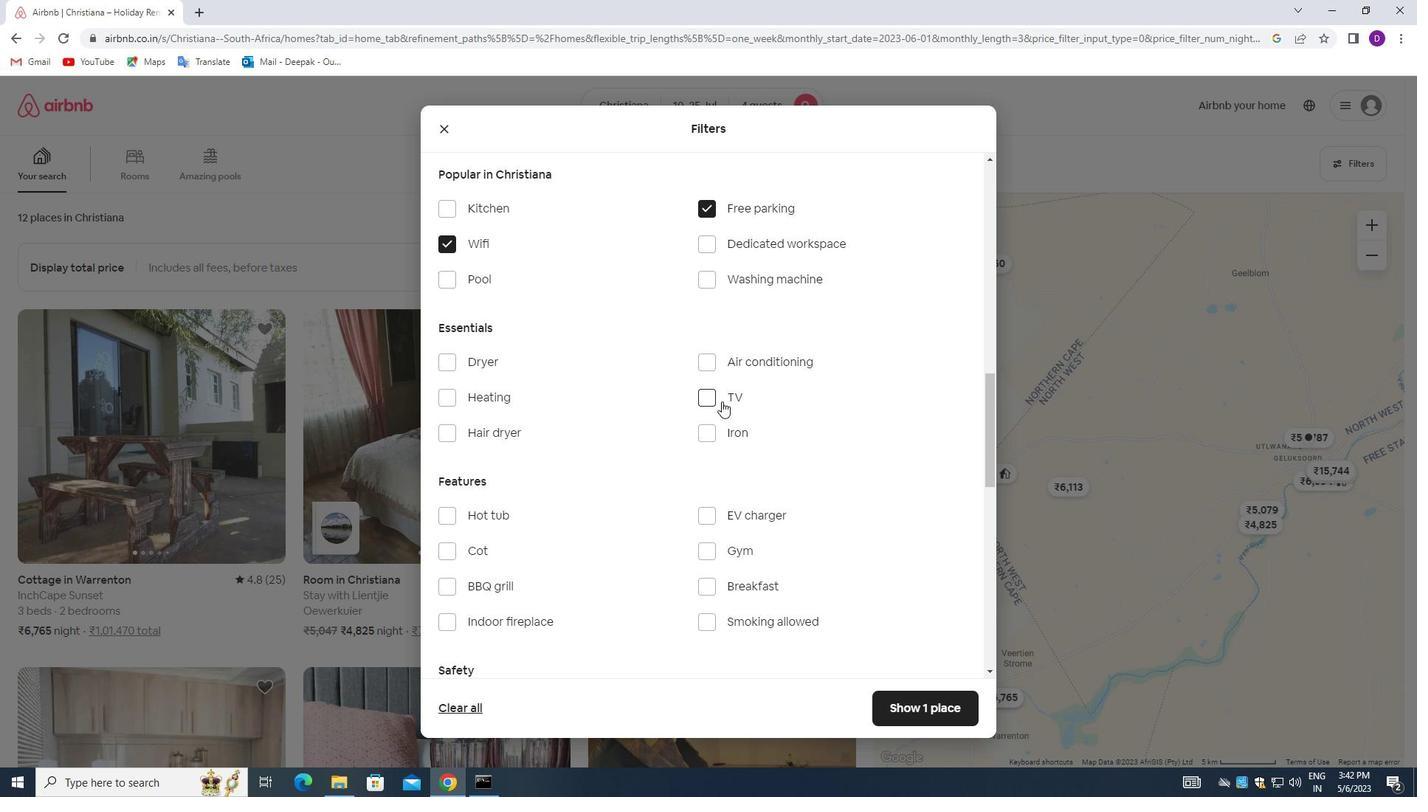 
Action: Mouse pressed left at (701, 399)
Screenshot: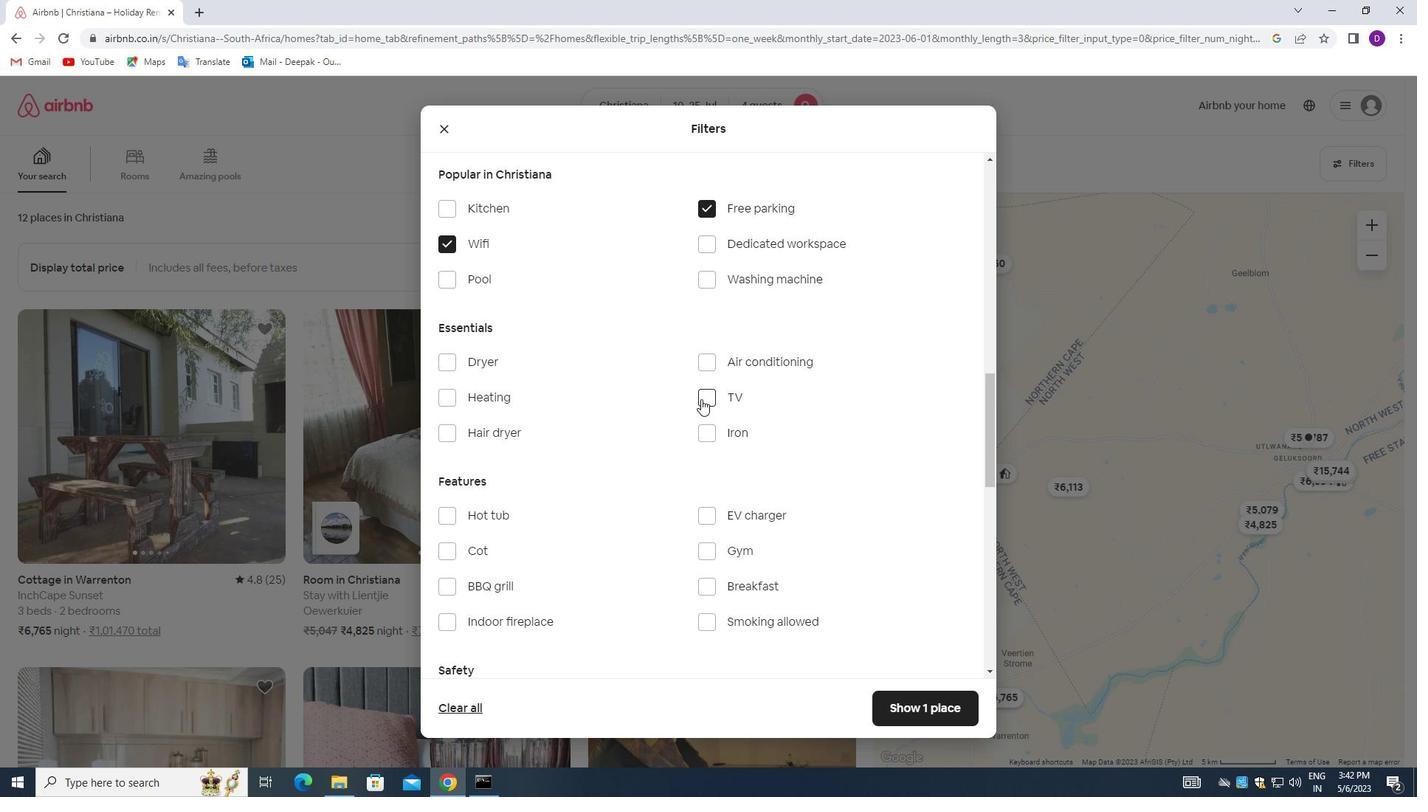 
Action: Mouse moved to (608, 421)
Screenshot: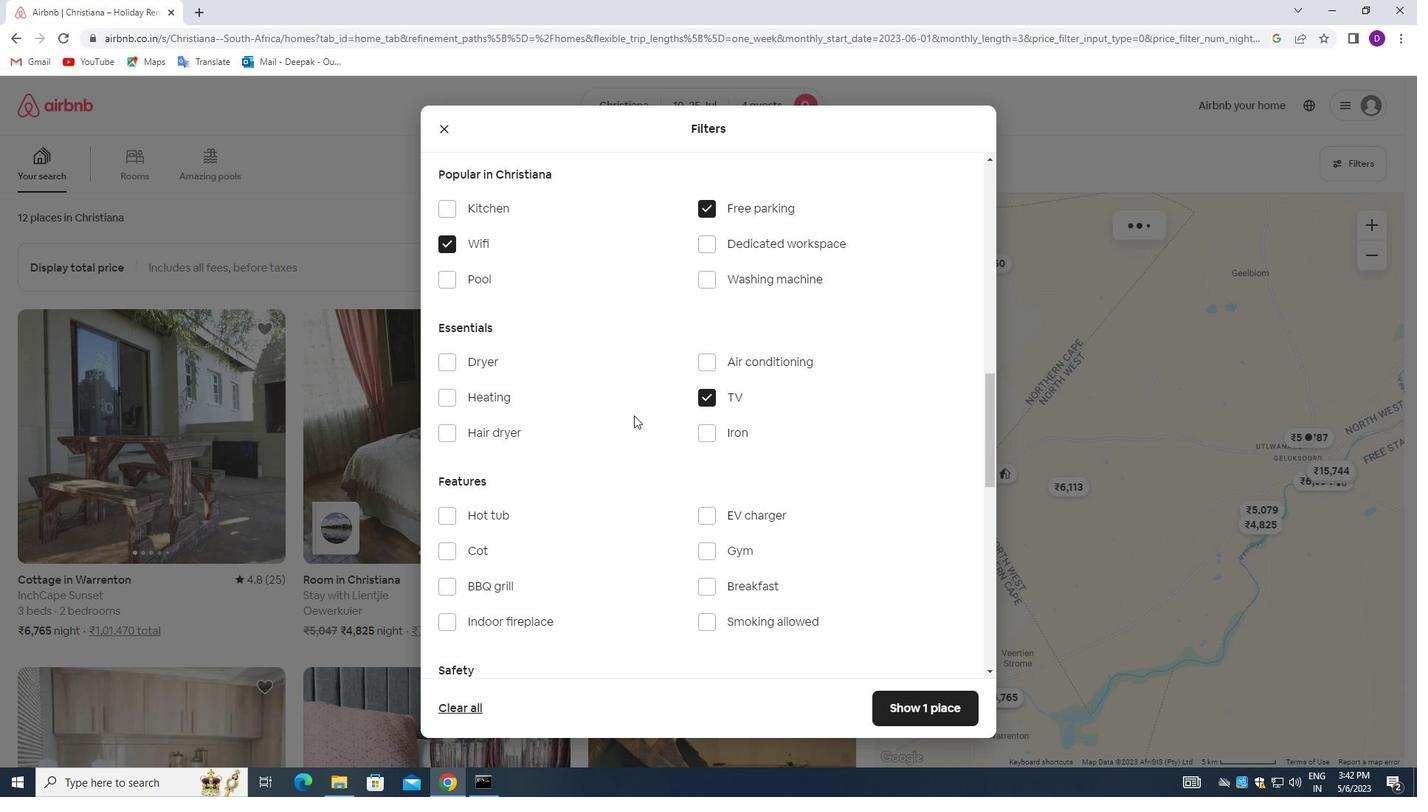 
Action: Mouse scrolled (608, 420) with delta (0, 0)
Screenshot: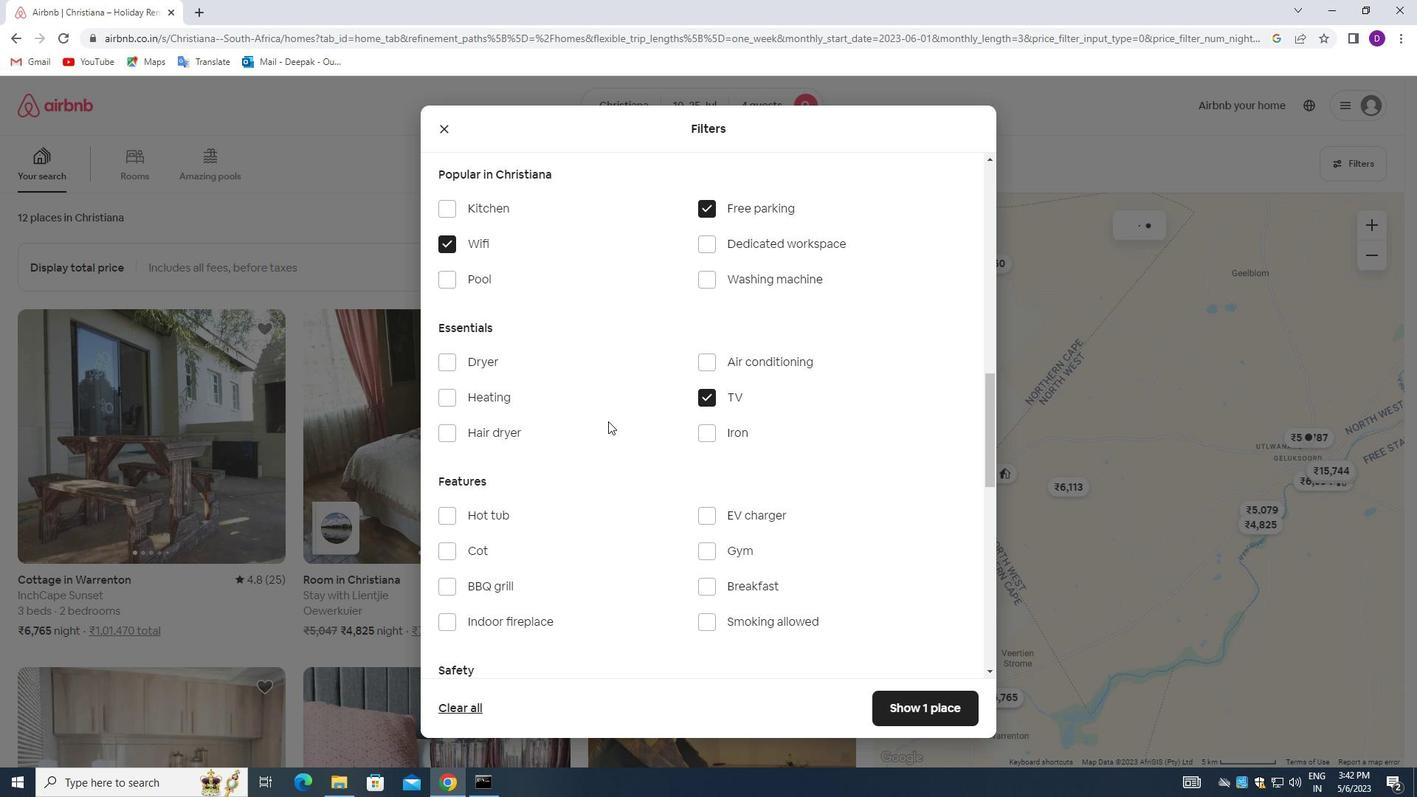 
Action: Mouse moved to (703, 479)
Screenshot: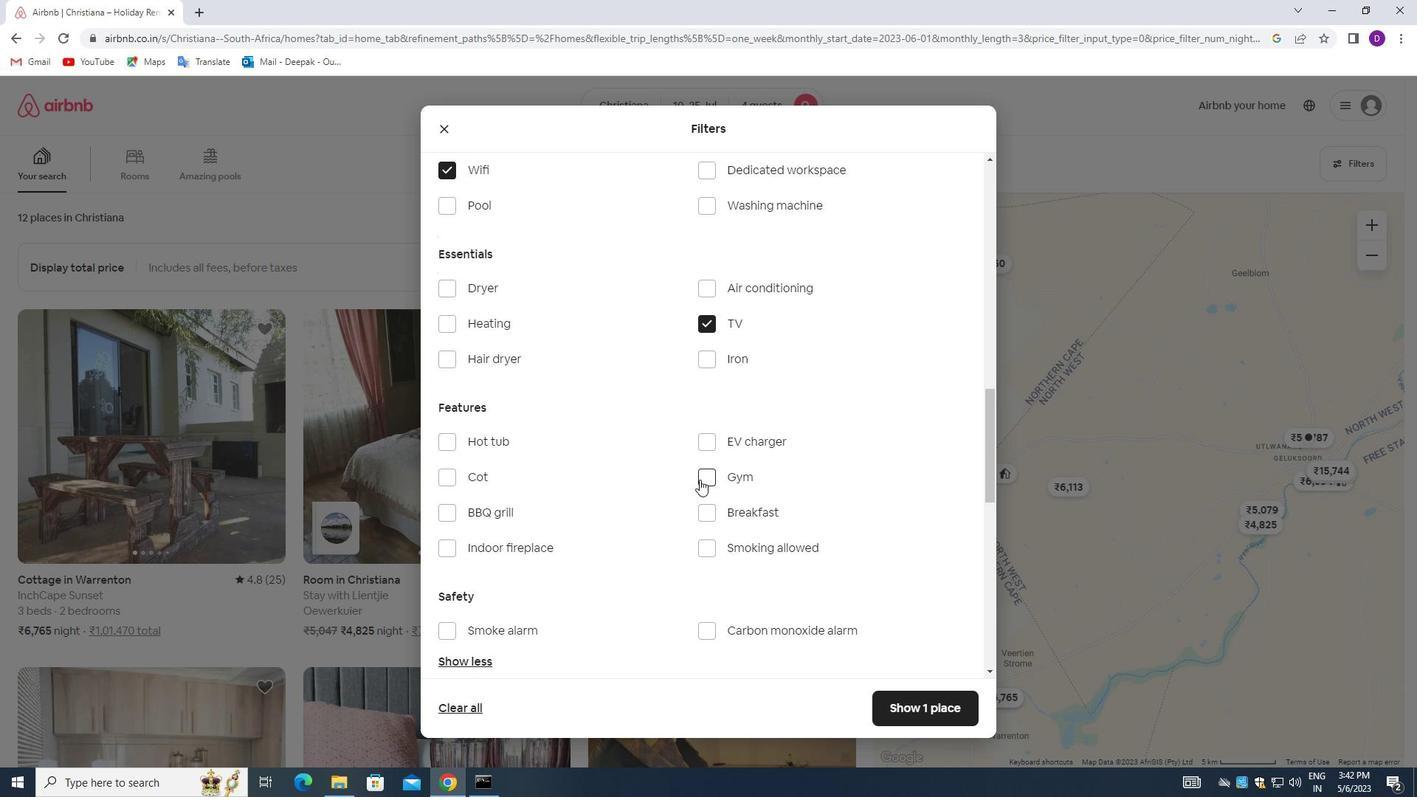 
Action: Mouse pressed left at (703, 479)
Screenshot: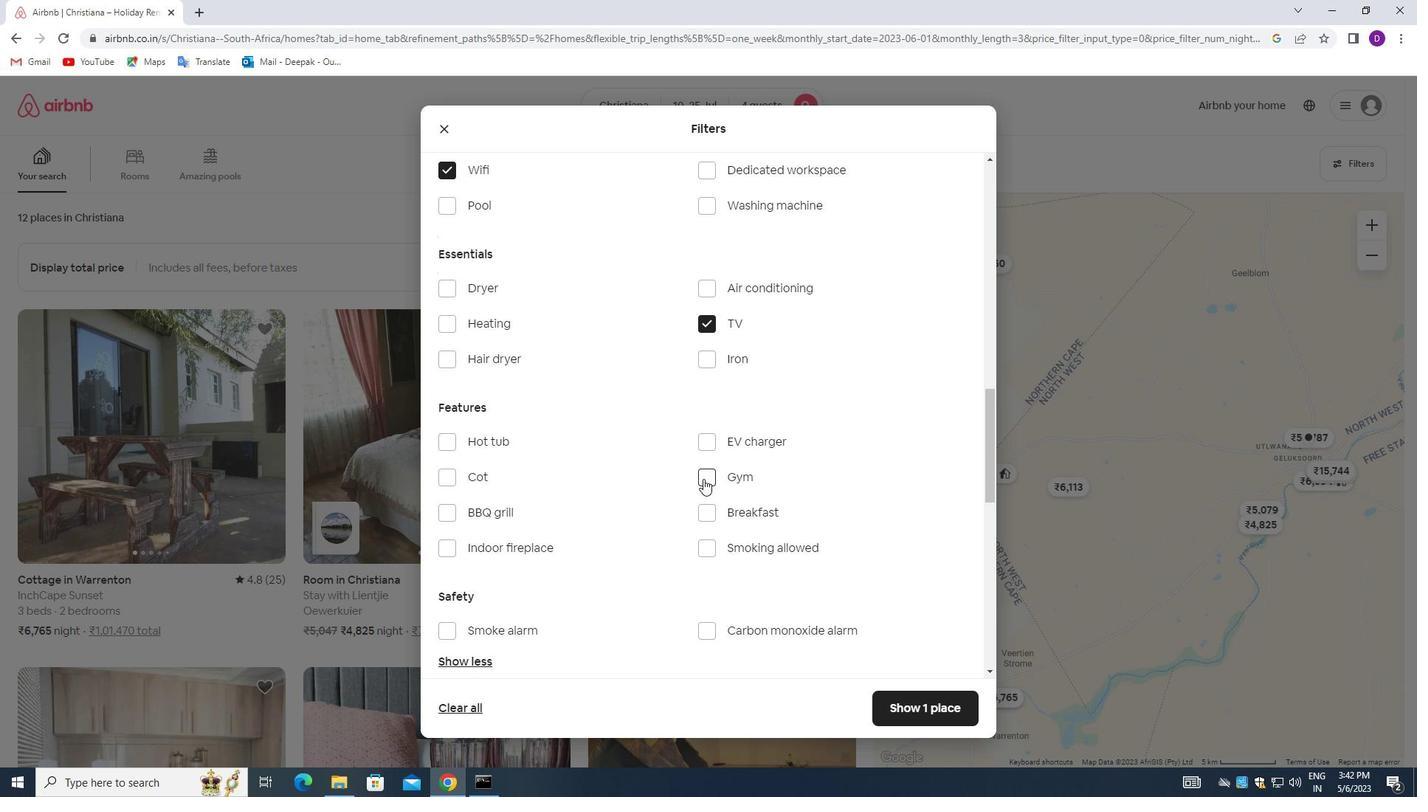 
Action: Mouse moved to (703, 517)
Screenshot: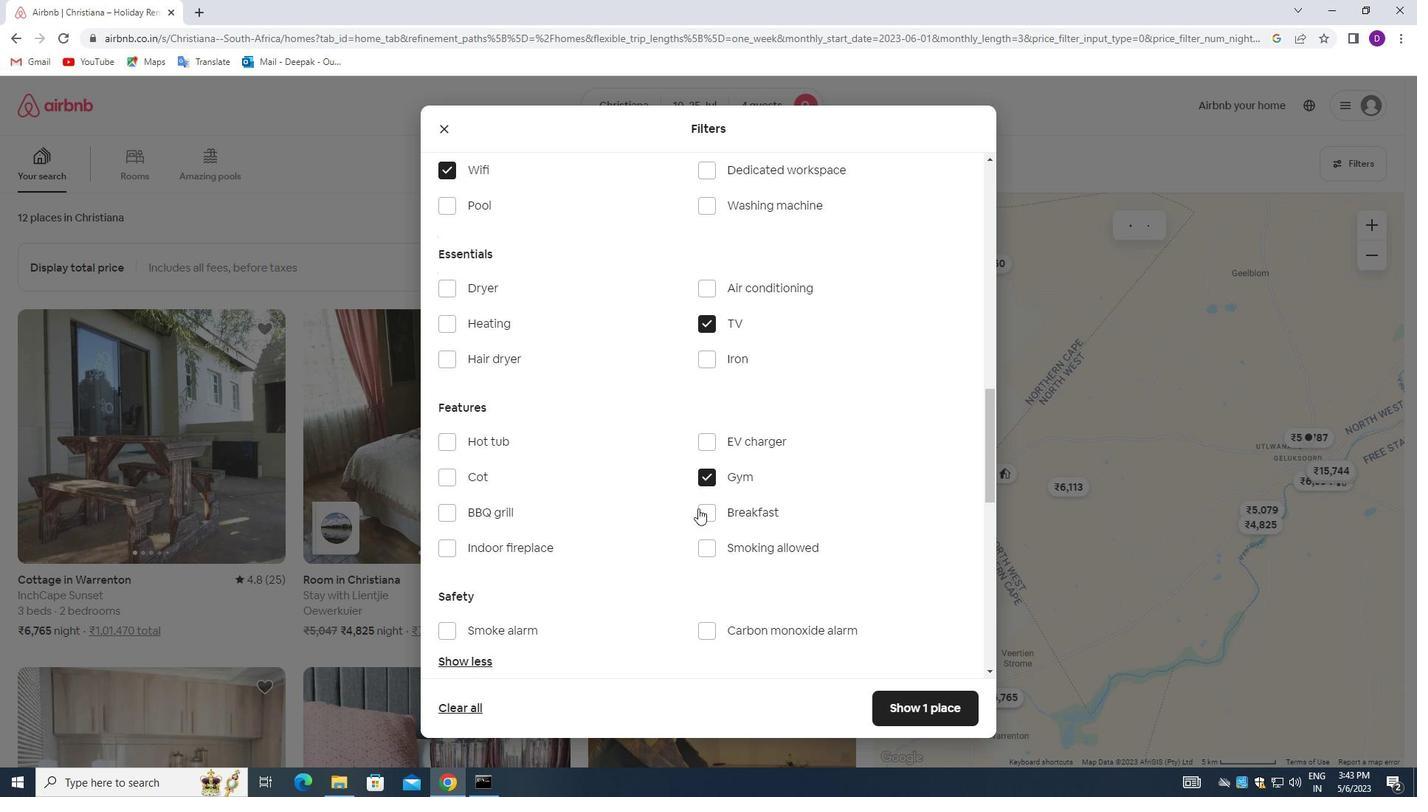 
Action: Mouse pressed left at (703, 517)
Screenshot: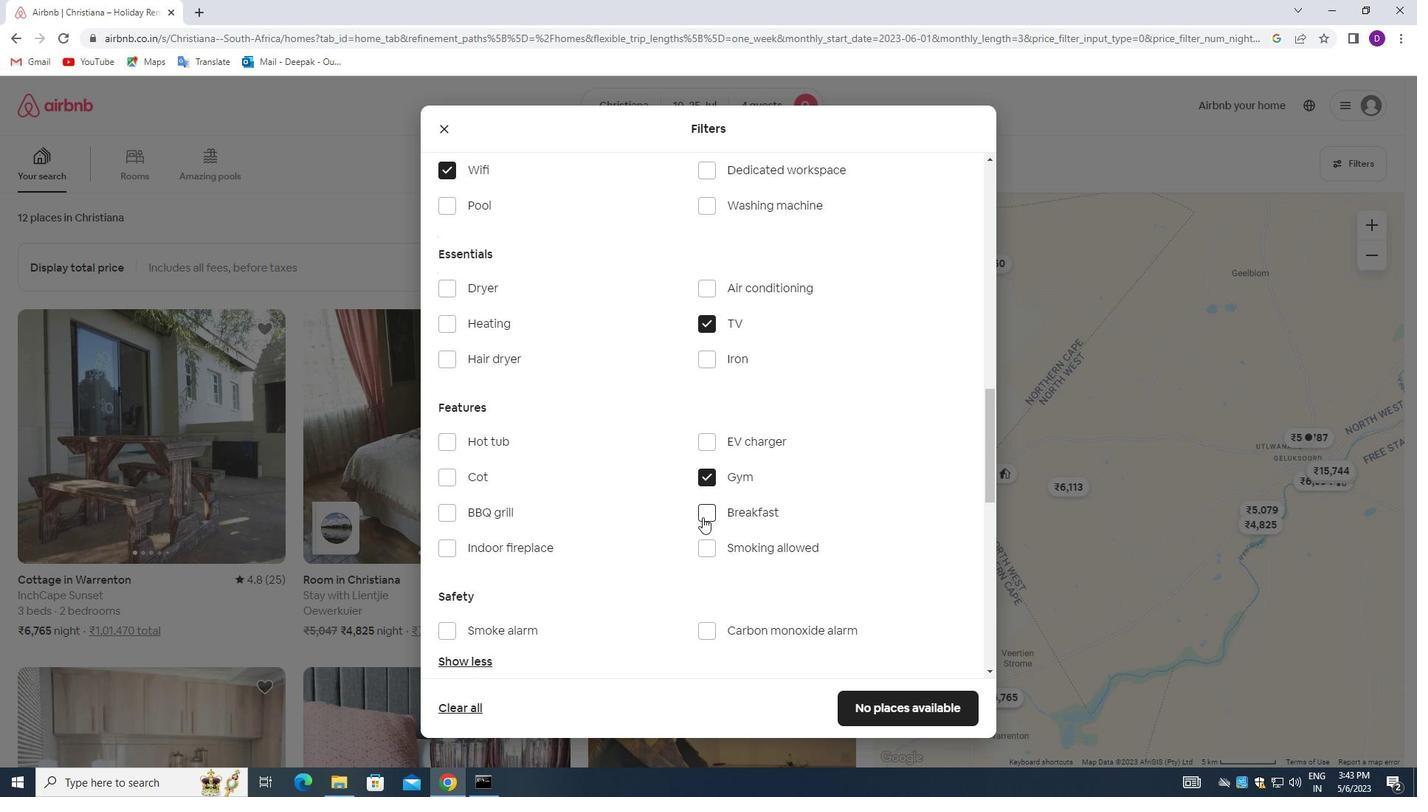 
Action: Mouse moved to (607, 439)
Screenshot: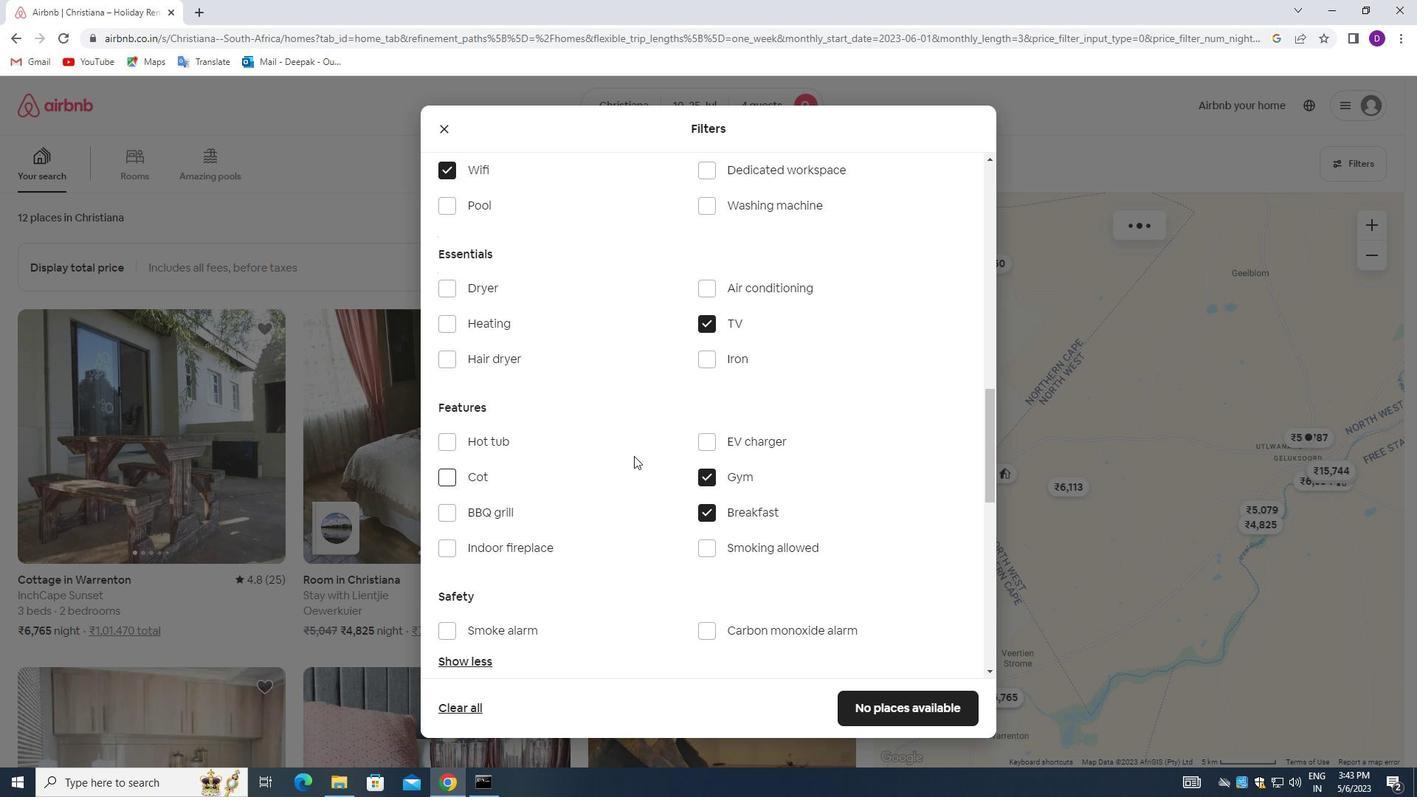 
Action: Mouse scrolled (607, 440) with delta (0, 0)
Screenshot: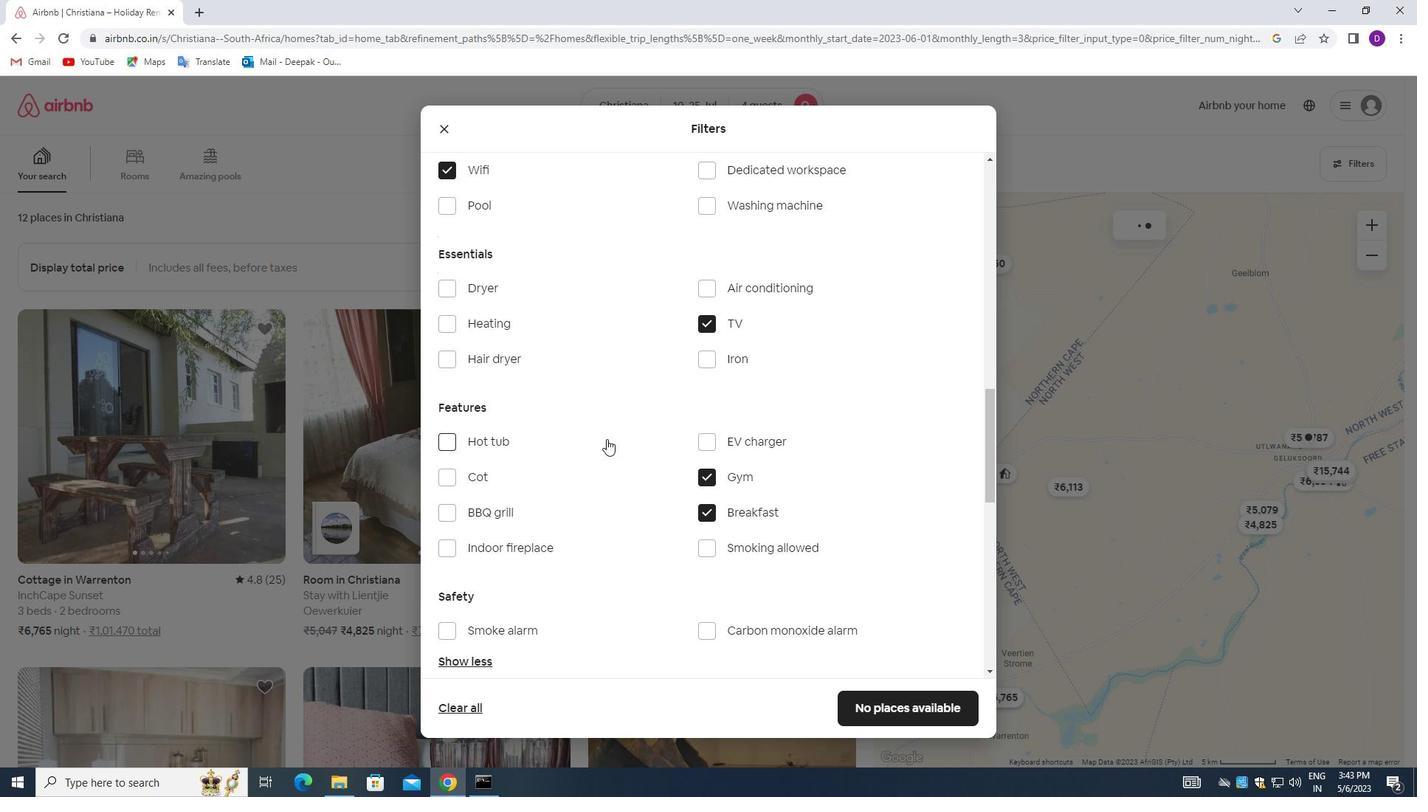 
Action: Mouse scrolled (607, 440) with delta (0, 0)
Screenshot: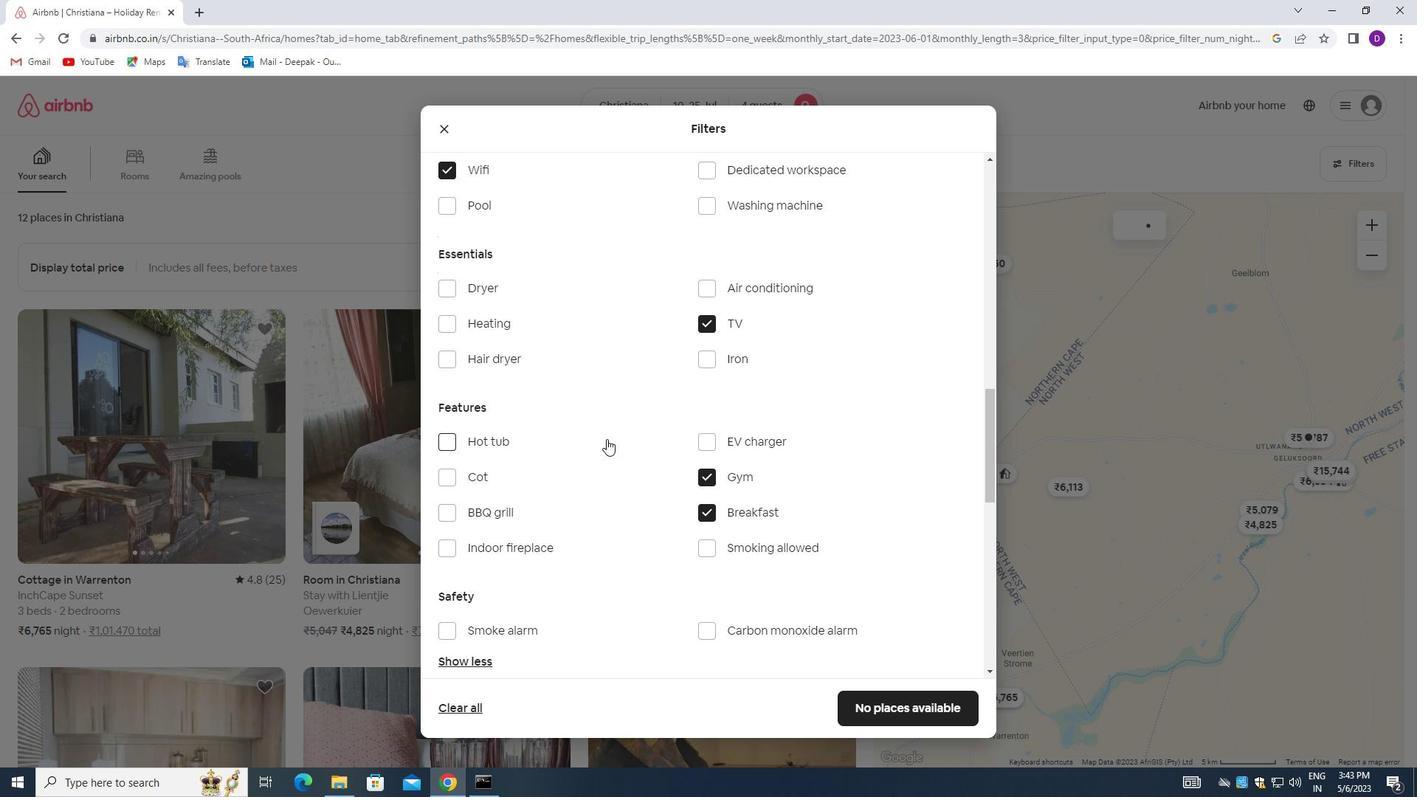 
Action: Mouse scrolled (607, 440) with delta (0, 0)
Screenshot: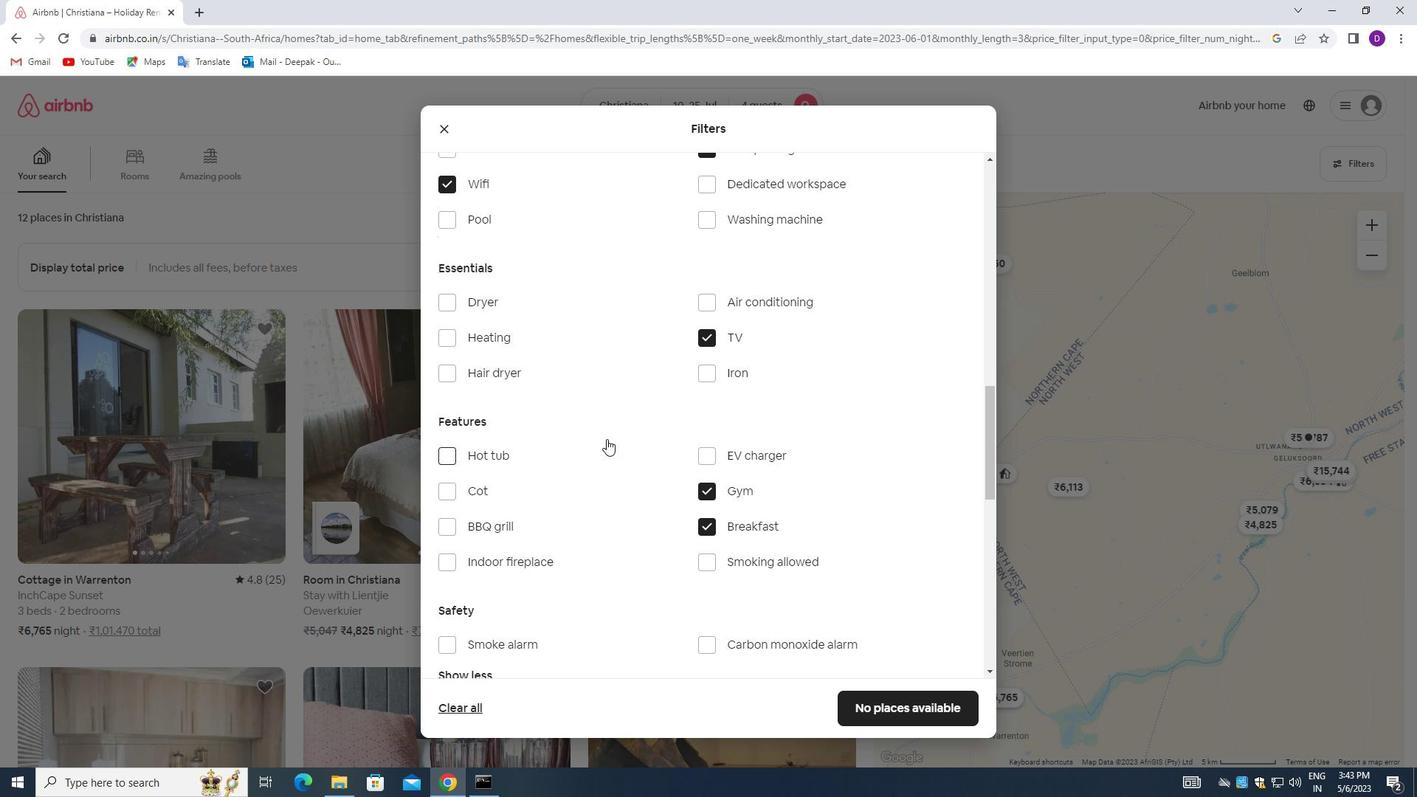 
Action: Mouse scrolled (607, 438) with delta (0, 0)
Screenshot: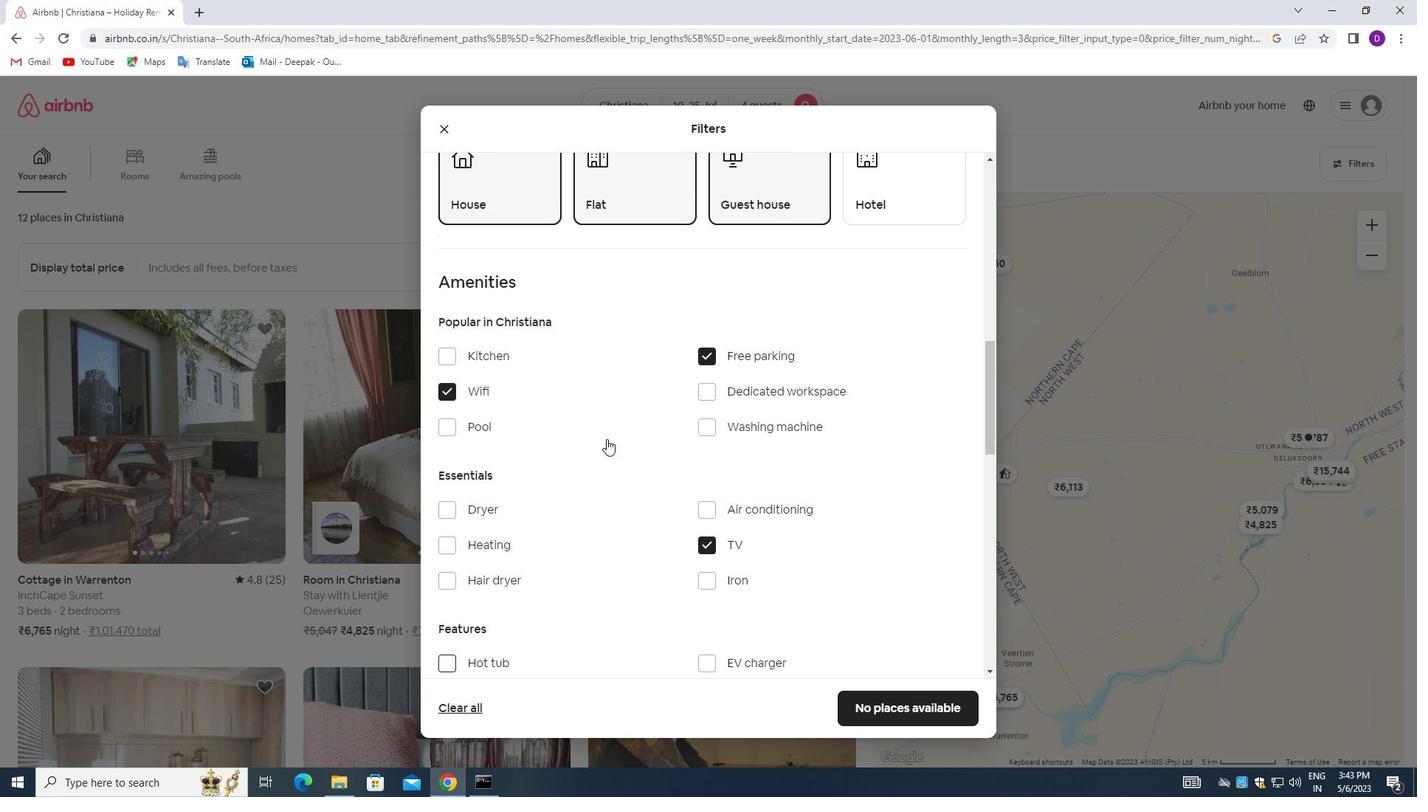 
Action: Mouse scrolled (607, 438) with delta (0, 0)
Screenshot: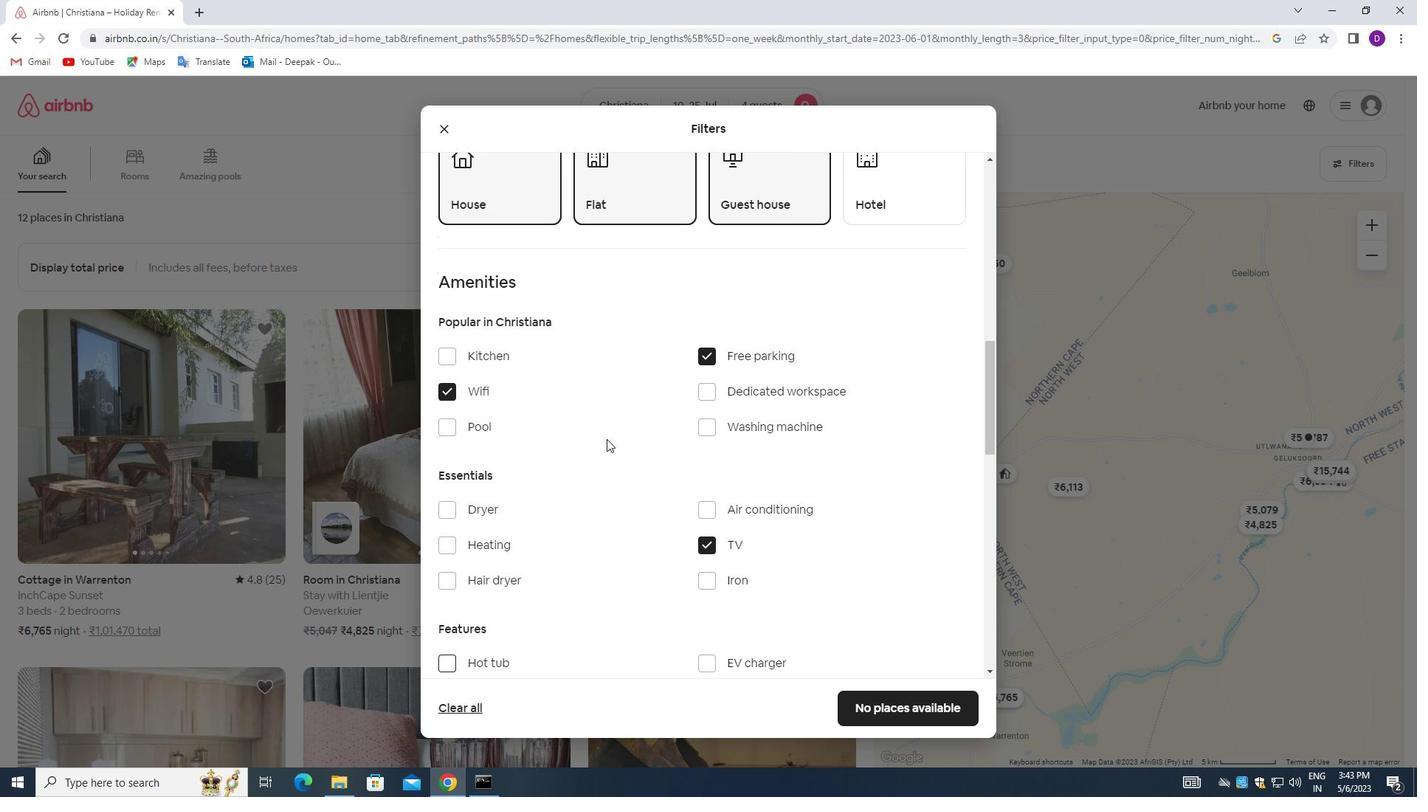 
Action: Mouse scrolled (607, 438) with delta (0, 0)
Screenshot: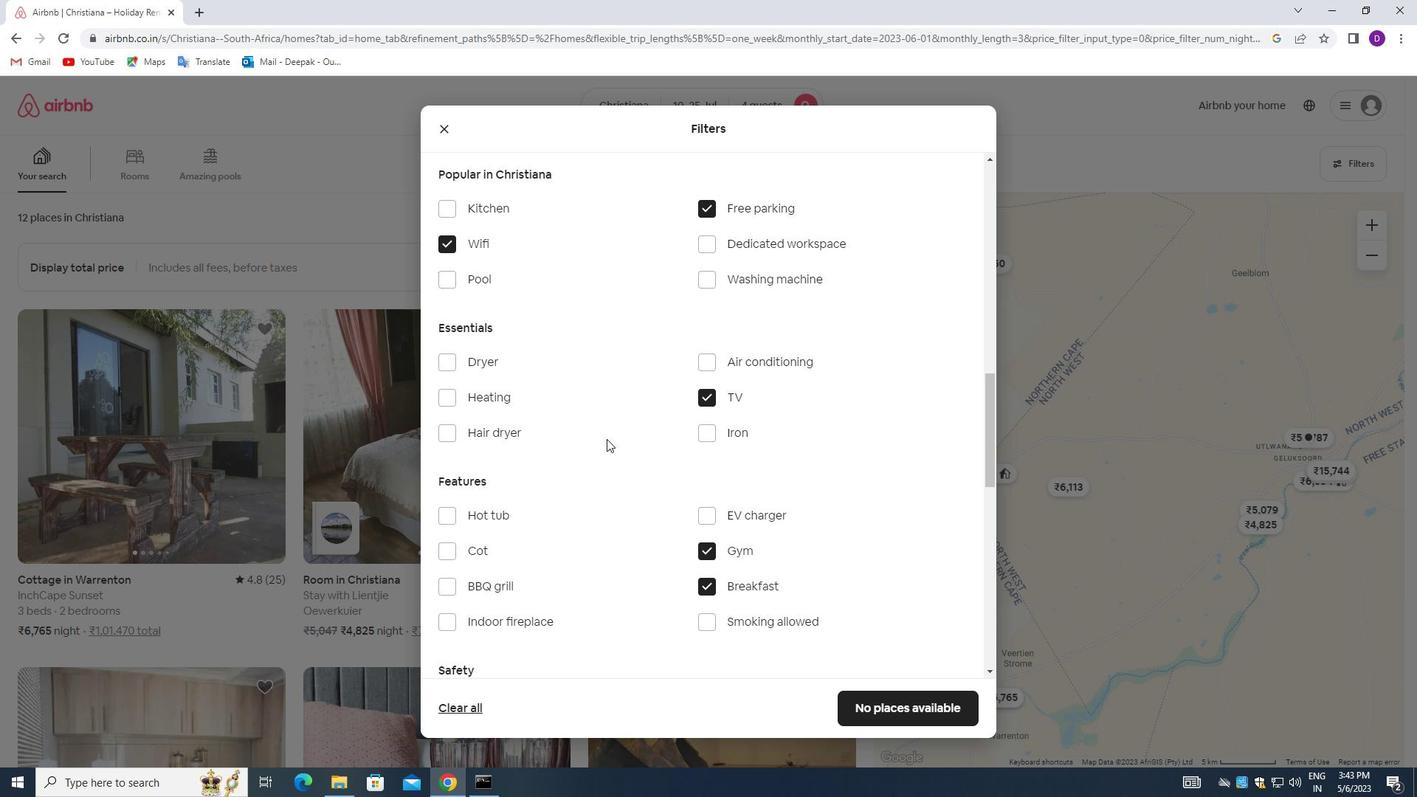 
Action: Mouse moved to (607, 439)
Screenshot: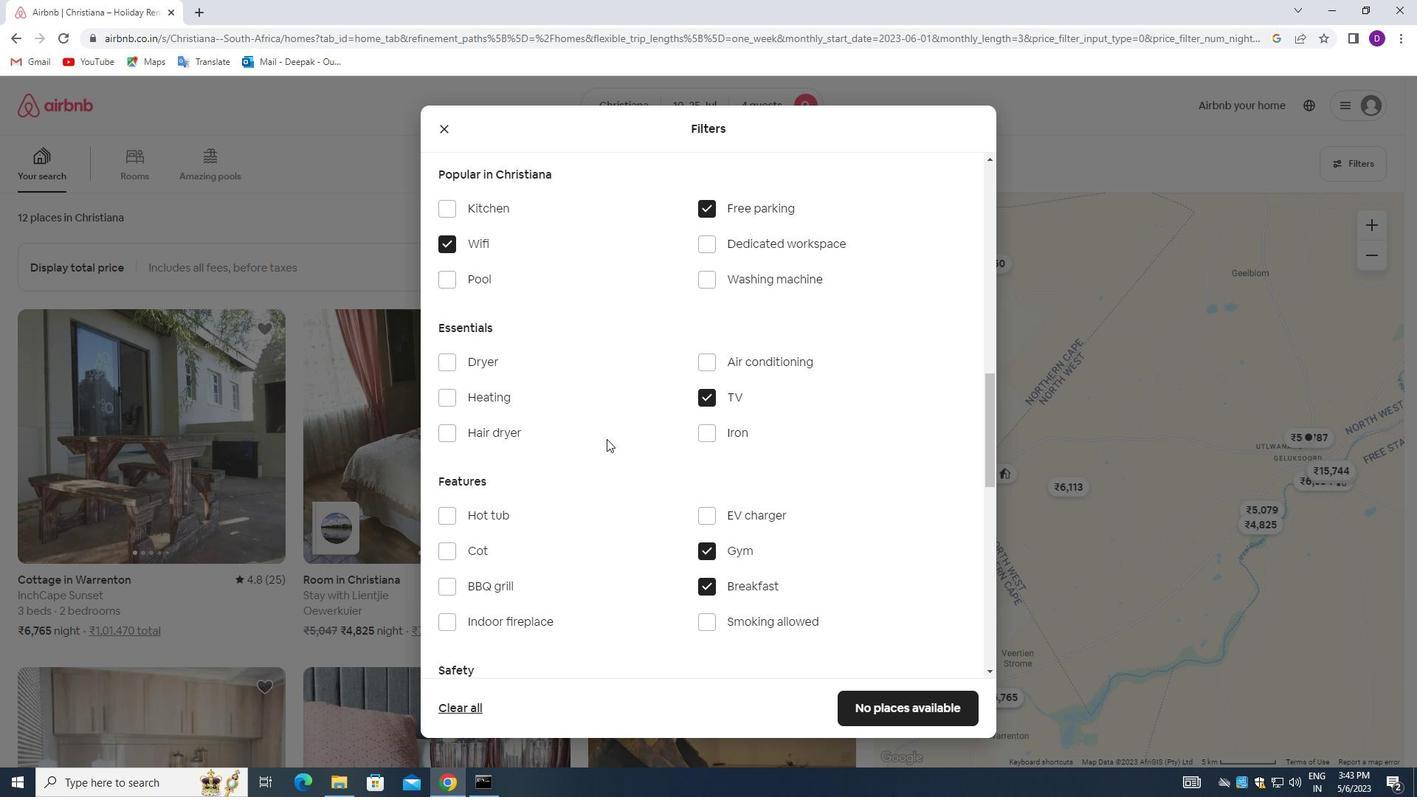
Action: Mouse scrolled (607, 438) with delta (0, 0)
Screenshot: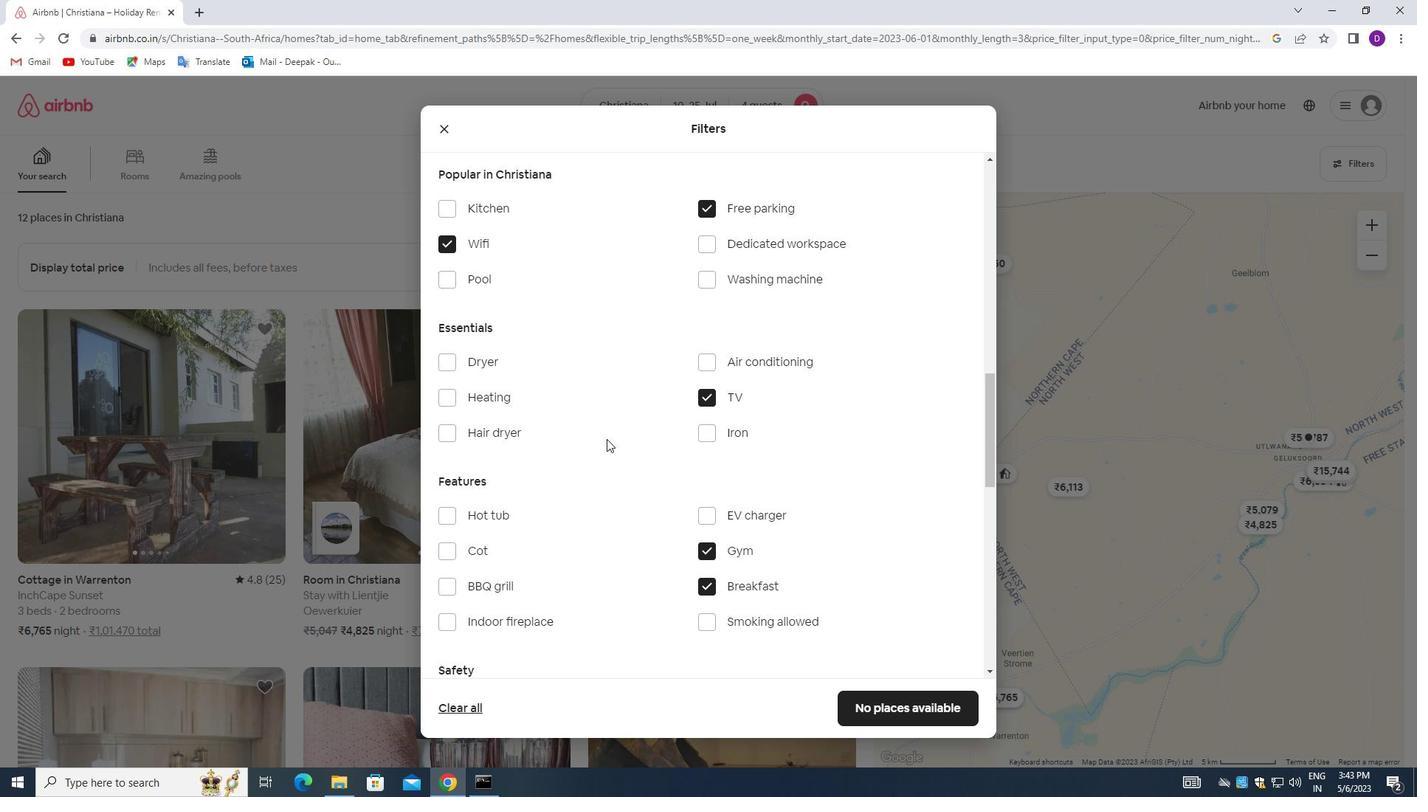
Action: Mouse scrolled (607, 438) with delta (0, 0)
Screenshot: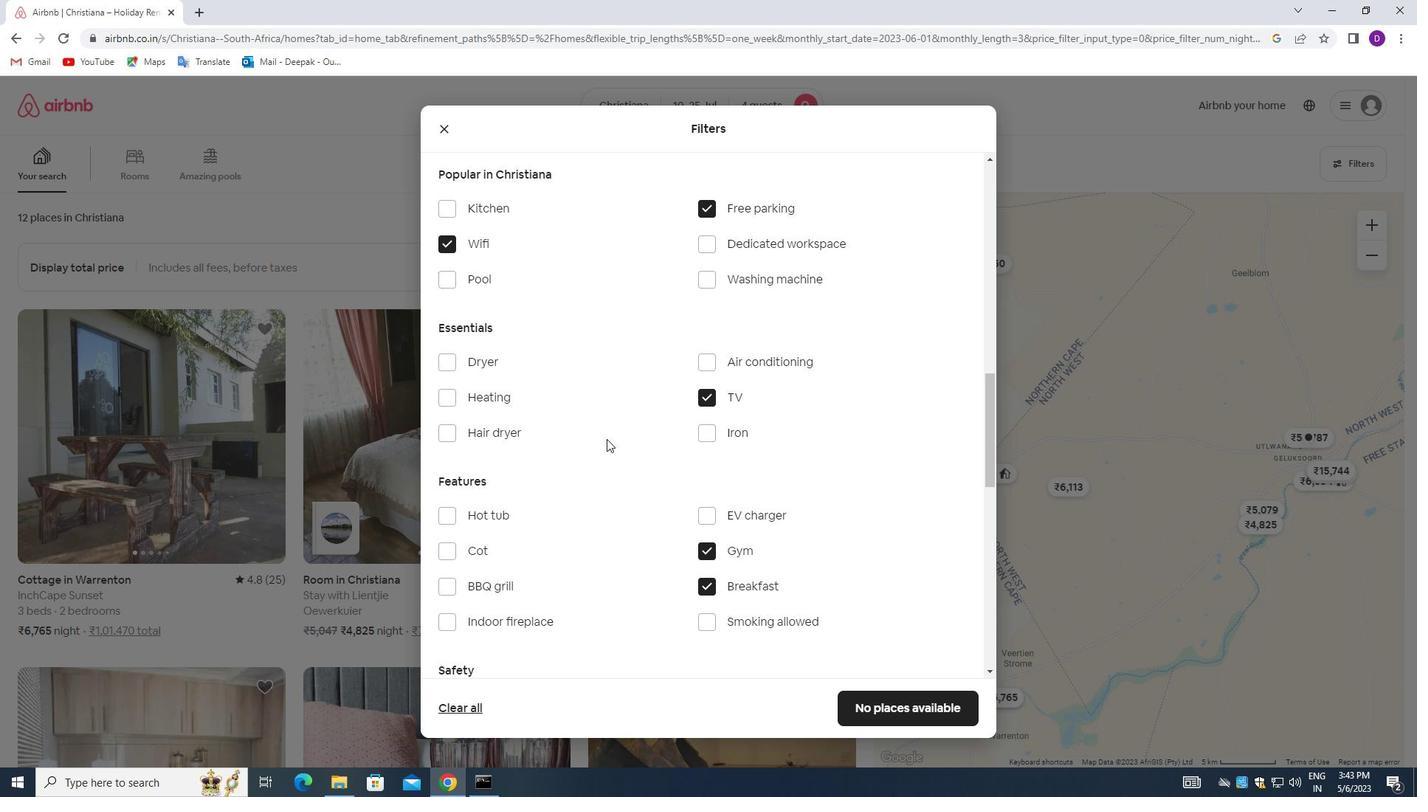 
Action: Mouse moved to (609, 443)
Screenshot: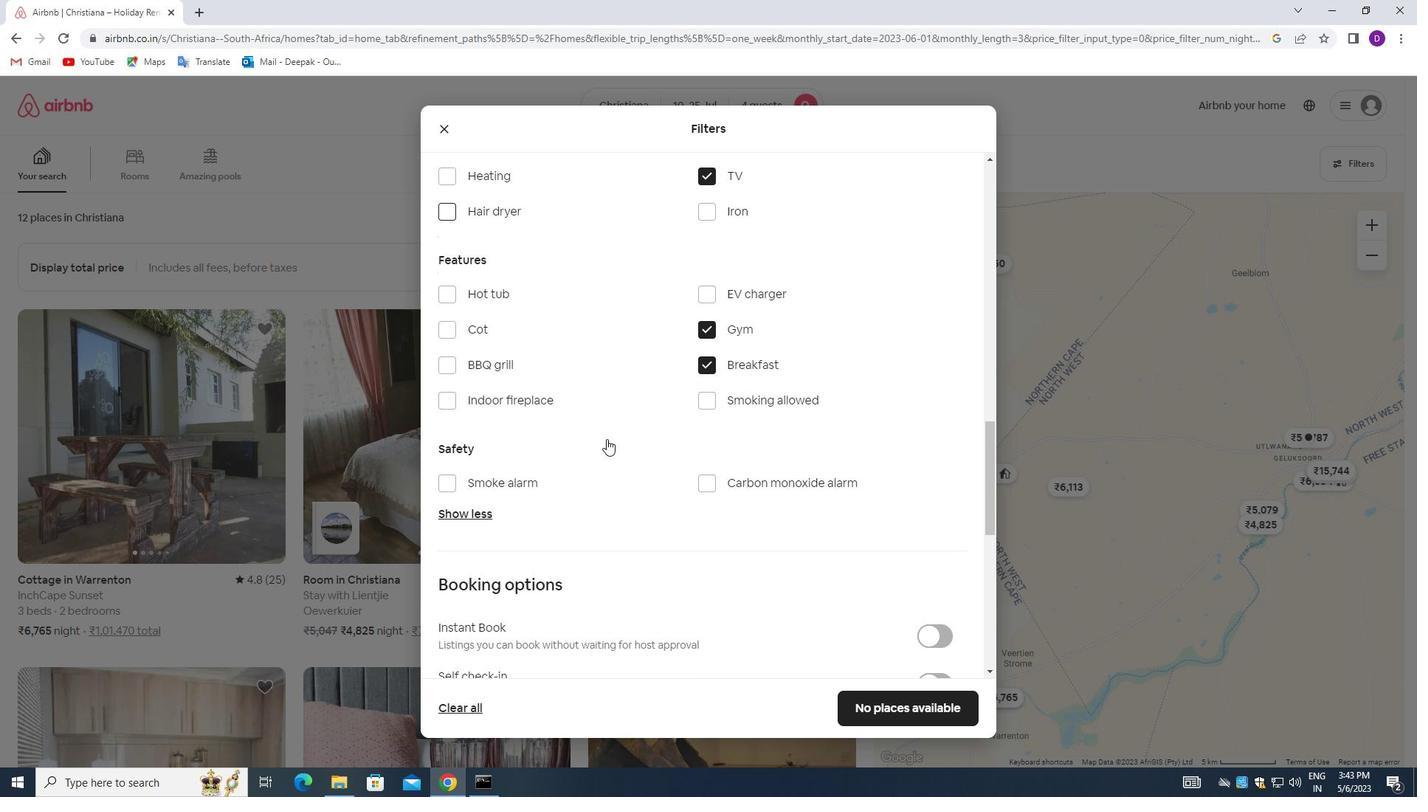 
Action: Mouse scrolled (609, 443) with delta (0, 0)
Screenshot: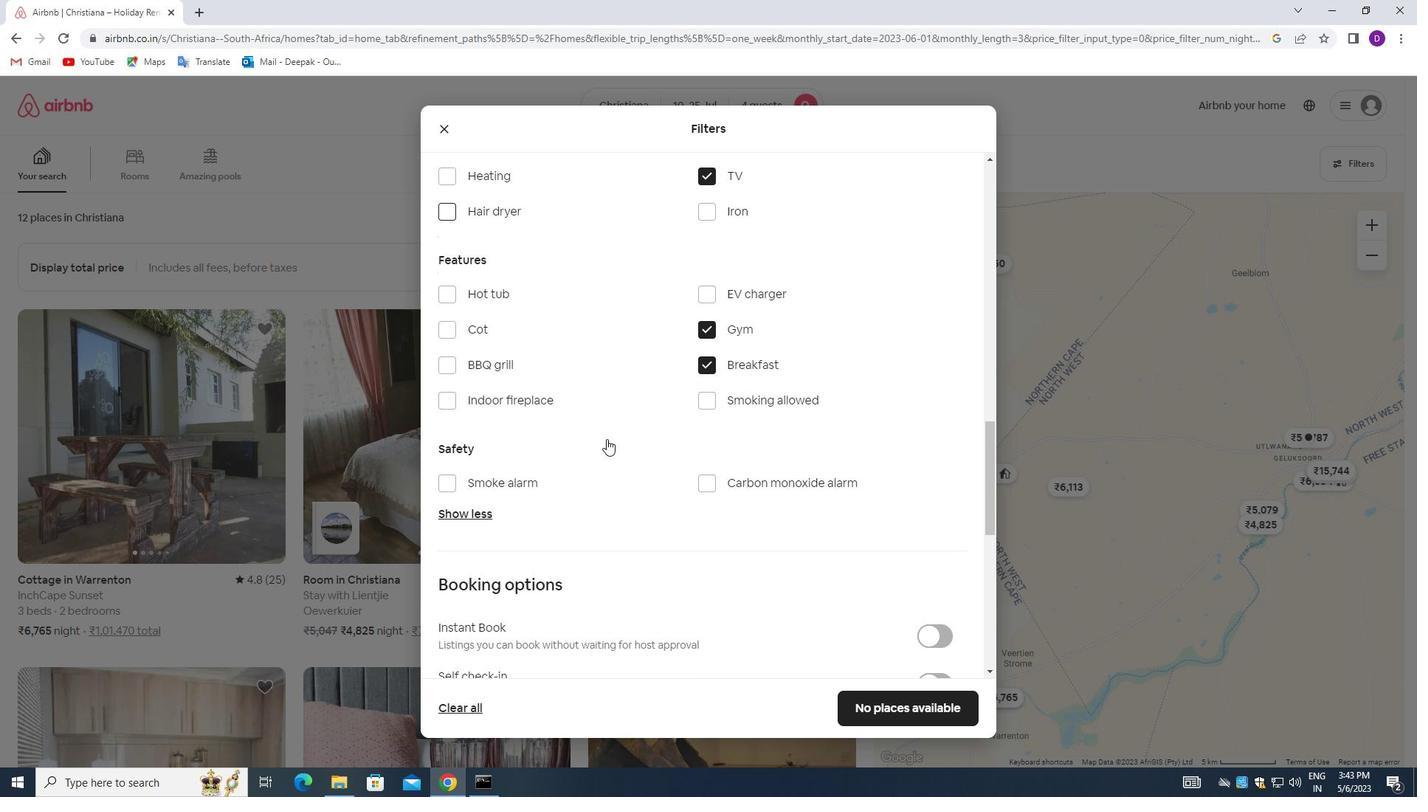 
Action: Mouse moved to (612, 448)
Screenshot: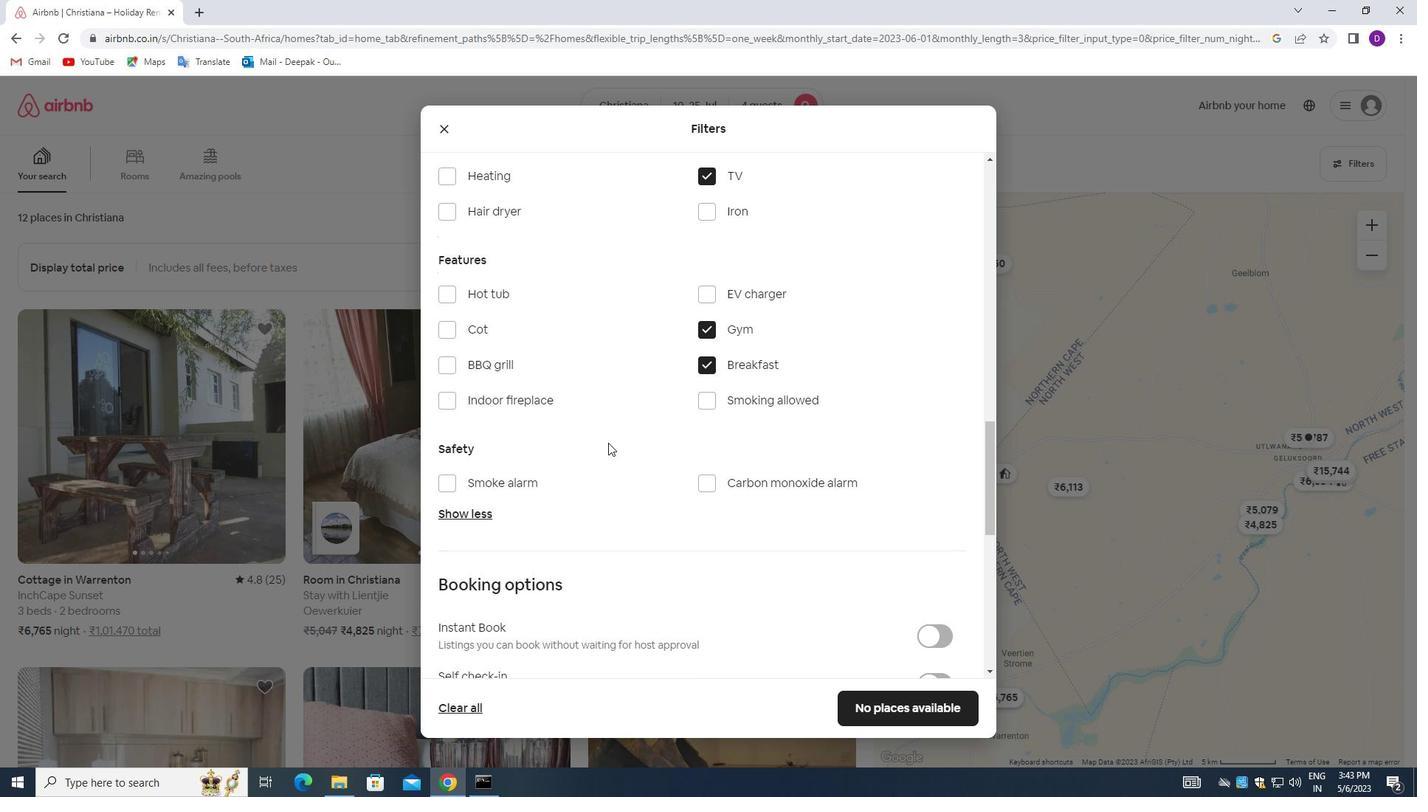 
Action: Mouse scrolled (612, 447) with delta (0, 0)
Screenshot: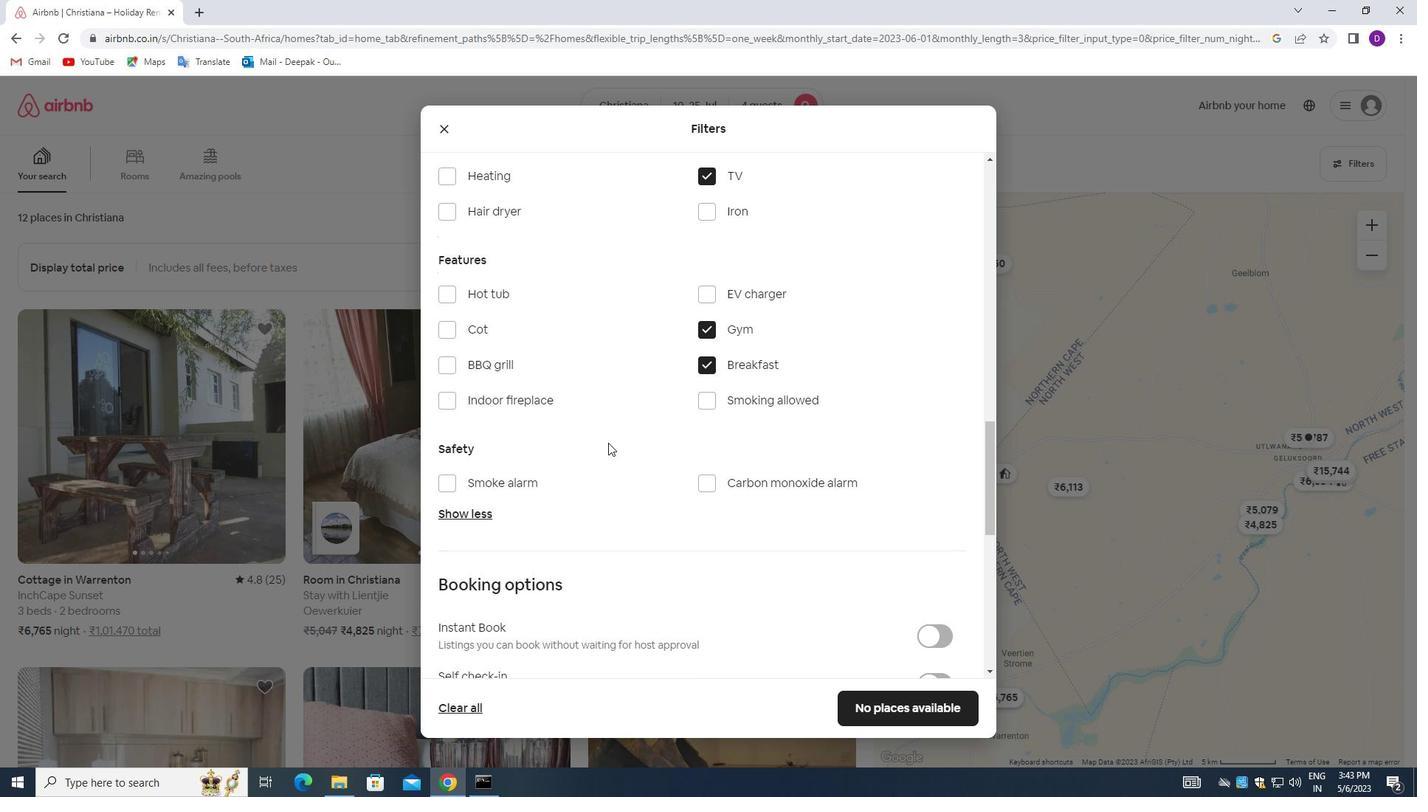 
Action: Mouse moved to (928, 539)
Screenshot: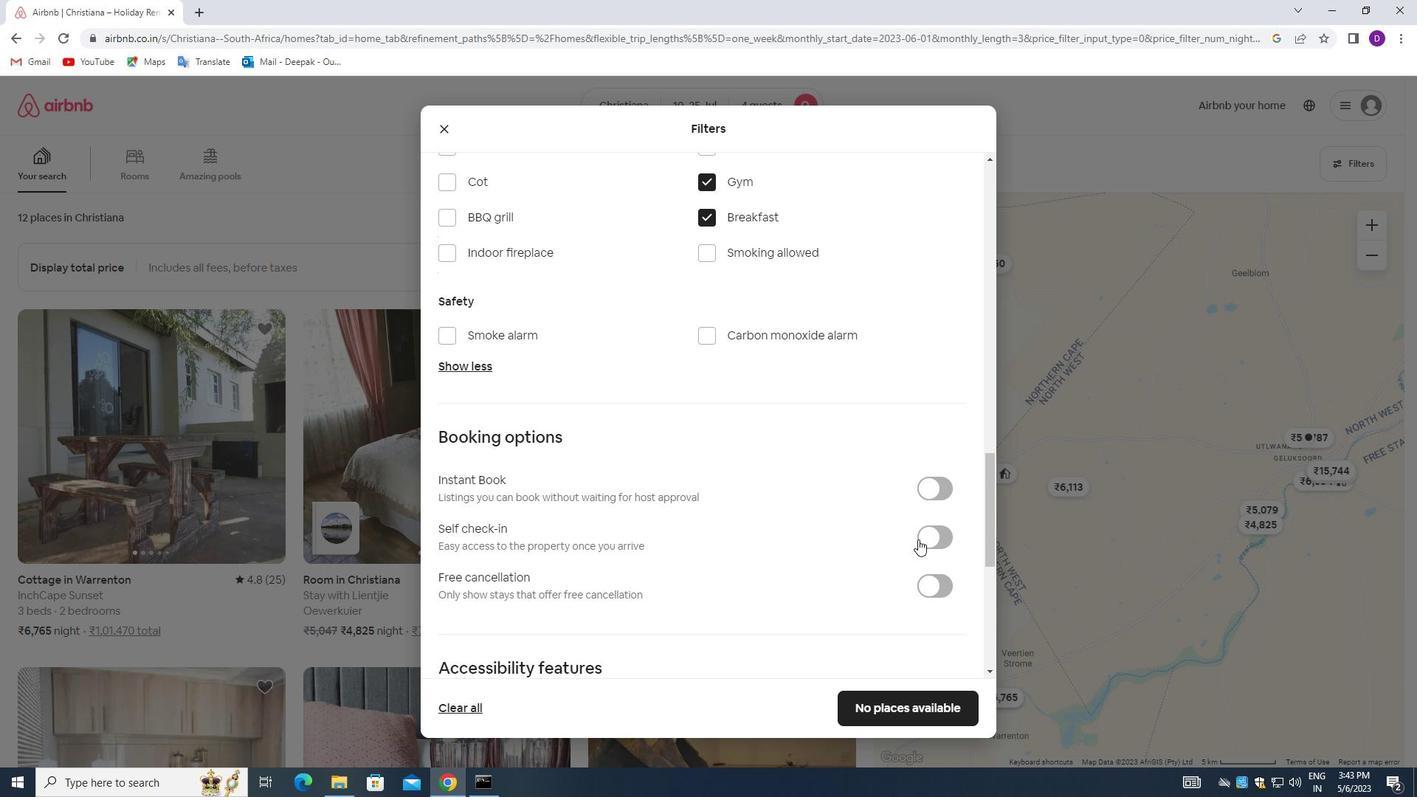 
Action: Mouse pressed left at (928, 539)
Screenshot: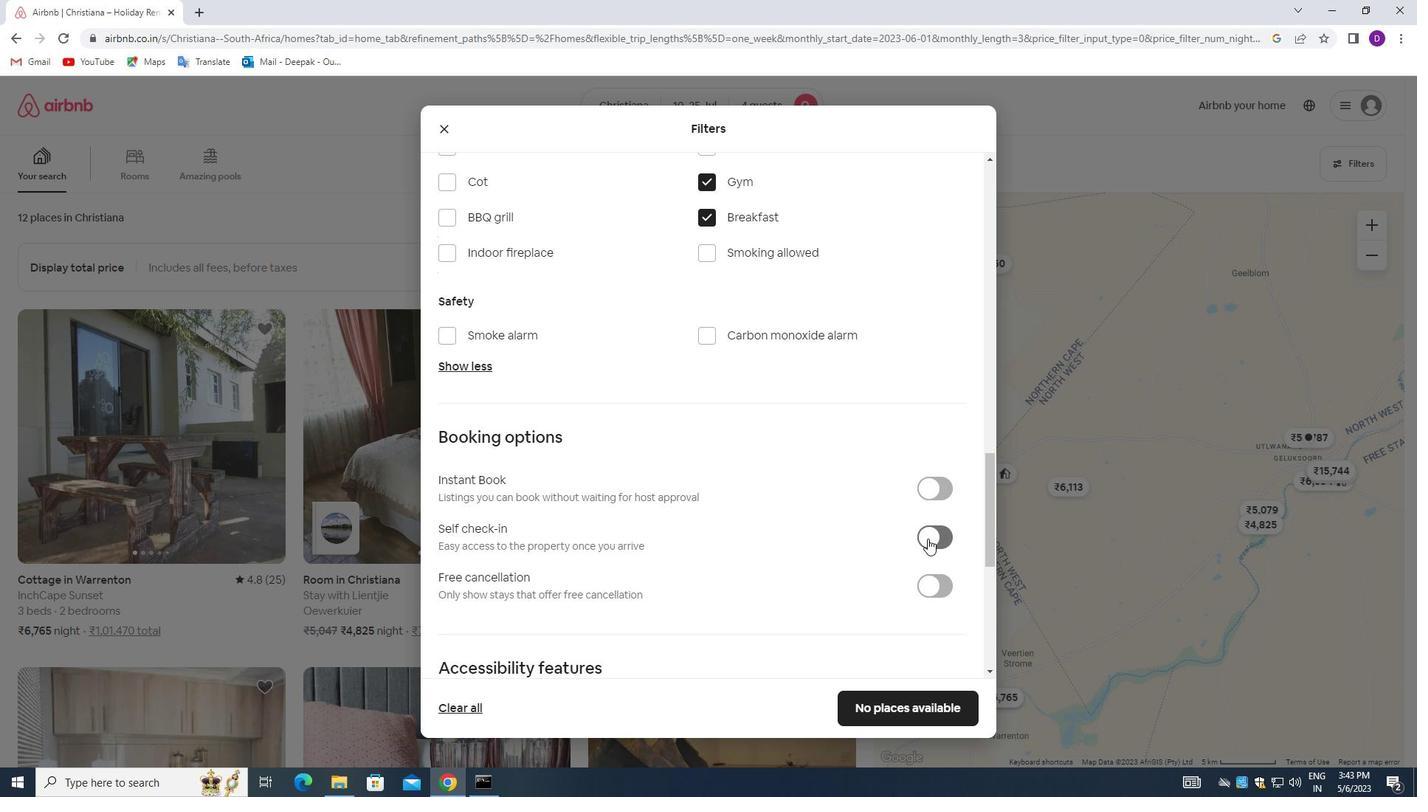 
Action: Mouse moved to (708, 546)
Screenshot: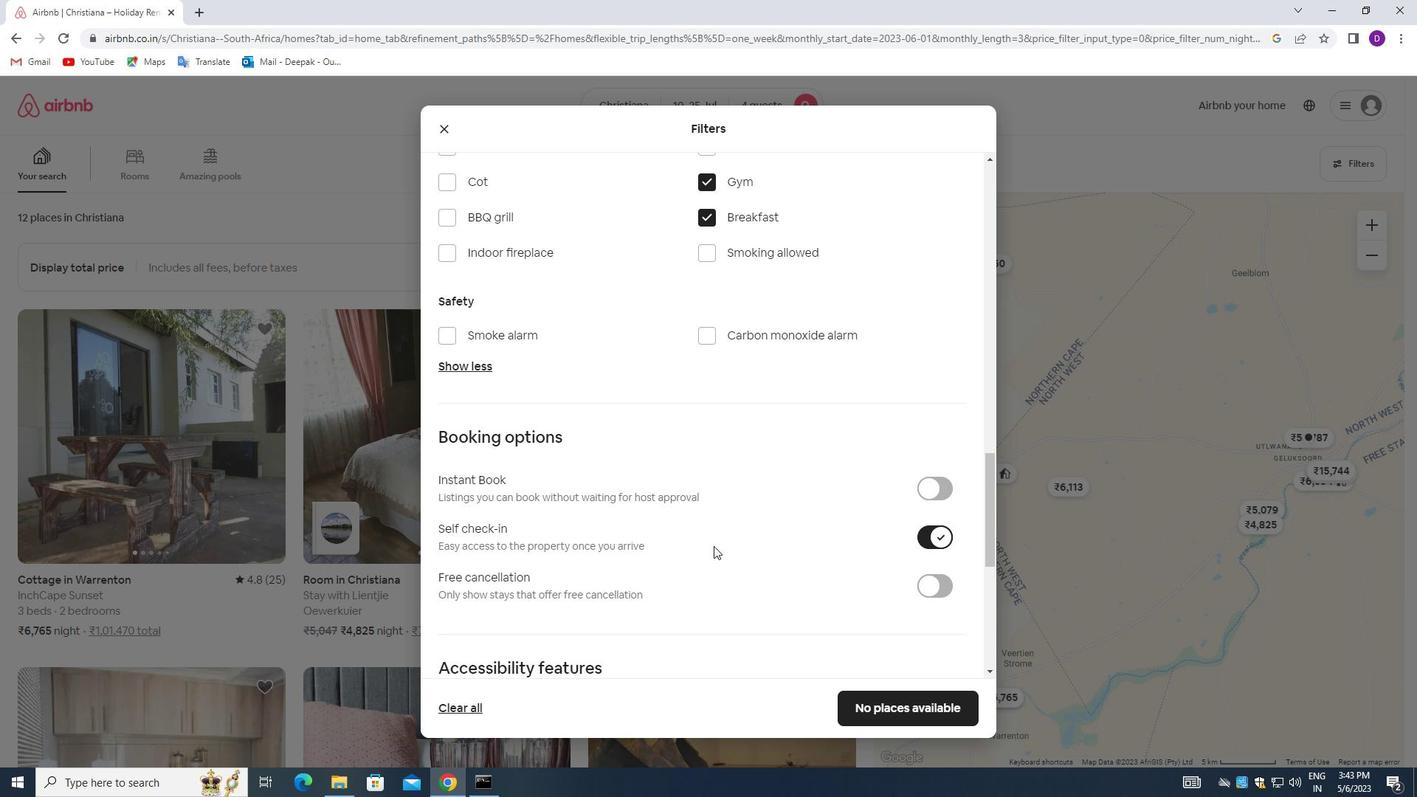 
Action: Mouse scrolled (708, 545) with delta (0, 0)
Screenshot: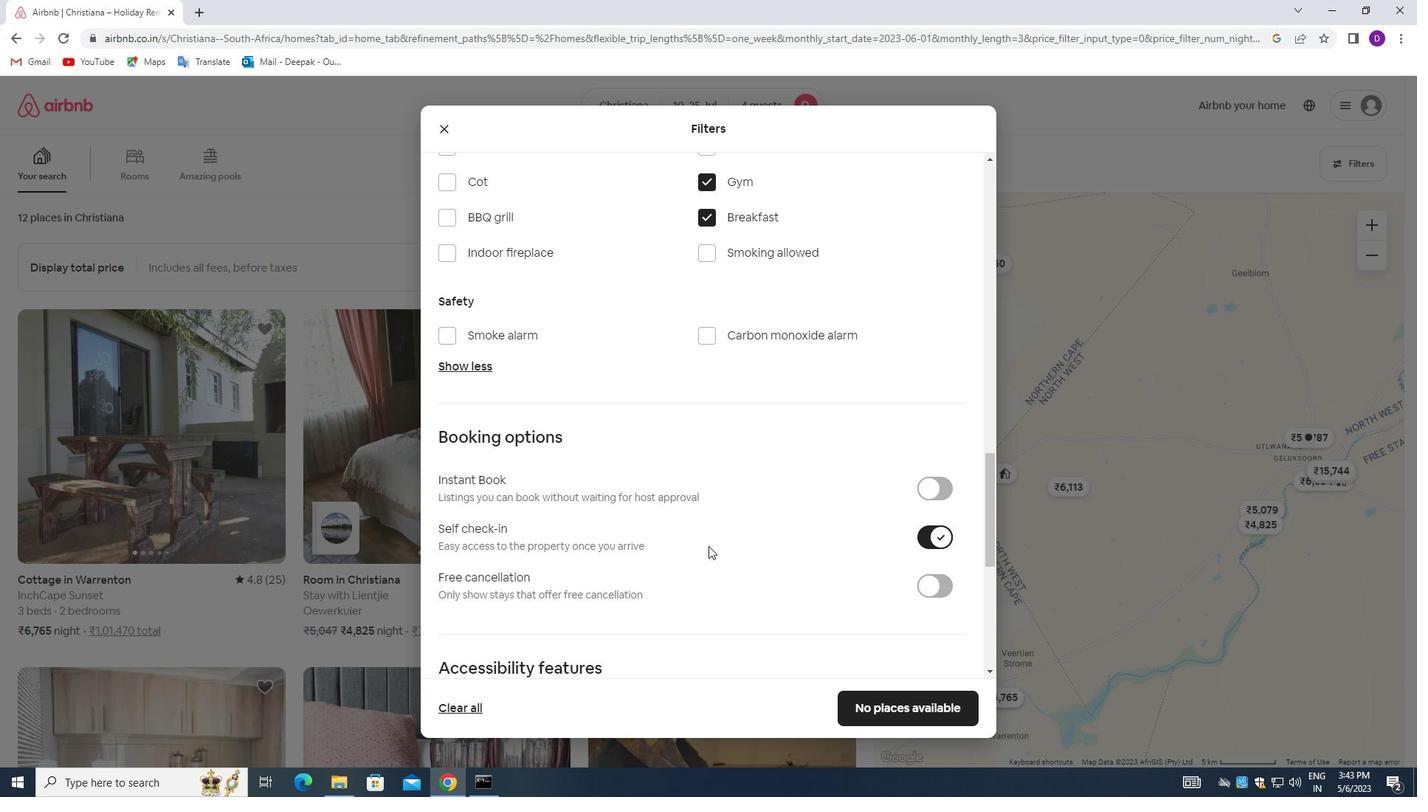 
Action: Mouse scrolled (708, 545) with delta (0, 0)
Screenshot: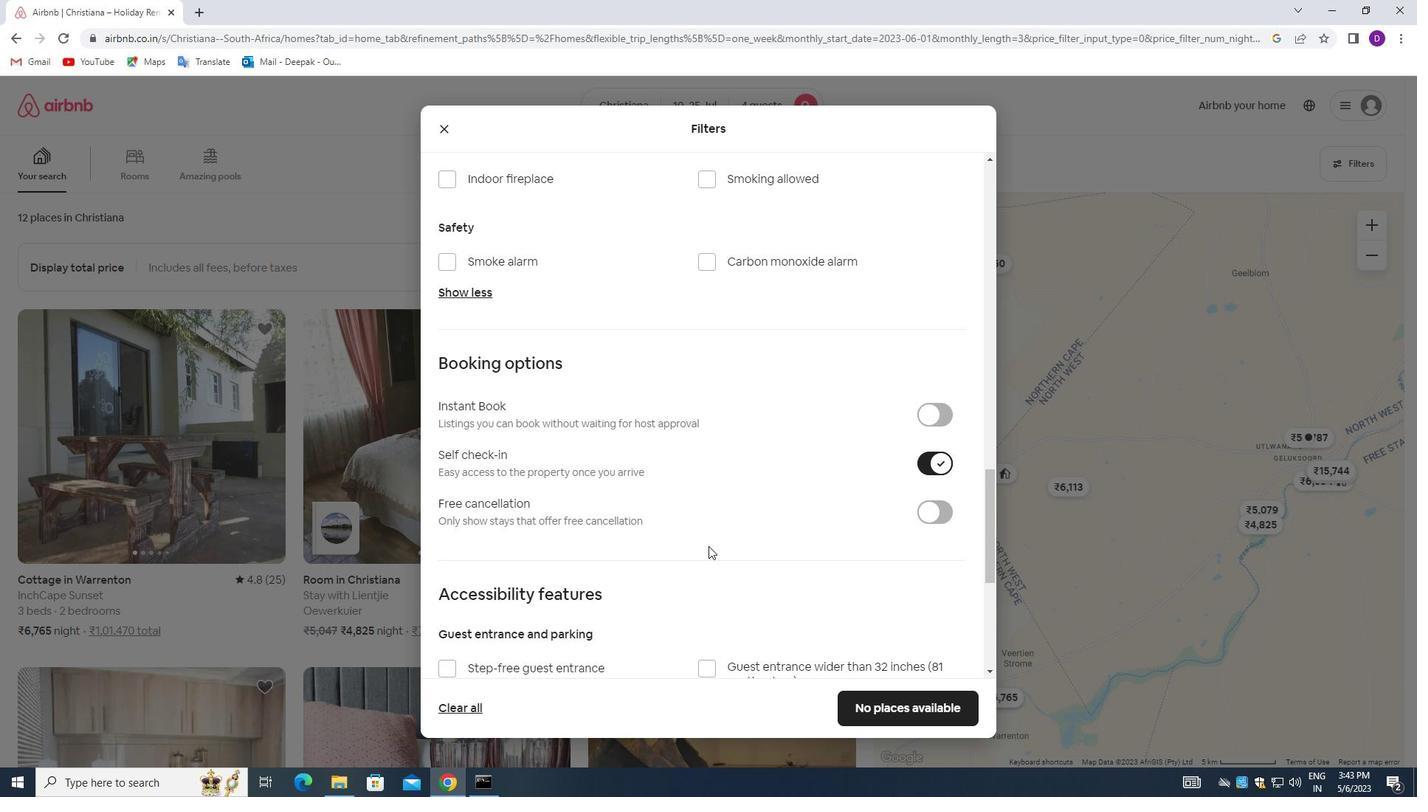 
Action: Mouse moved to (707, 548)
Screenshot: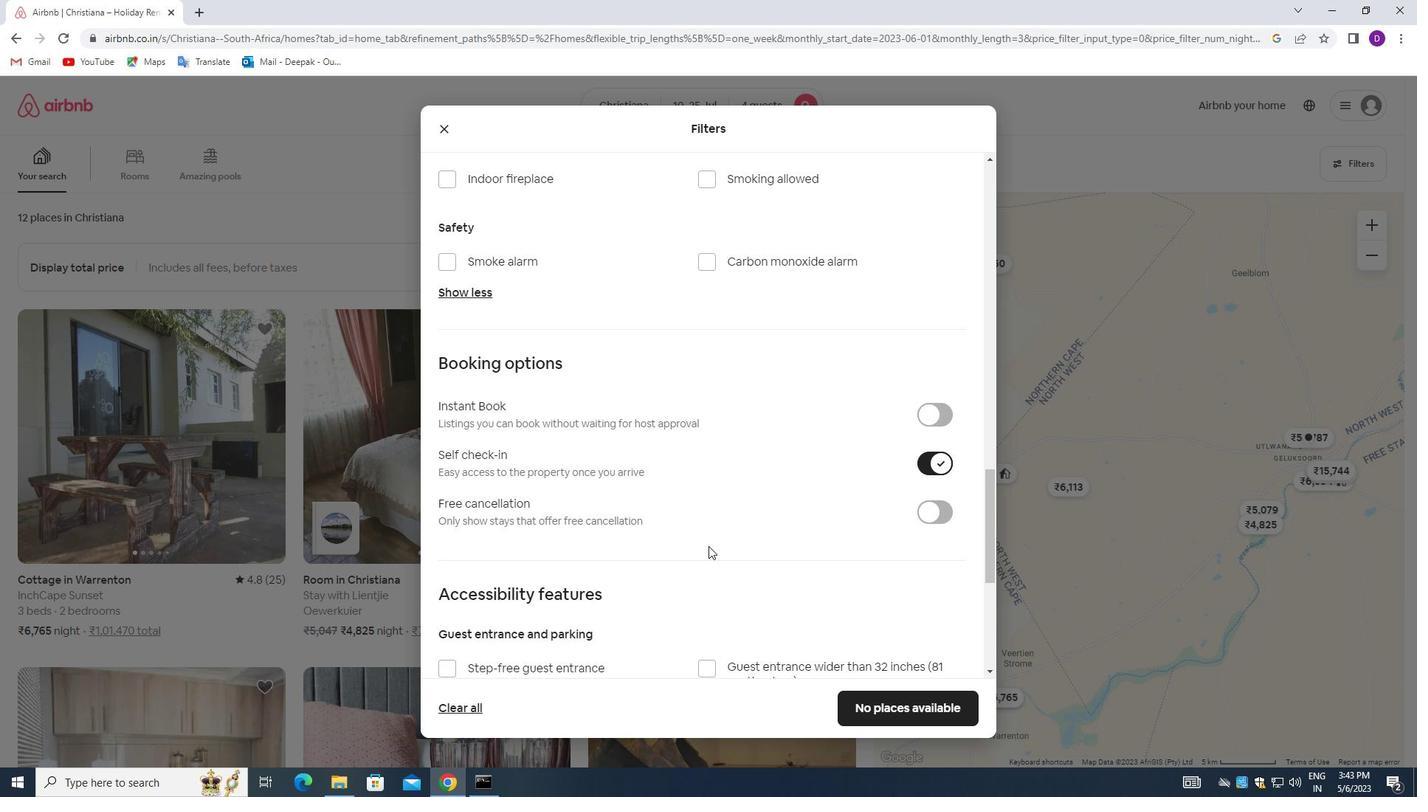 
Action: Mouse scrolled (707, 547) with delta (0, 0)
Screenshot: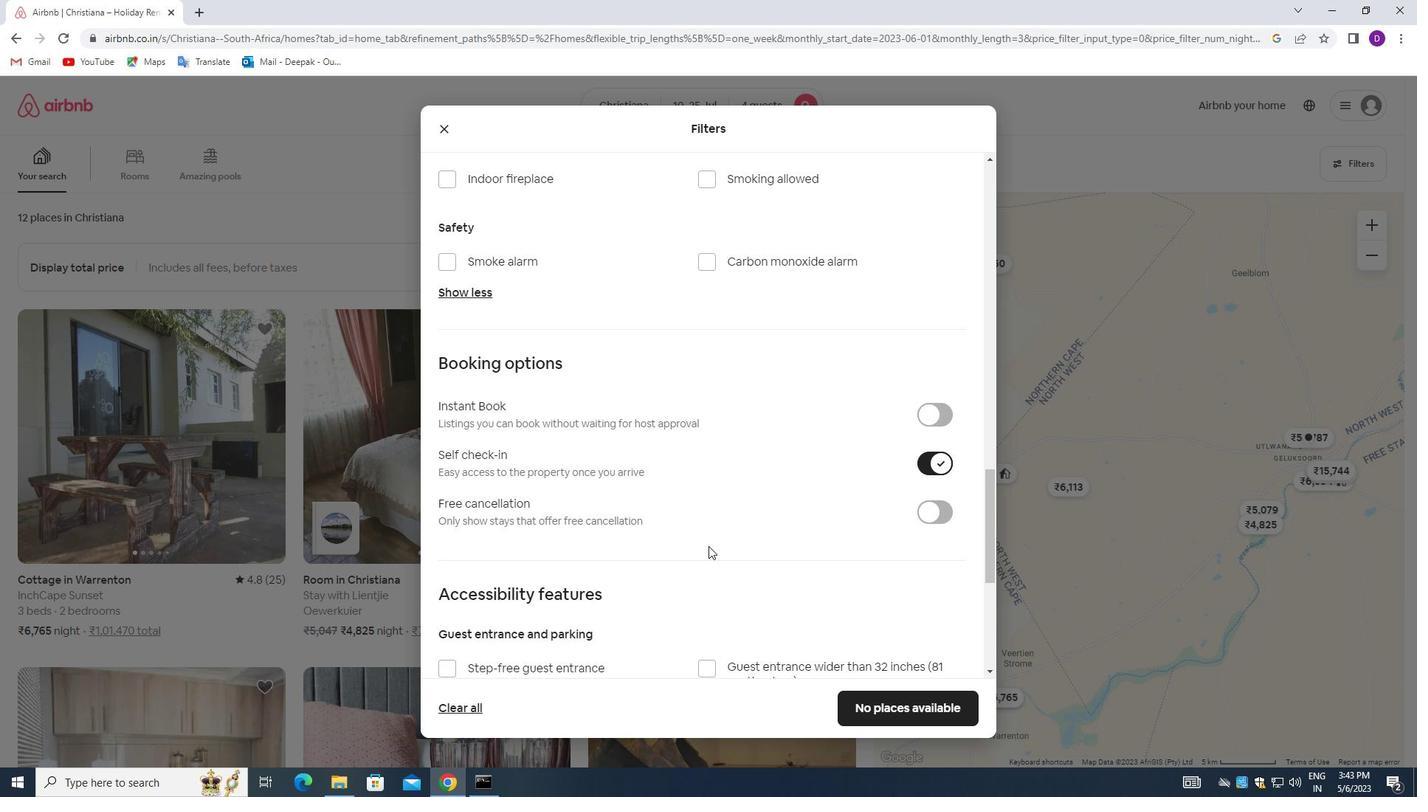 
Action: Mouse moved to (691, 568)
Screenshot: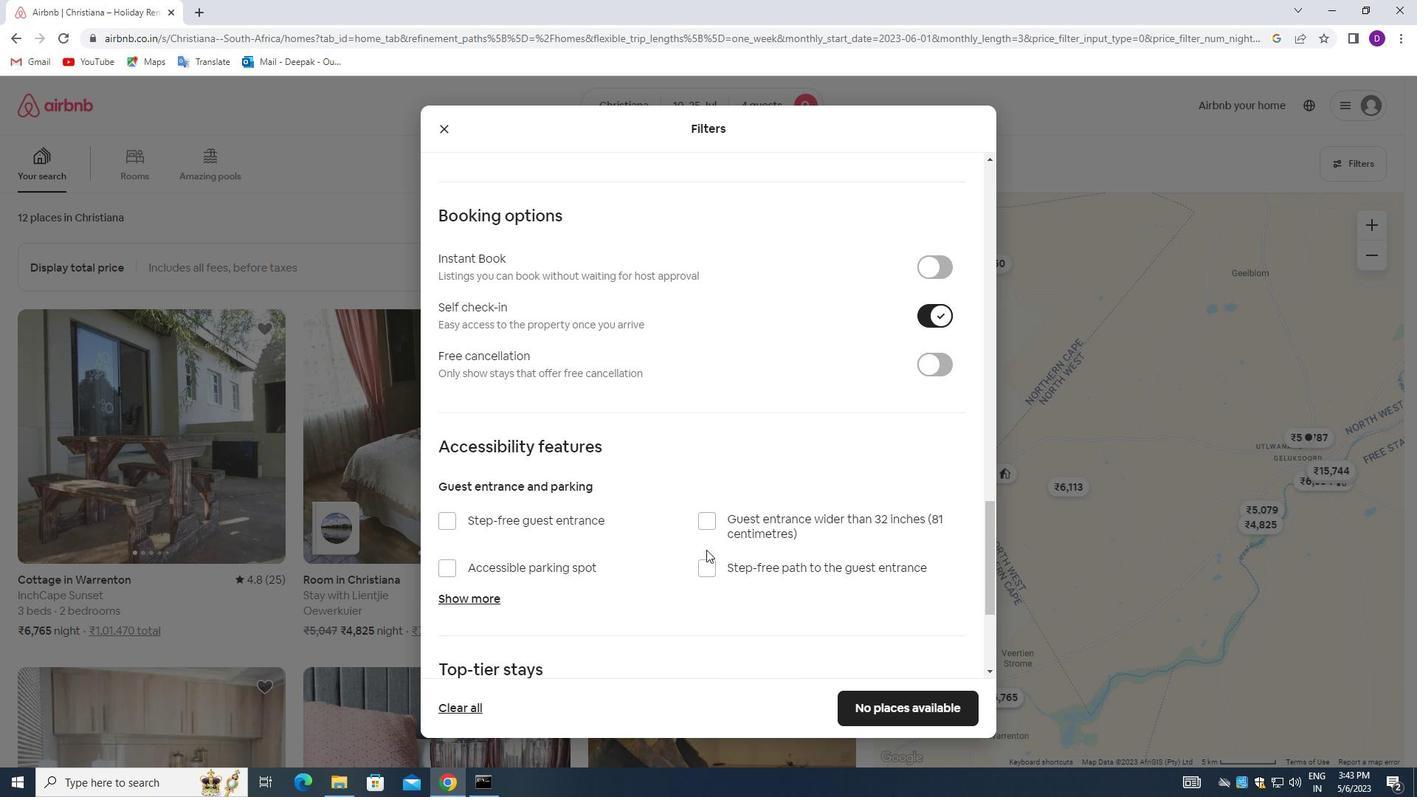 
Action: Mouse scrolled (691, 567) with delta (0, 0)
Screenshot: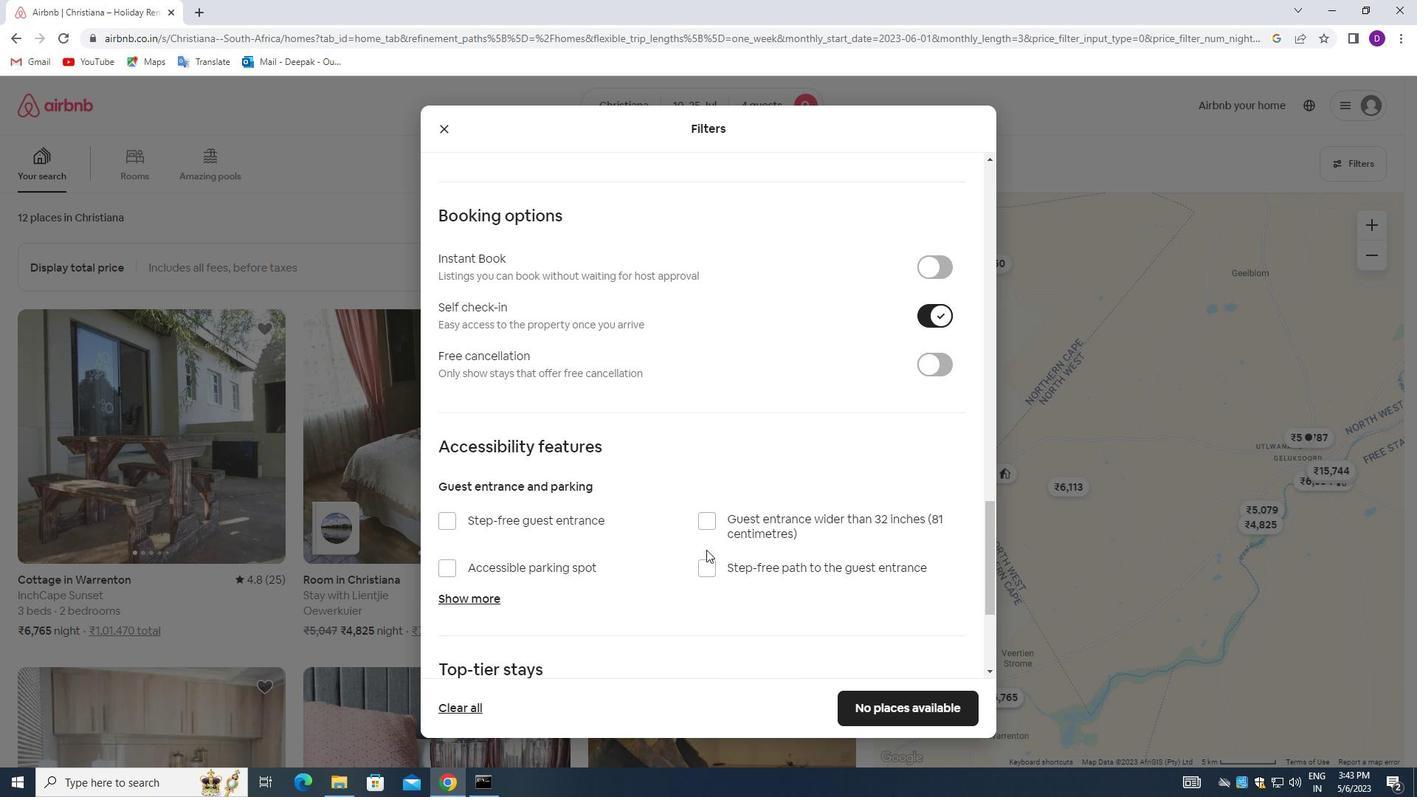 
Action: Mouse moved to (685, 572)
Screenshot: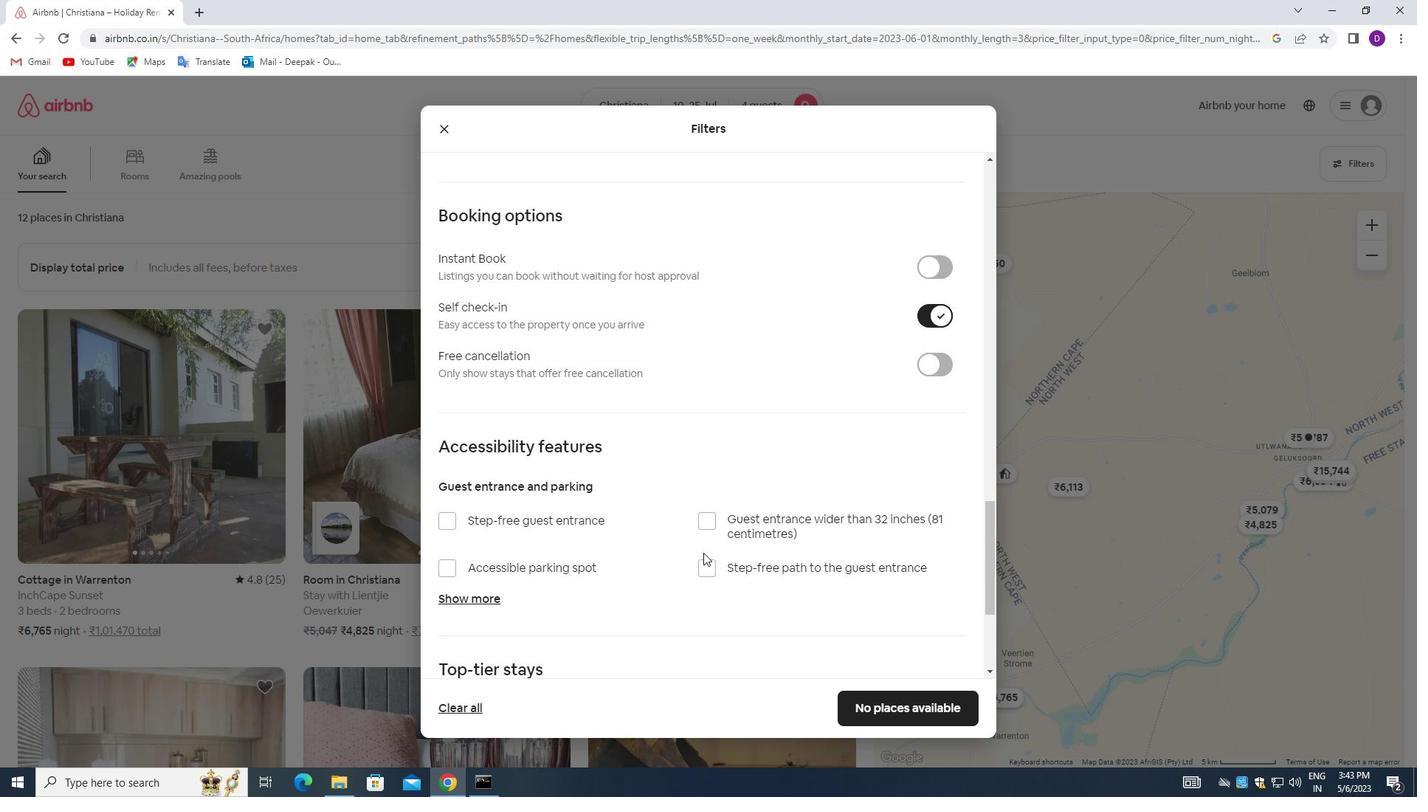 
Action: Mouse scrolled (685, 571) with delta (0, 0)
Screenshot: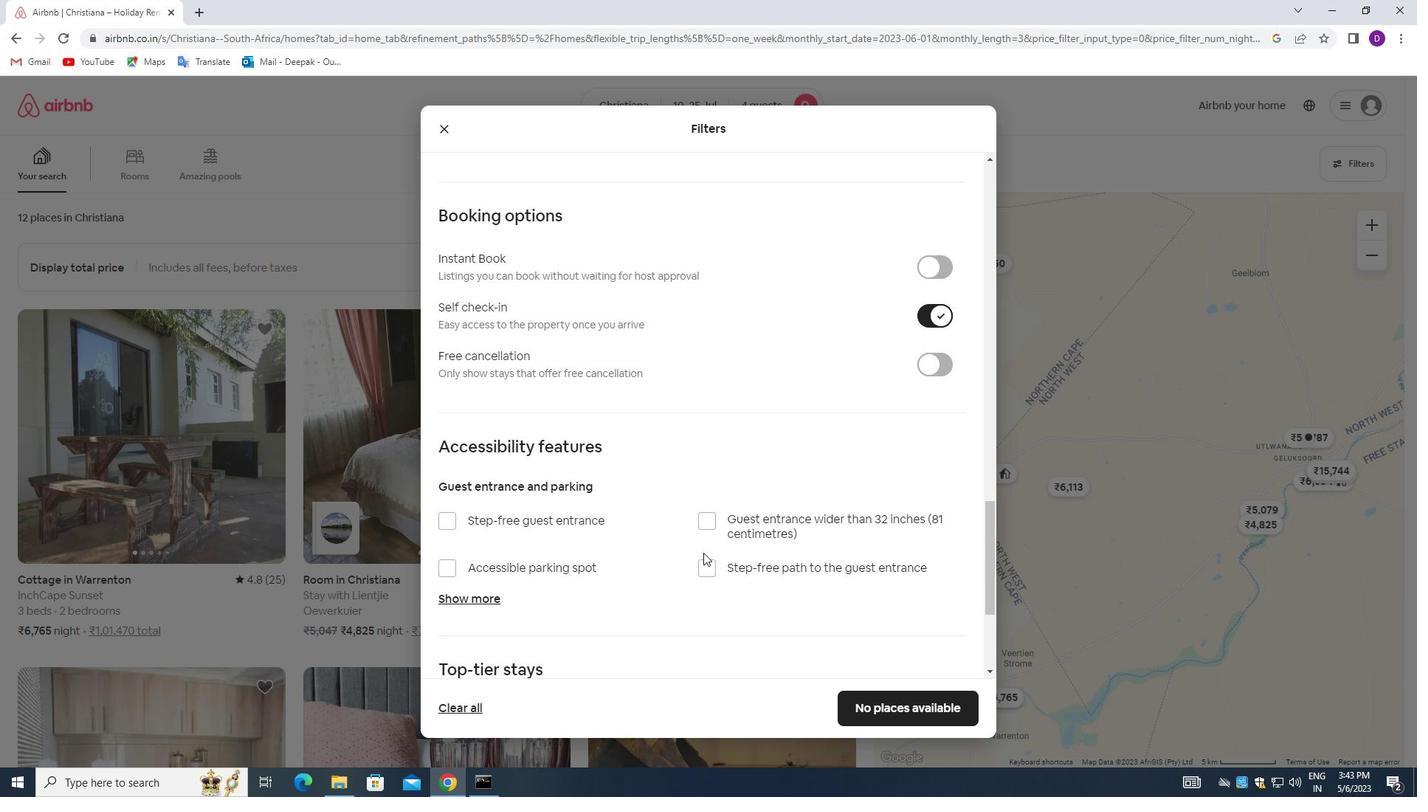 
Action: Mouse moved to (683, 573)
Screenshot: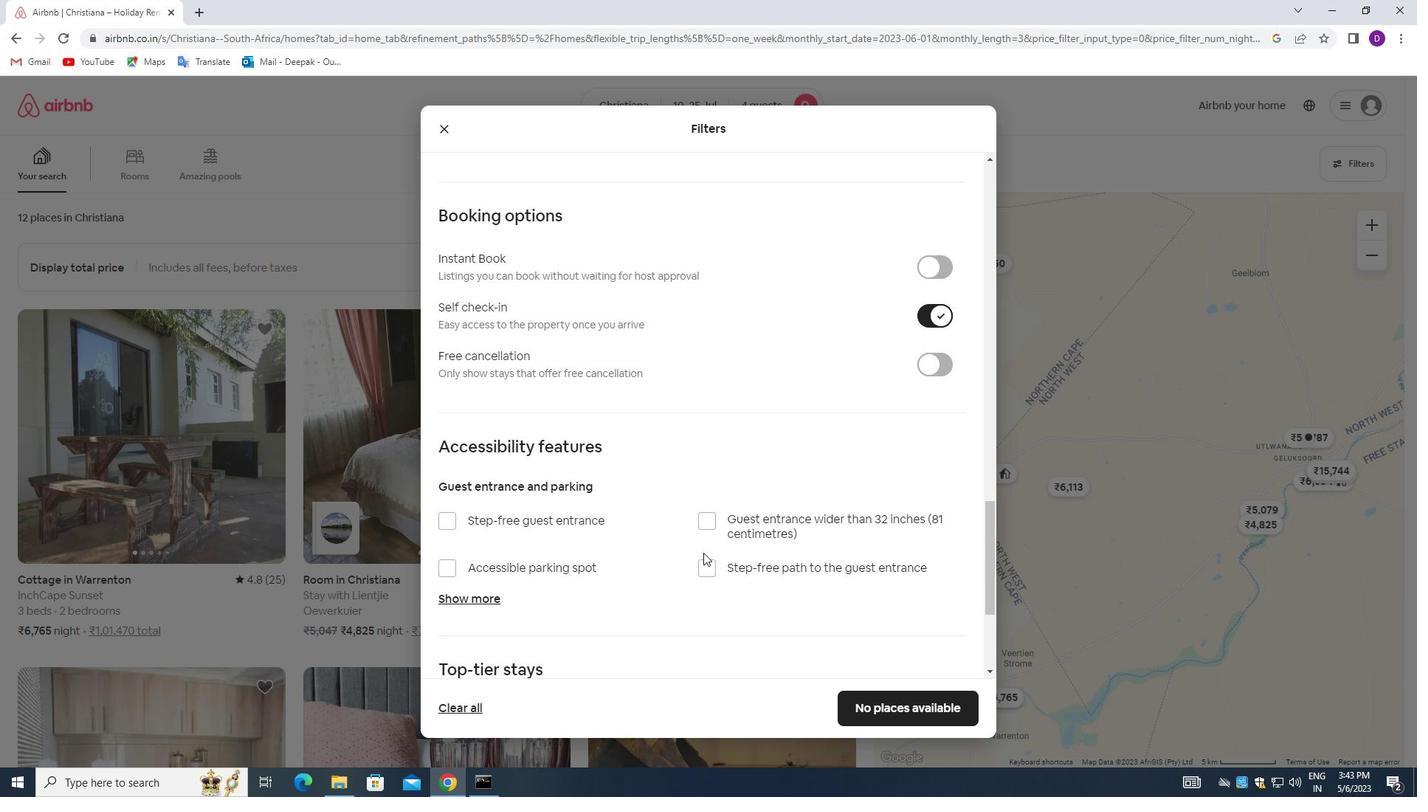 
Action: Mouse scrolled (683, 572) with delta (0, 0)
Screenshot: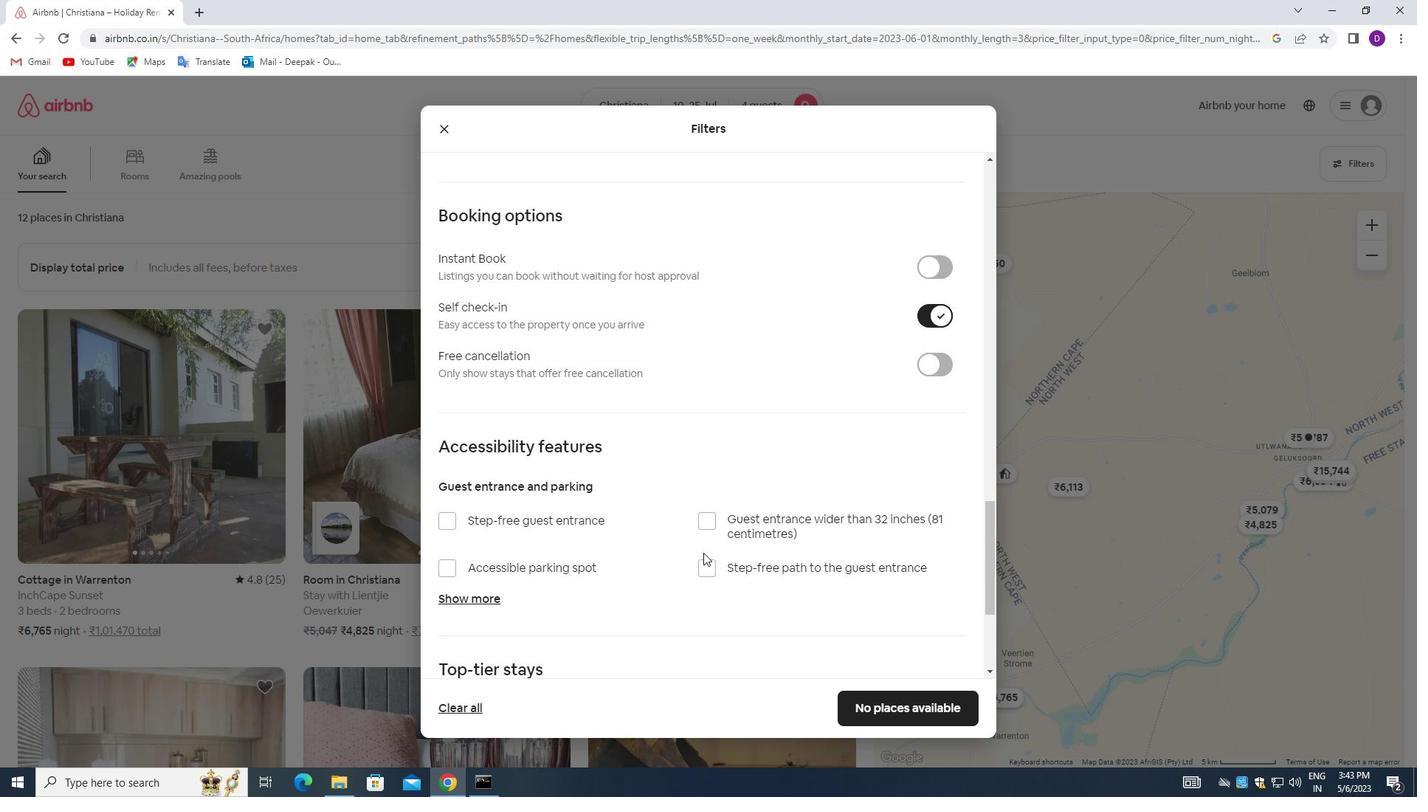 
Action: Mouse moved to (669, 573)
Screenshot: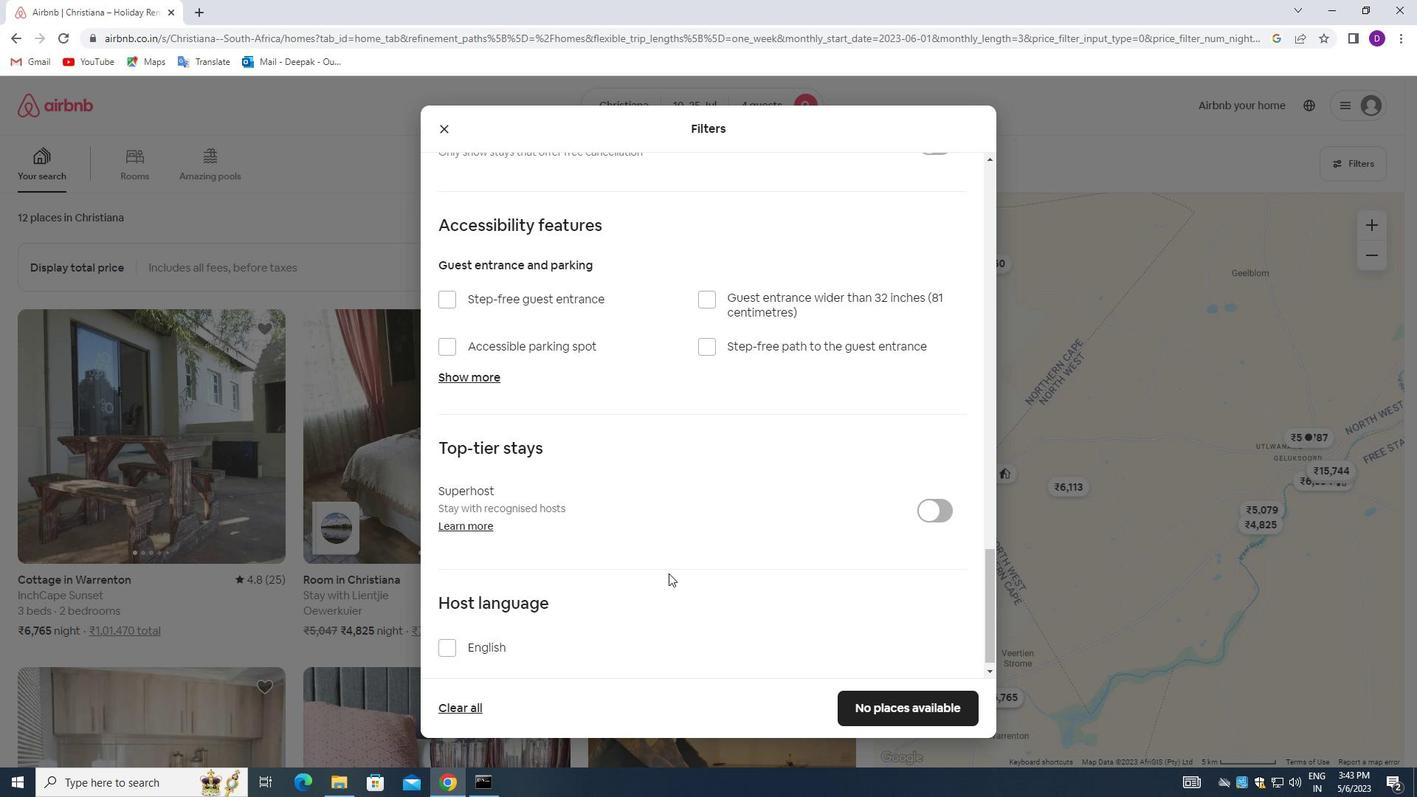 
Action: Mouse scrolled (669, 573) with delta (0, 0)
Screenshot: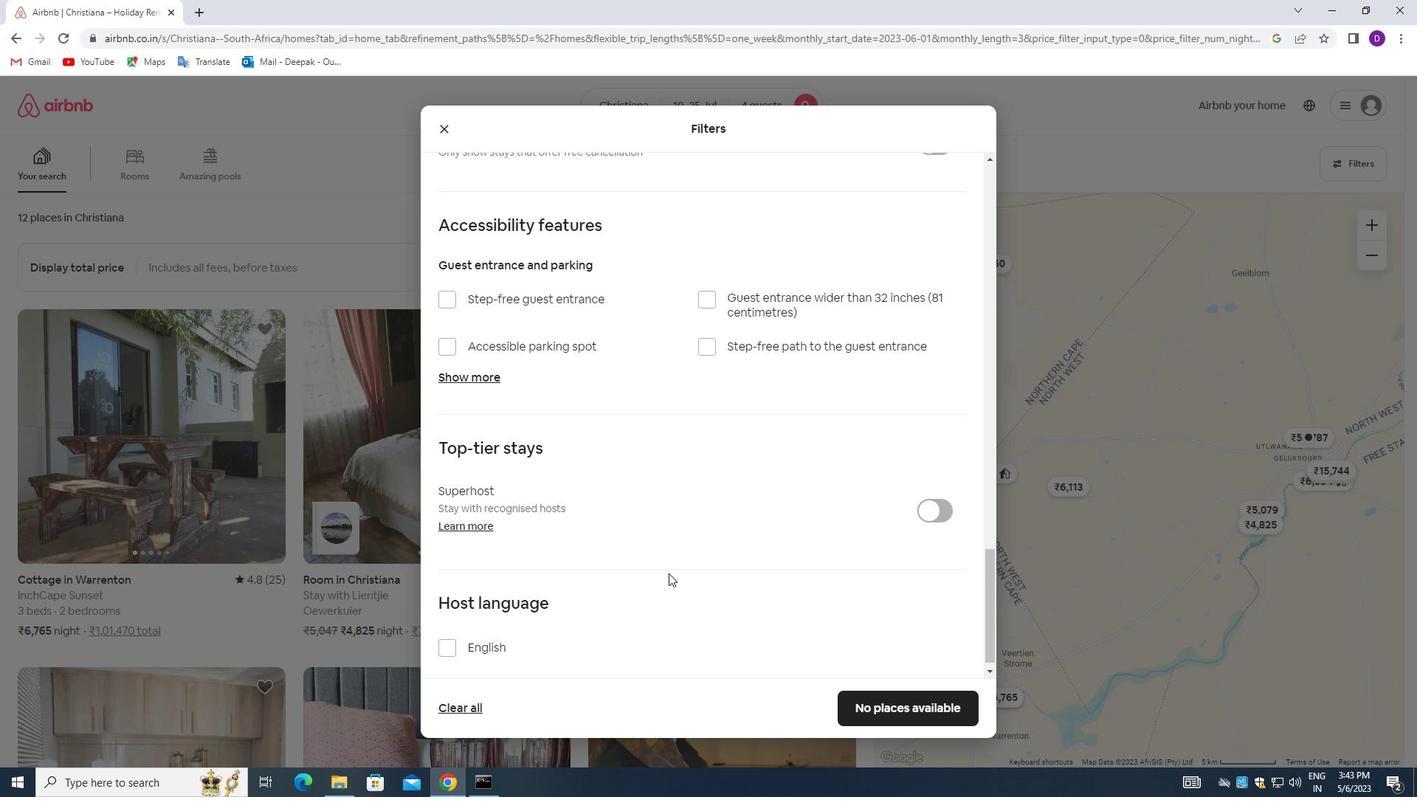 
Action: Mouse moved to (670, 573)
Screenshot: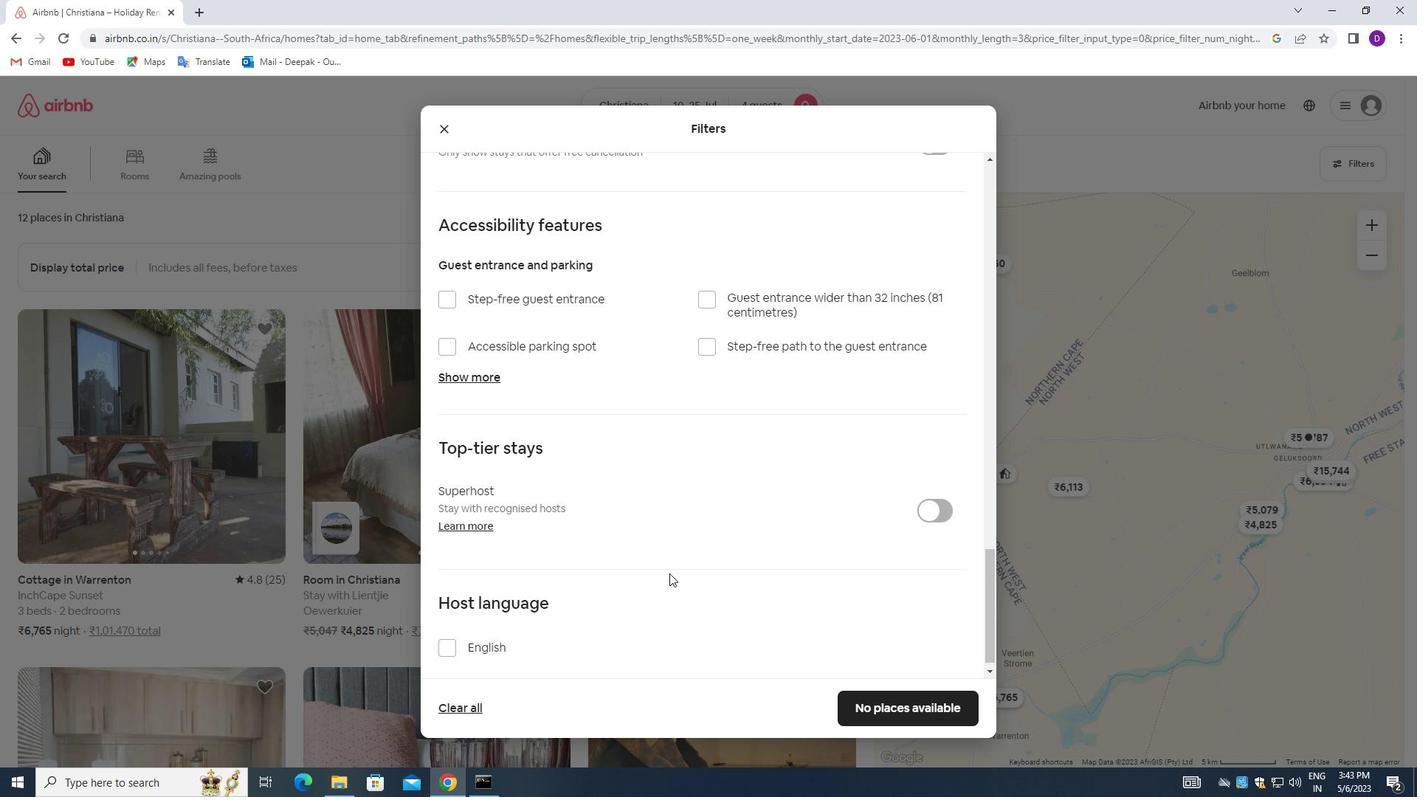 
Action: Mouse scrolled (670, 573) with delta (0, 0)
Screenshot: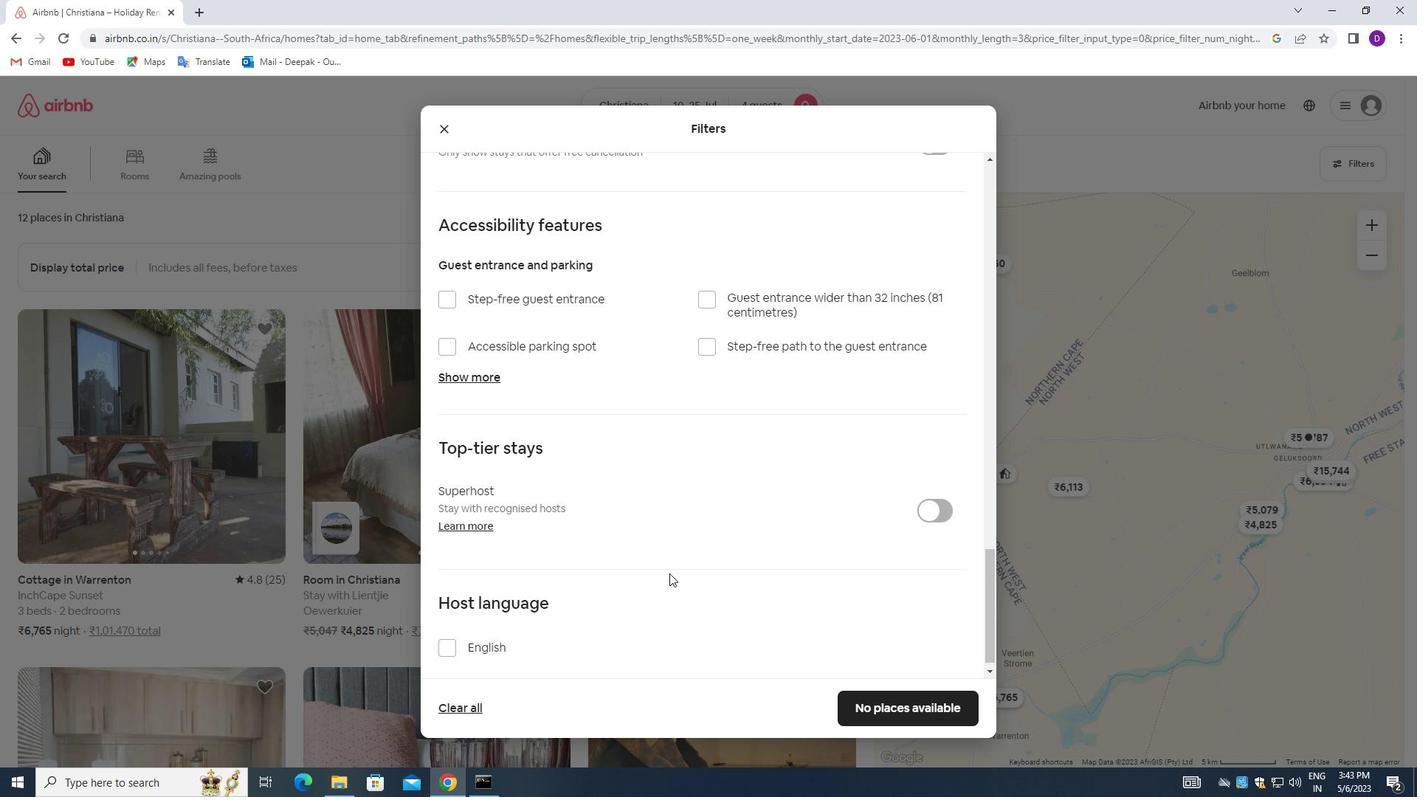 
Action: Mouse scrolled (670, 573) with delta (0, 0)
Screenshot: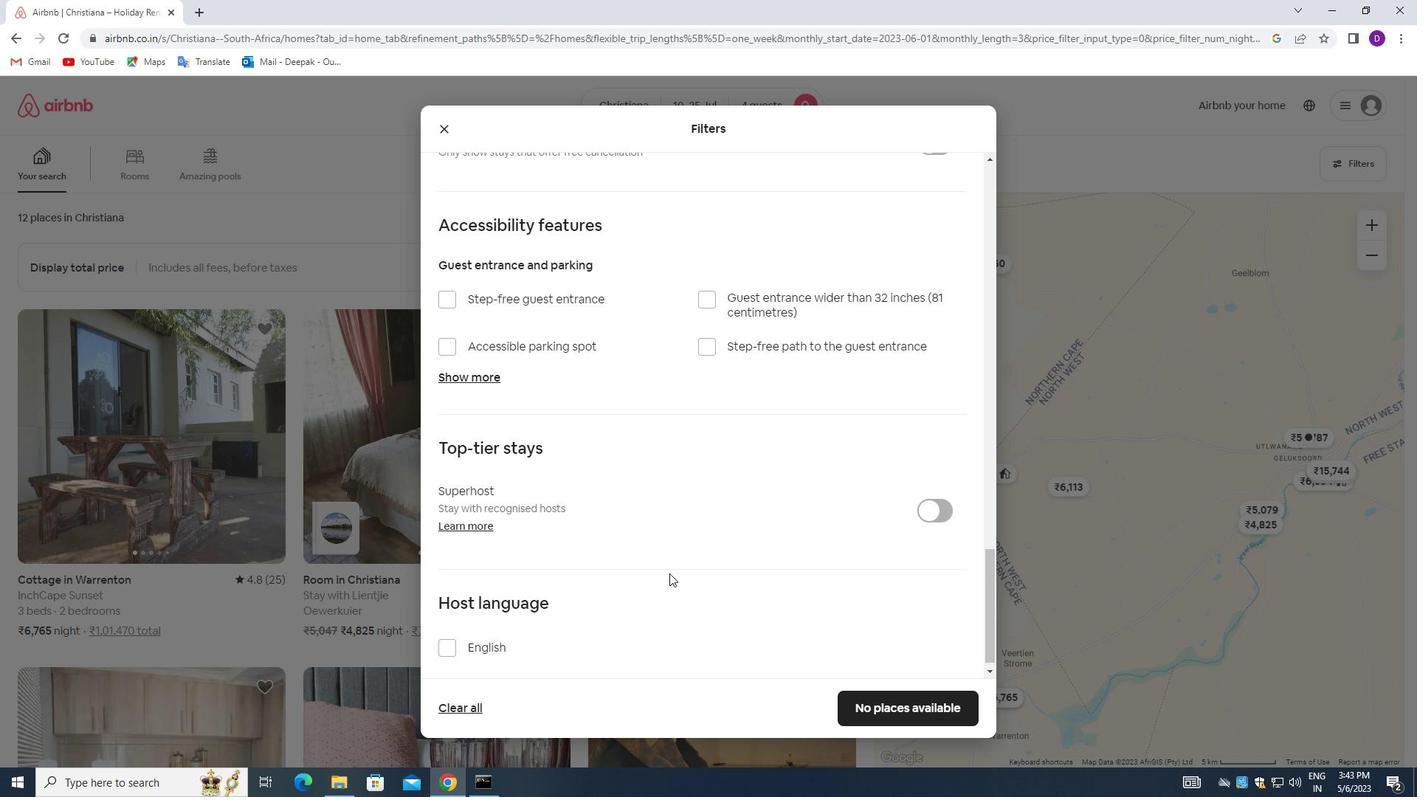 
Action: Mouse scrolled (670, 573) with delta (0, 0)
Screenshot: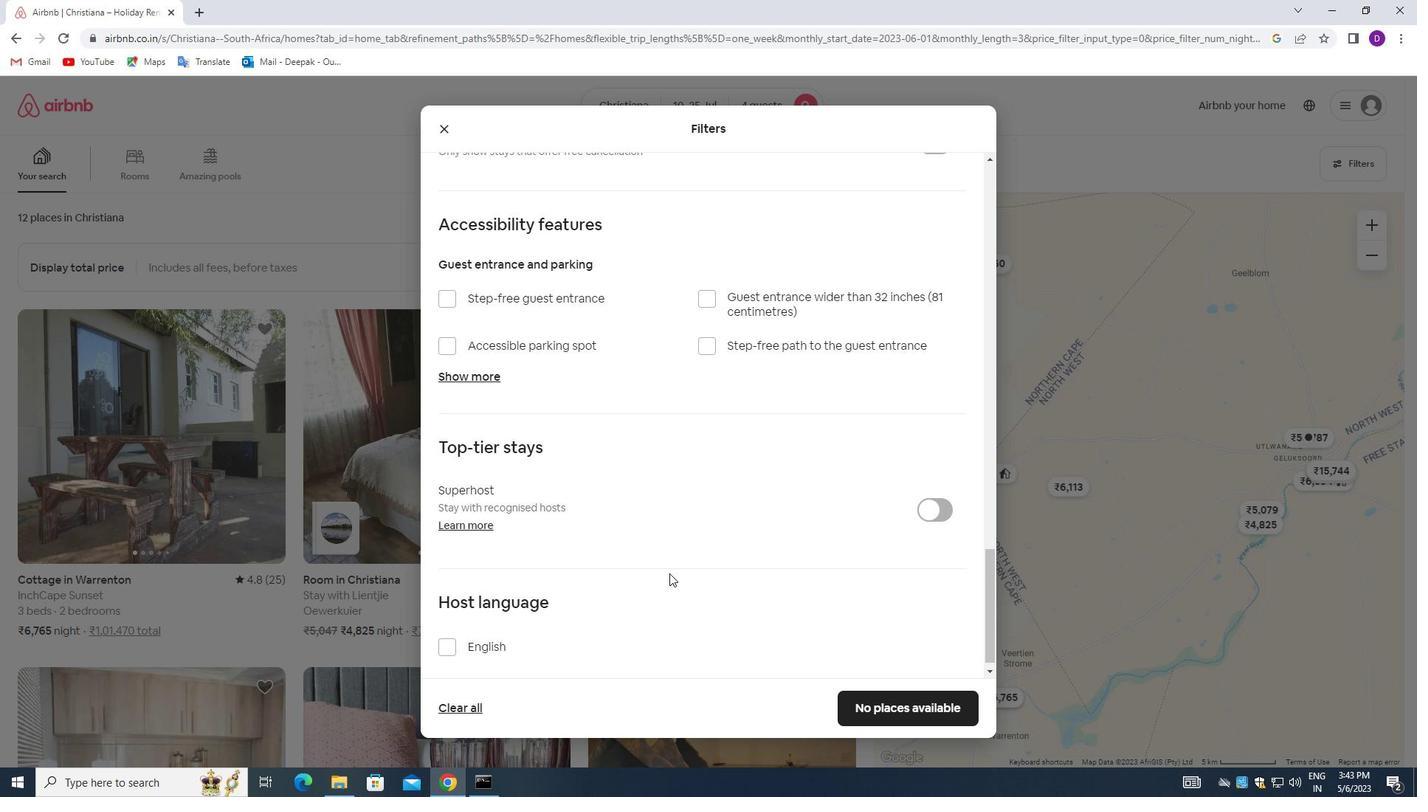
Action: Mouse moved to (451, 638)
Screenshot: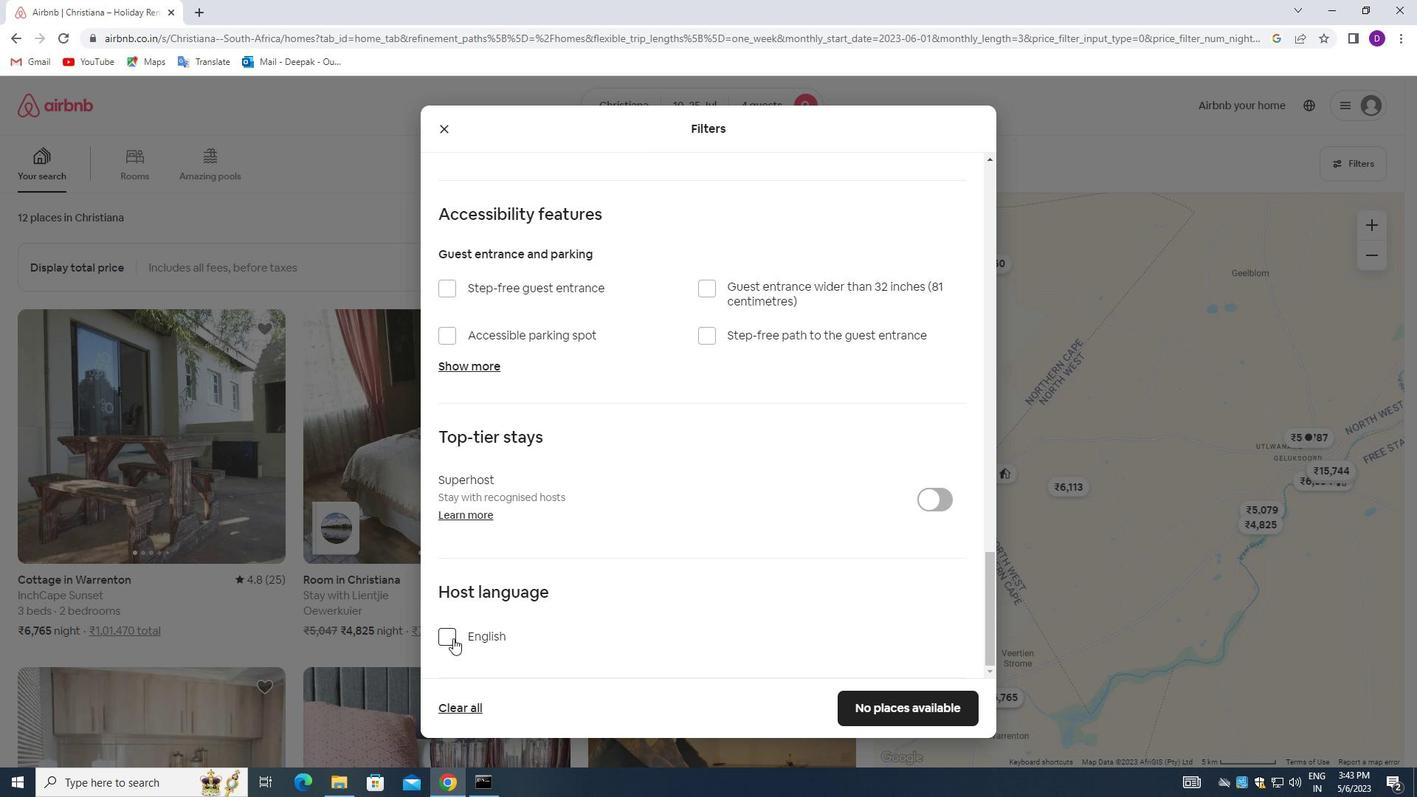 
Action: Mouse pressed left at (451, 638)
Screenshot: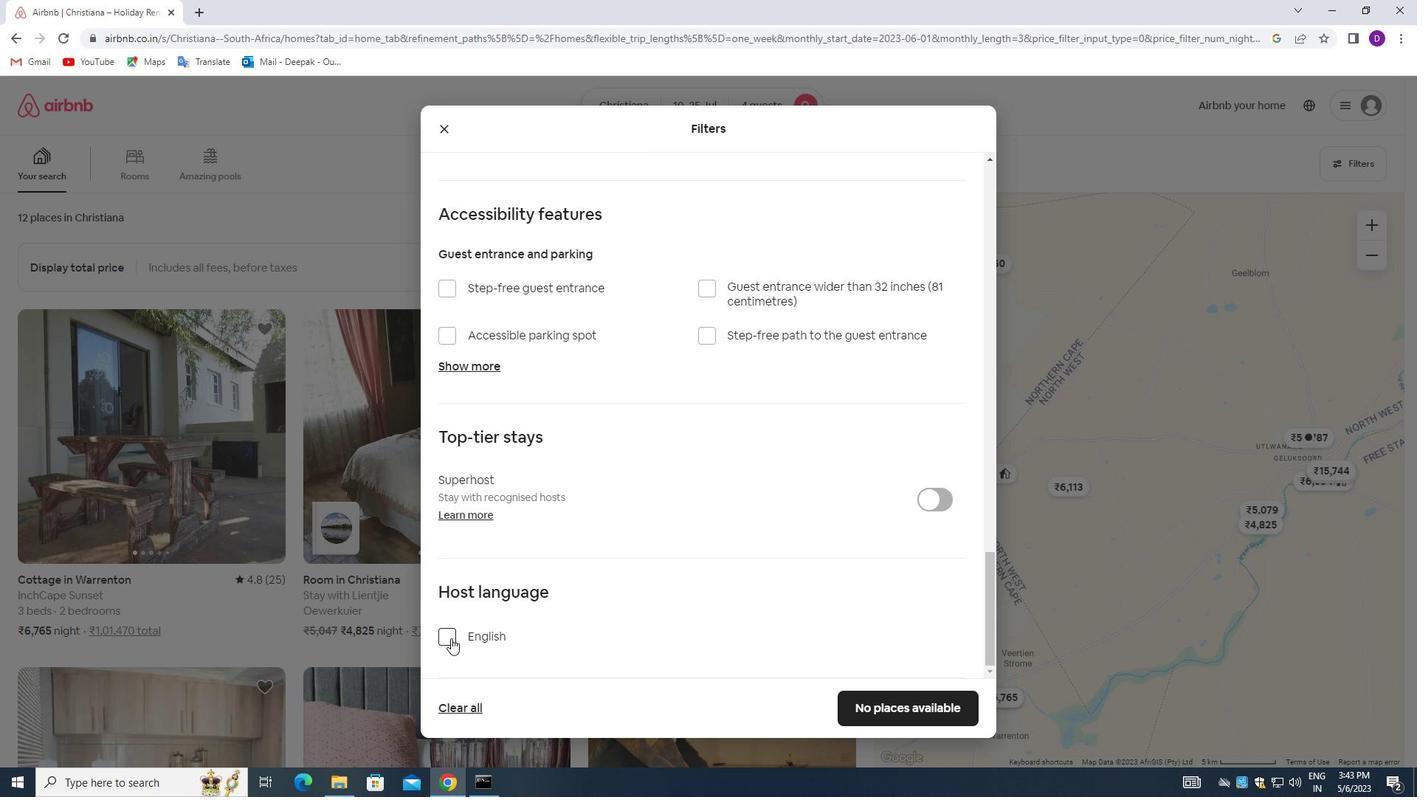 
Action: Mouse moved to (668, 587)
Screenshot: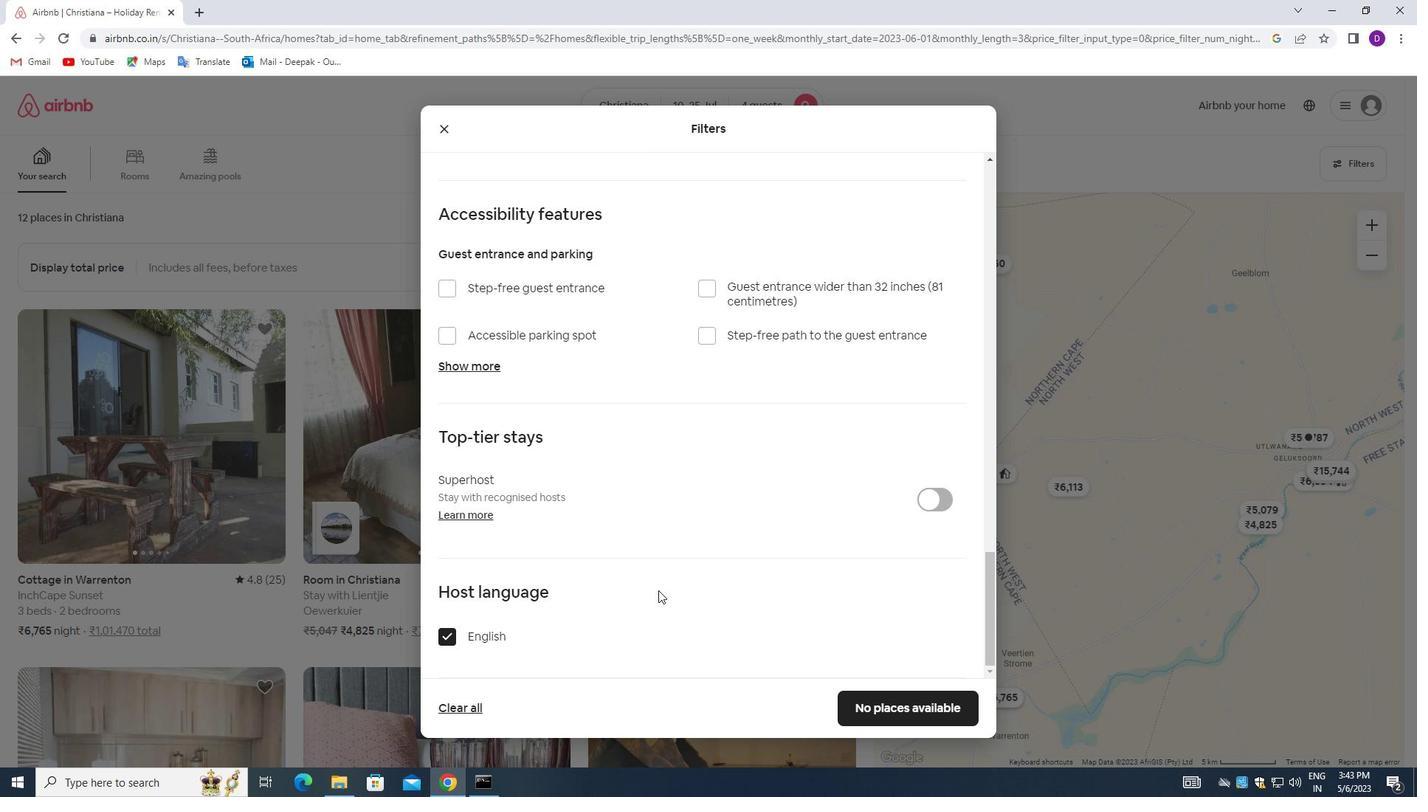 
Action: Mouse scrolled (668, 586) with delta (0, 0)
Screenshot: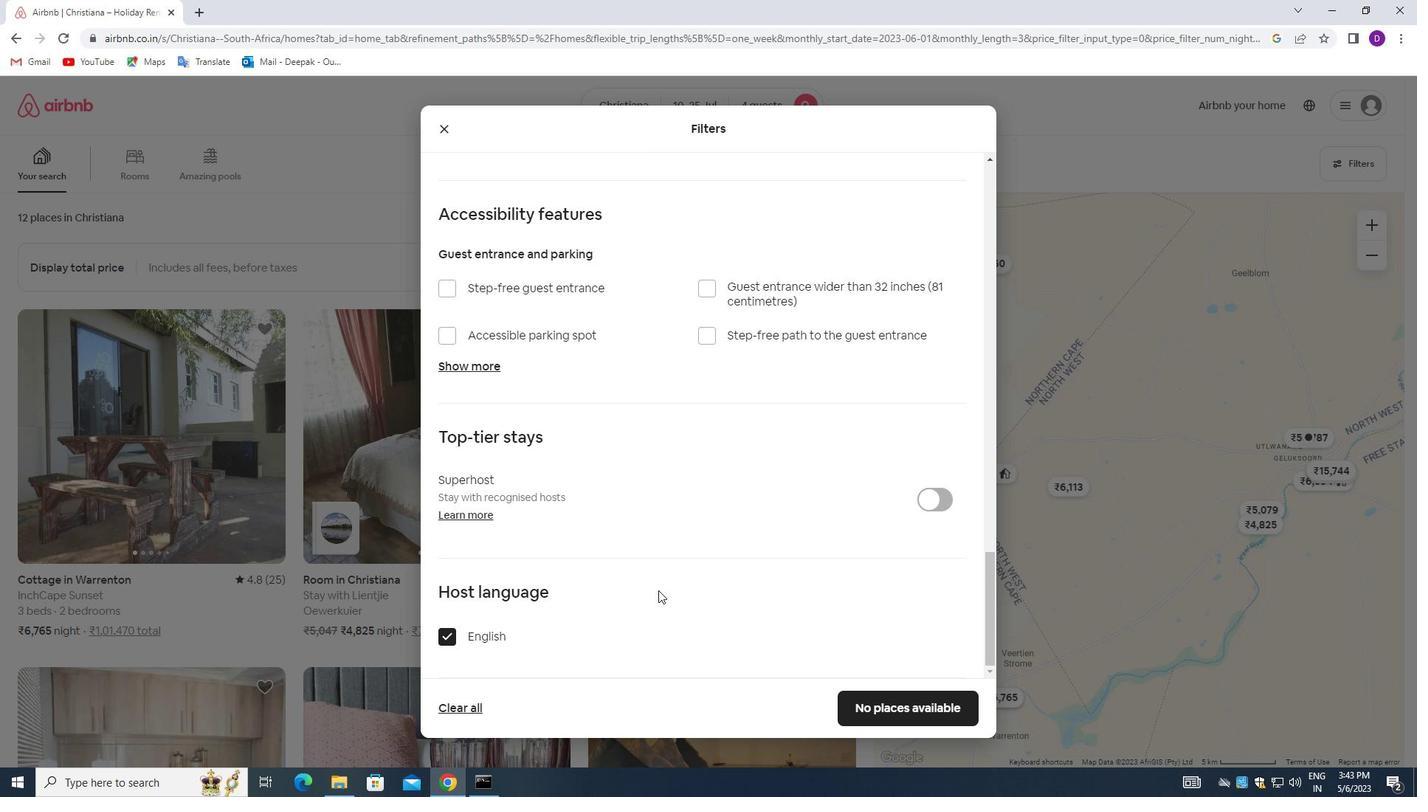
Action: Mouse moved to (671, 590)
Screenshot: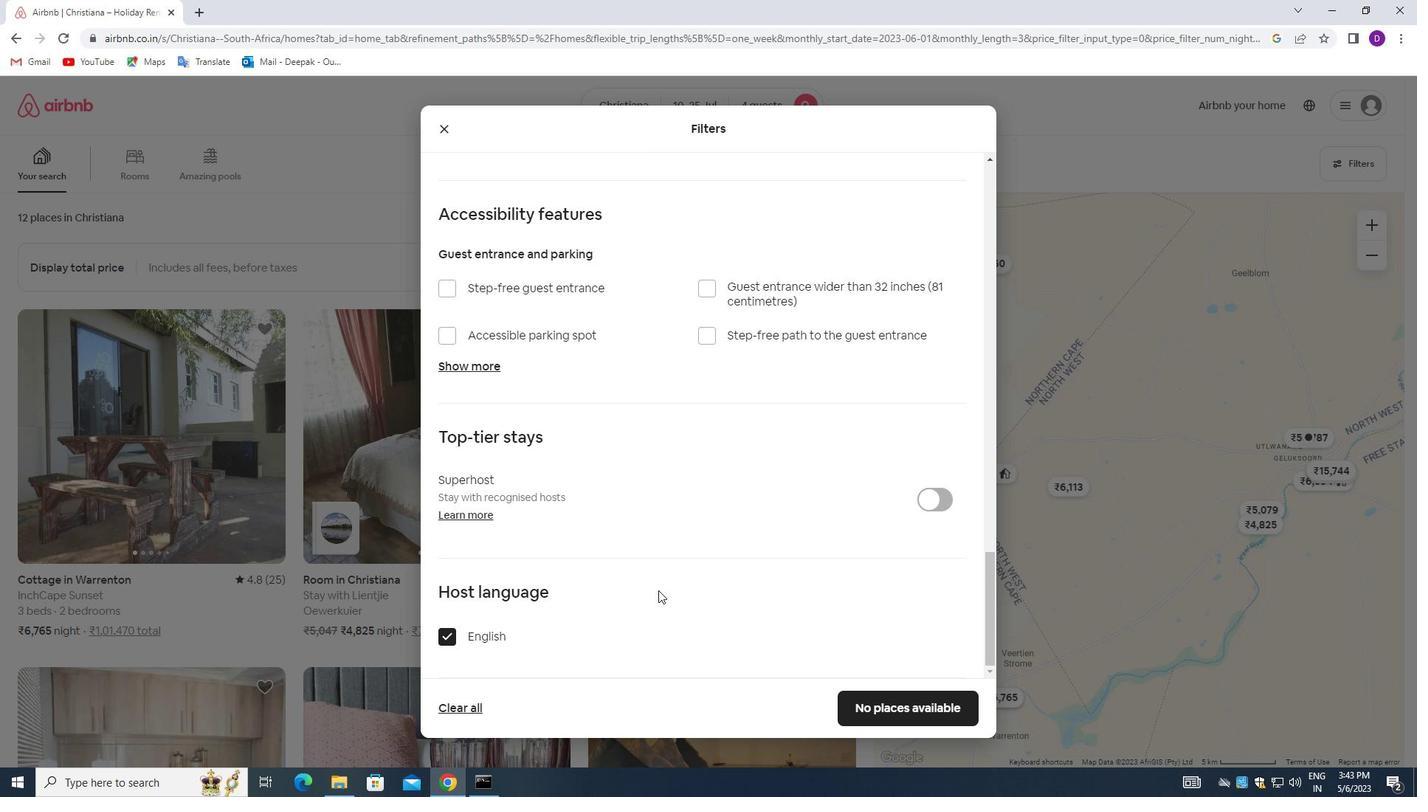 
Action: Mouse scrolled (671, 590) with delta (0, 0)
Screenshot: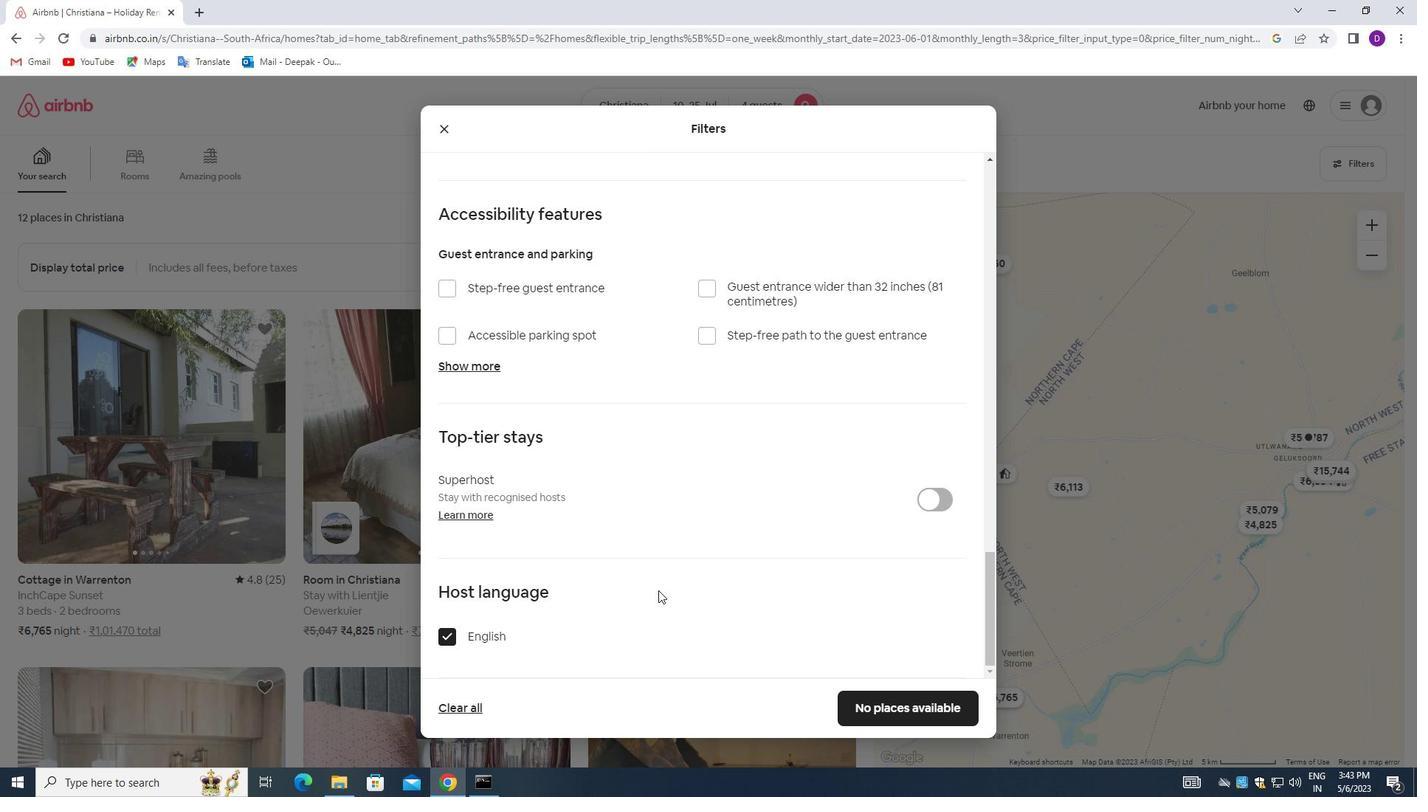 
Action: Mouse moved to (673, 599)
Screenshot: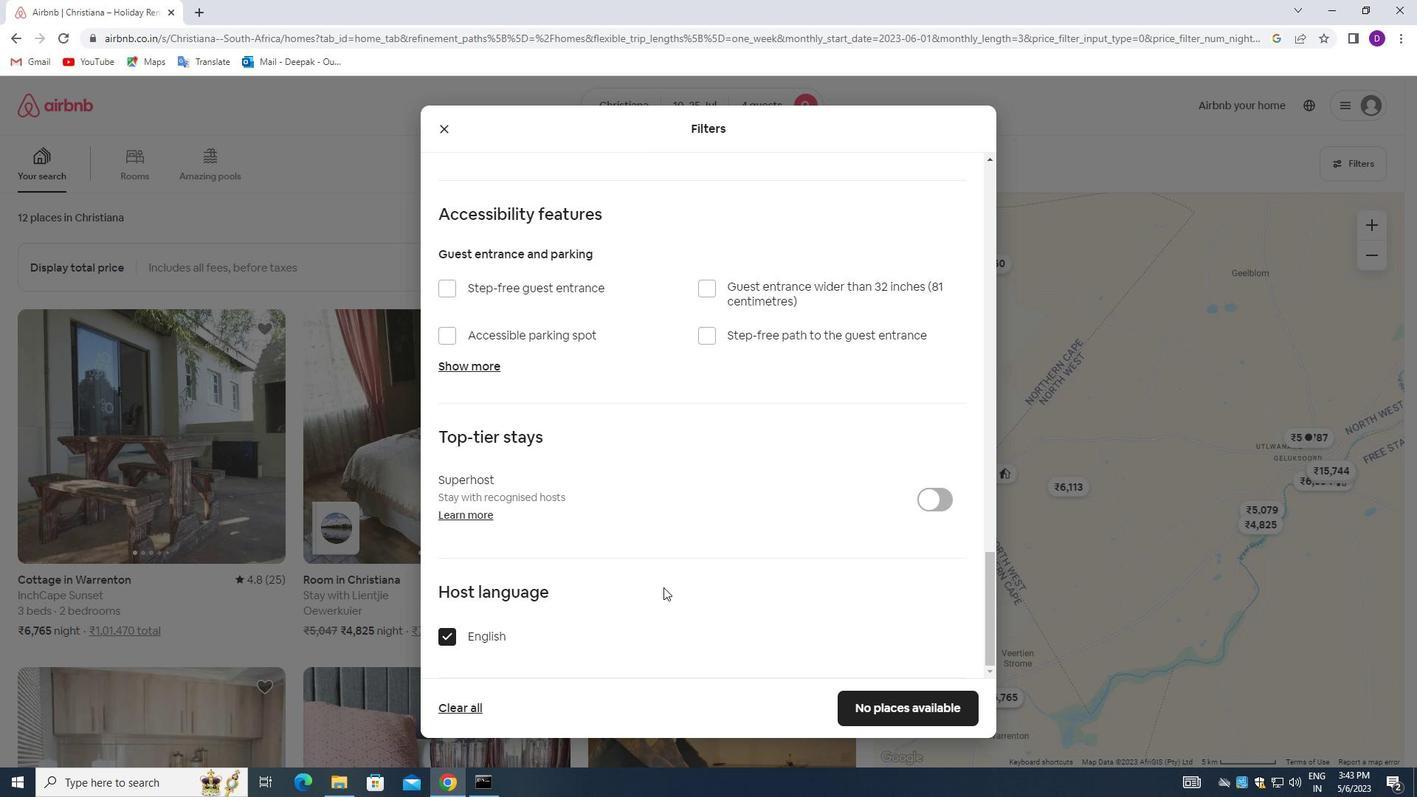 
Action: Mouse scrolled (673, 598) with delta (0, 0)
Screenshot: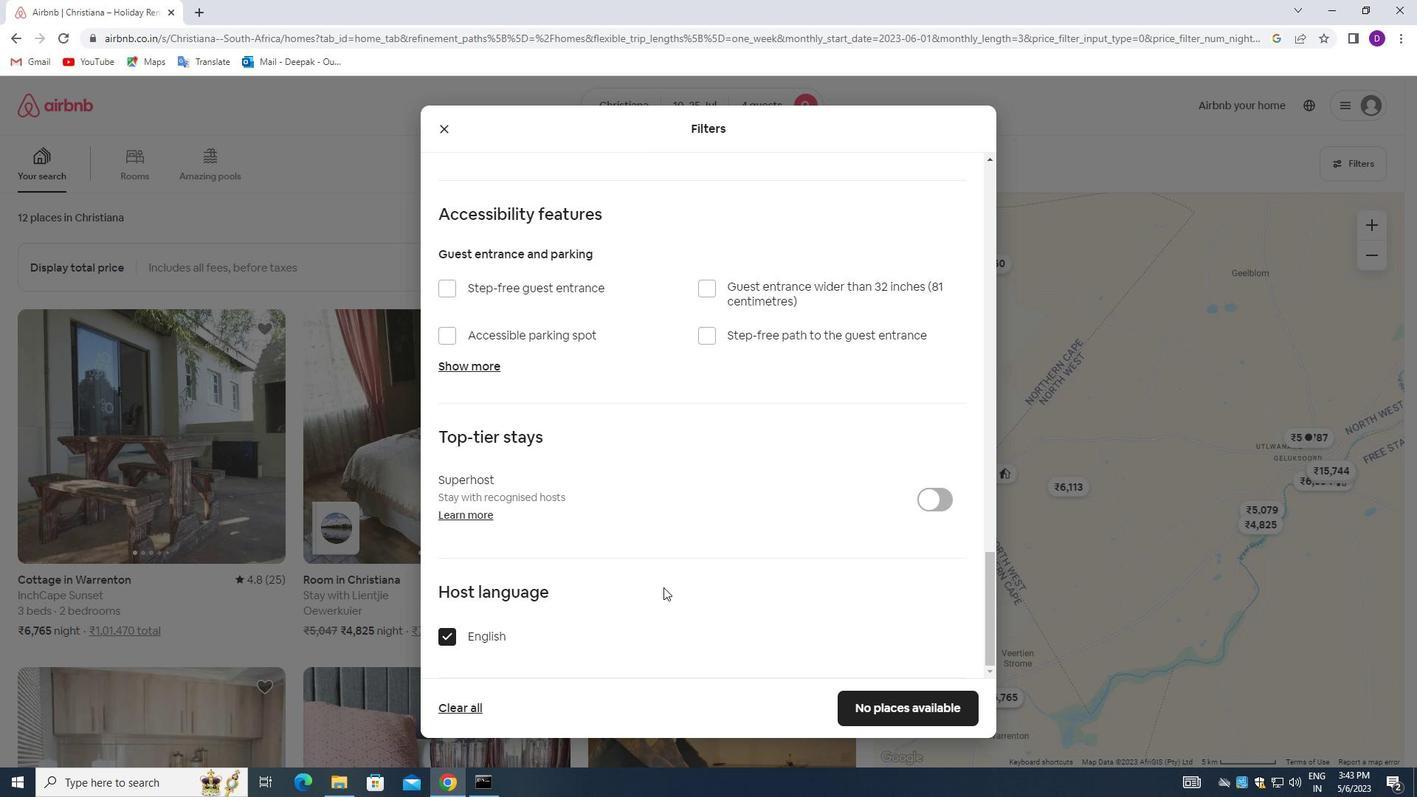 
Action: Mouse moved to (674, 605)
Screenshot: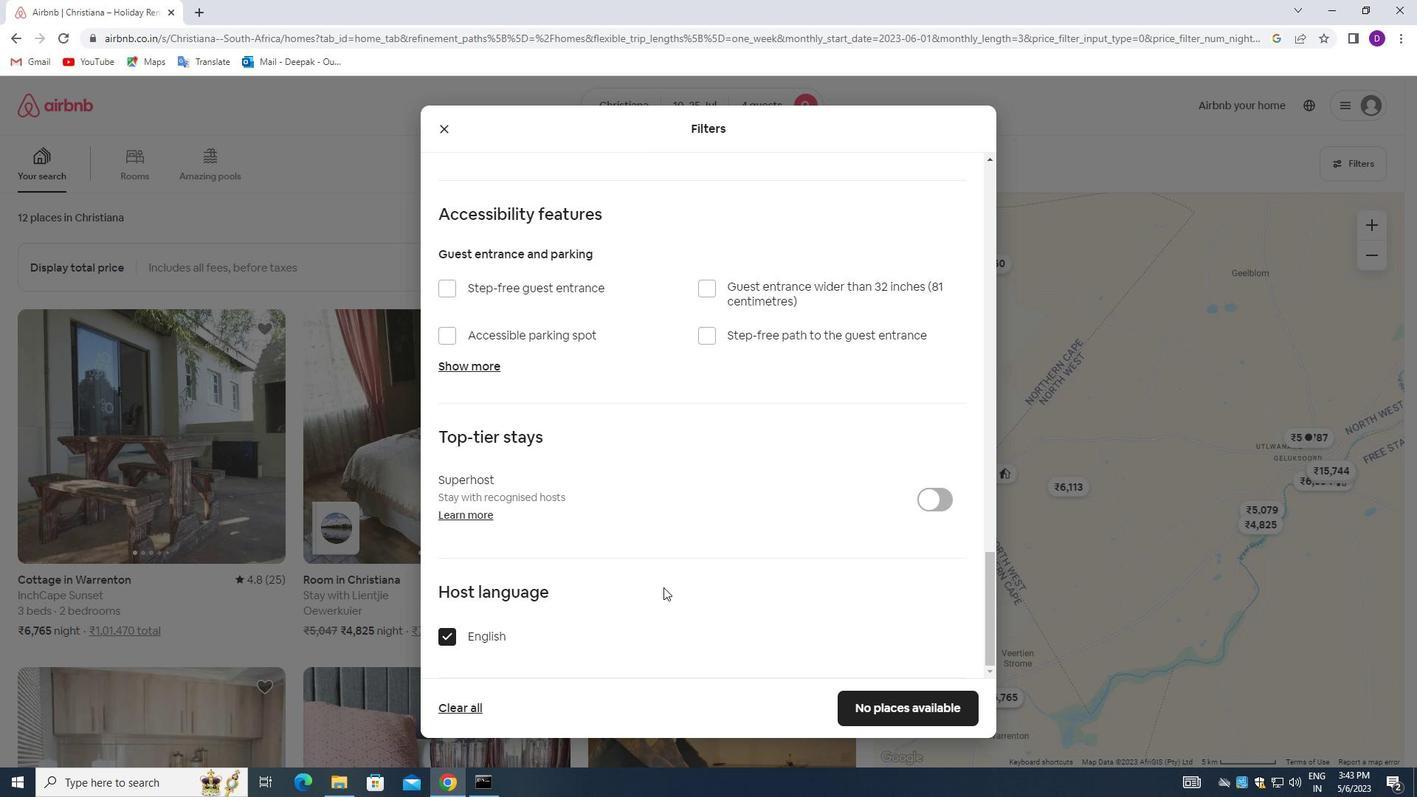 
Action: Mouse scrolled (674, 604) with delta (0, 0)
Screenshot: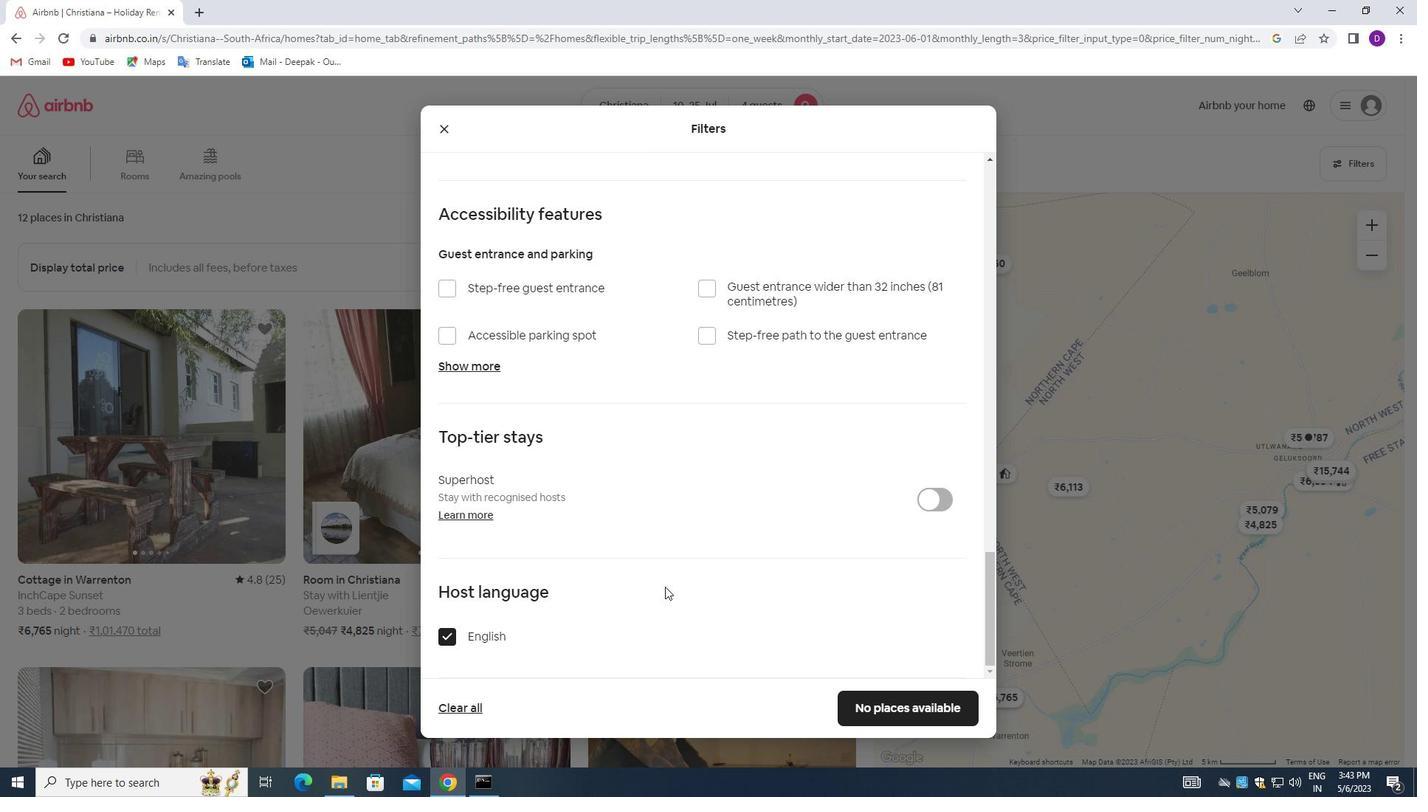 
Action: Mouse moved to (861, 708)
Screenshot: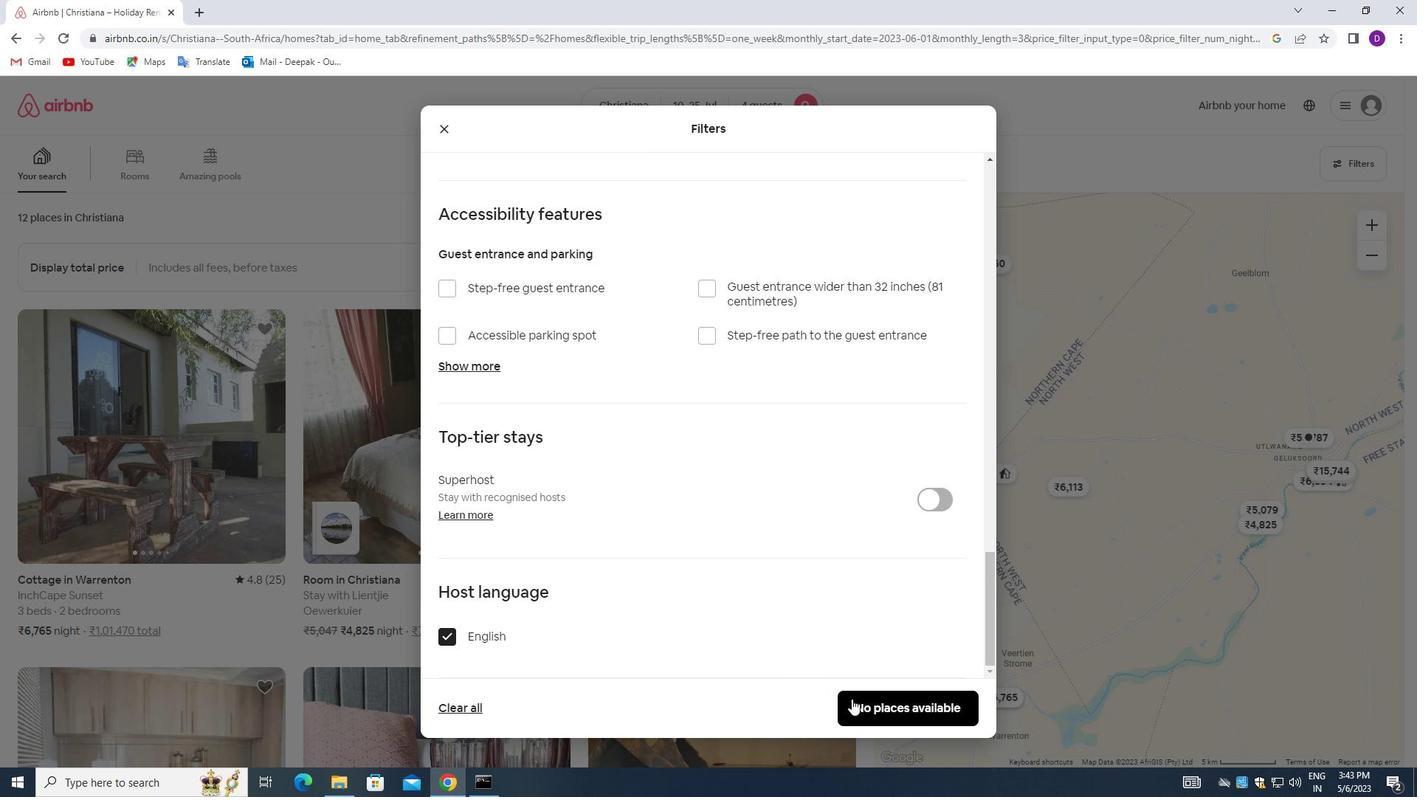 
Action: Mouse pressed left at (861, 708)
Screenshot: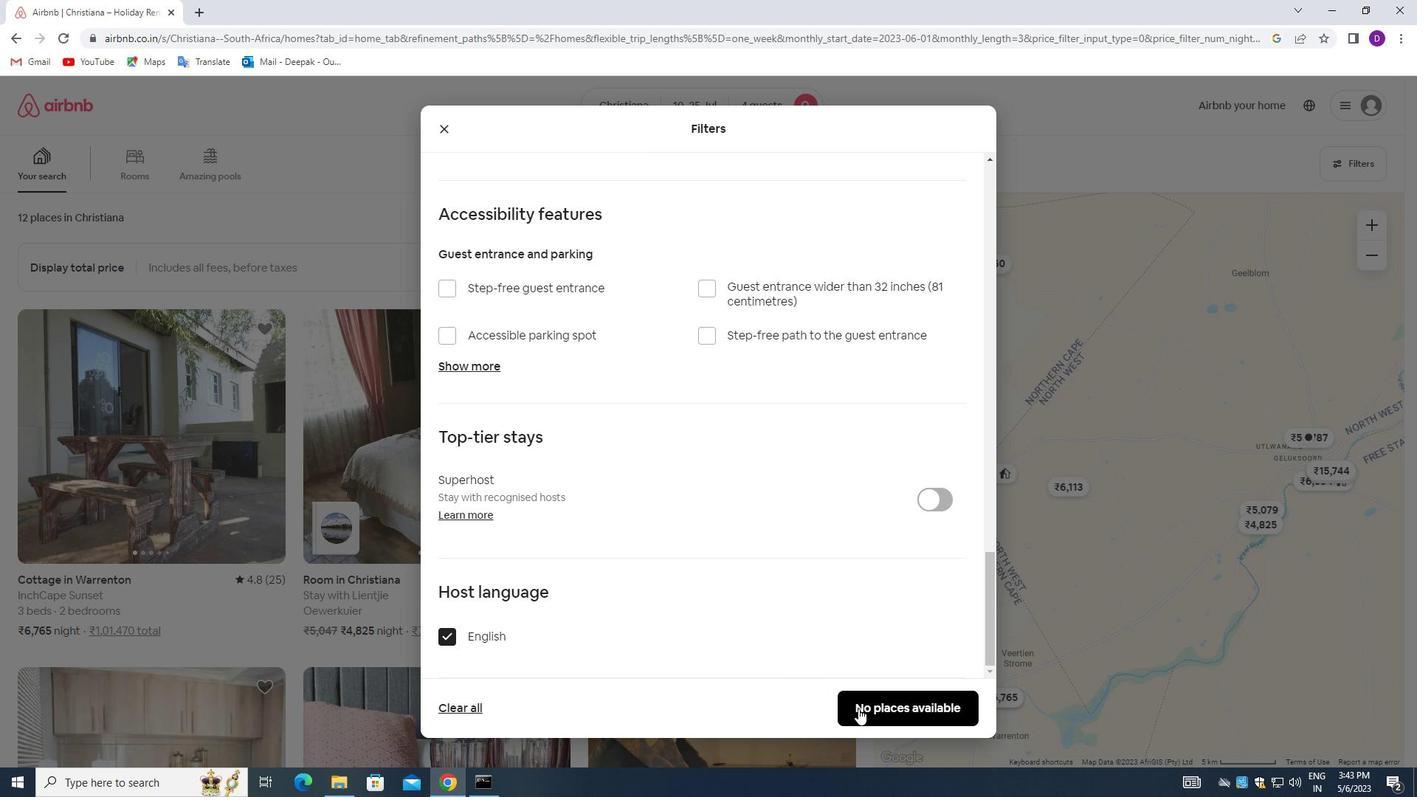 
Action: Mouse moved to (782, 516)
Screenshot: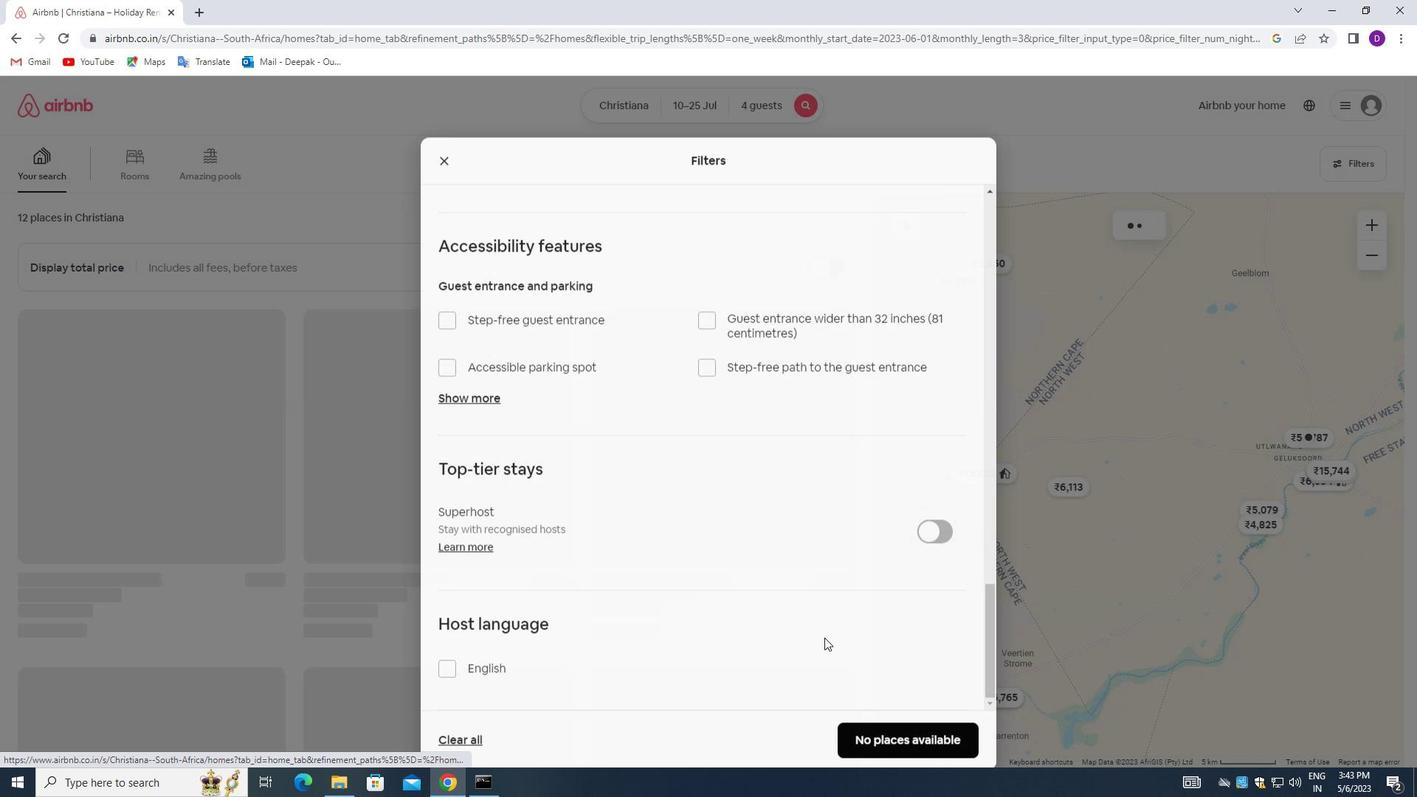
